 Task: Find connections with filter location Haubourdin with filter topic #lawstudentswith filter profile language German with filter current company Believe In Yourself with filter school Widya Dharma University with filter industry Public Safety with filter service category Pricing Strategy with filter keywords title Professor
Action: Mouse moved to (644, 108)
Screenshot: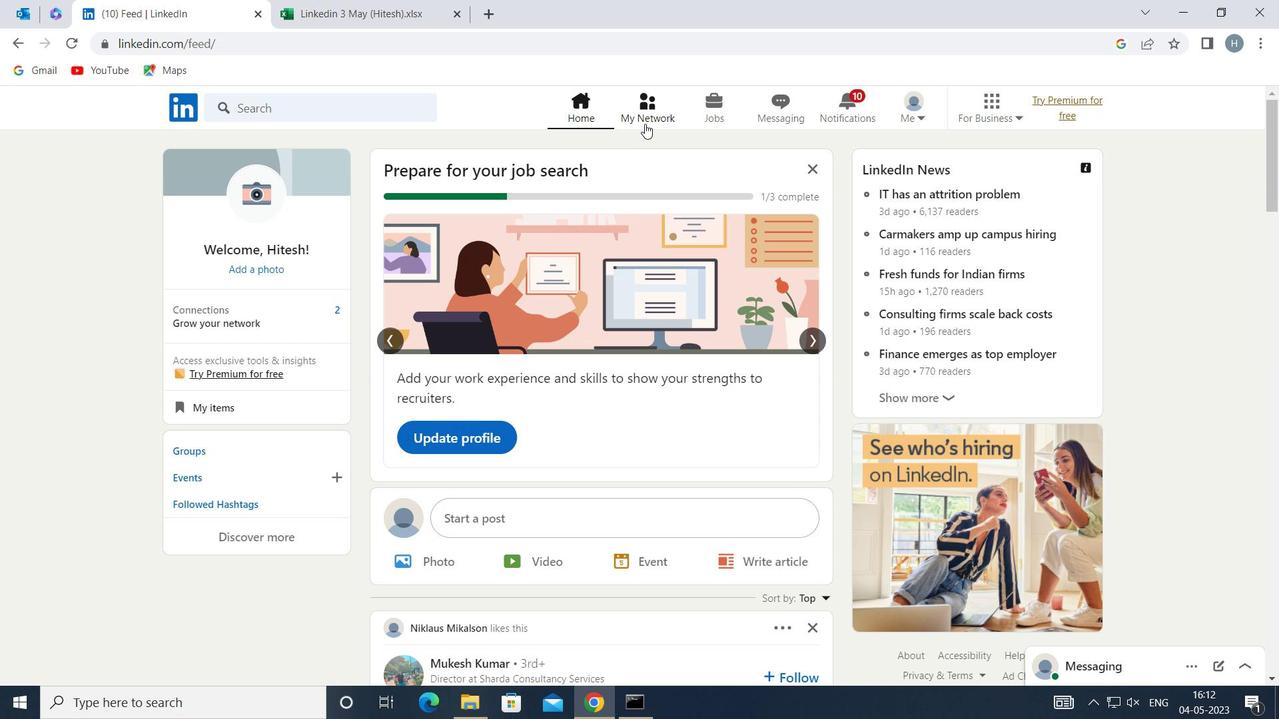
Action: Mouse pressed left at (644, 108)
Screenshot: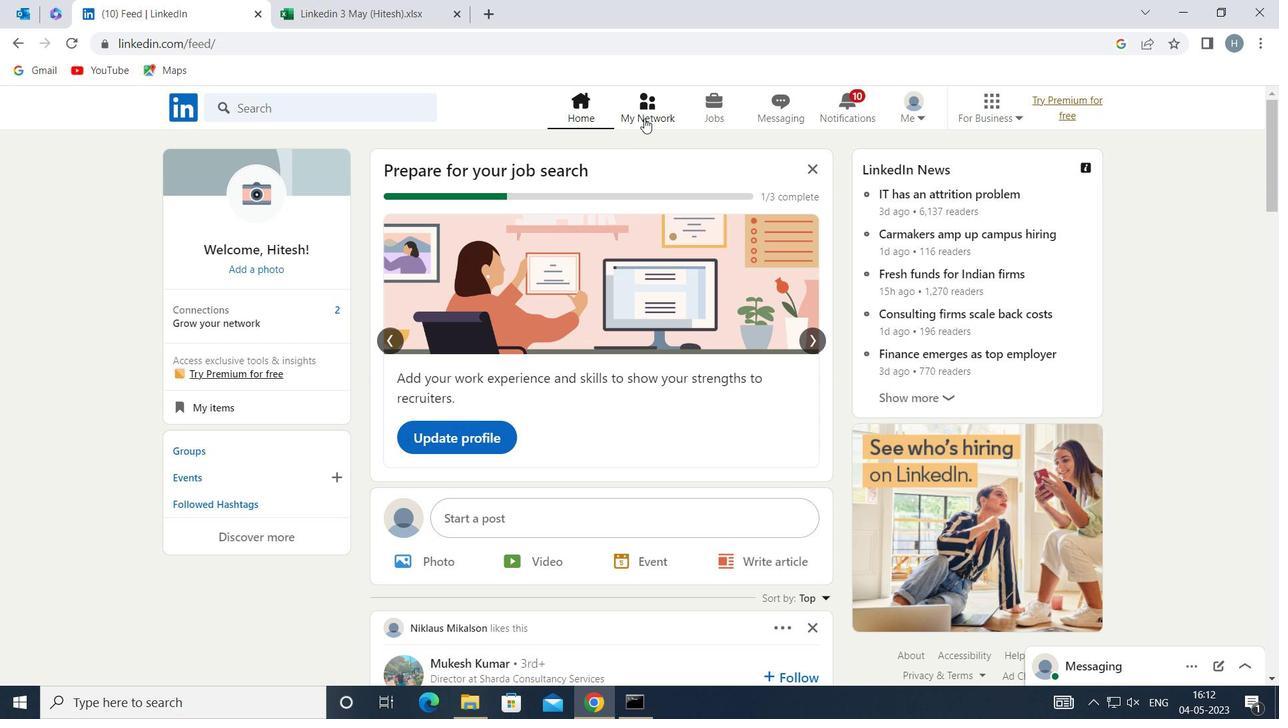 
Action: Mouse moved to (391, 193)
Screenshot: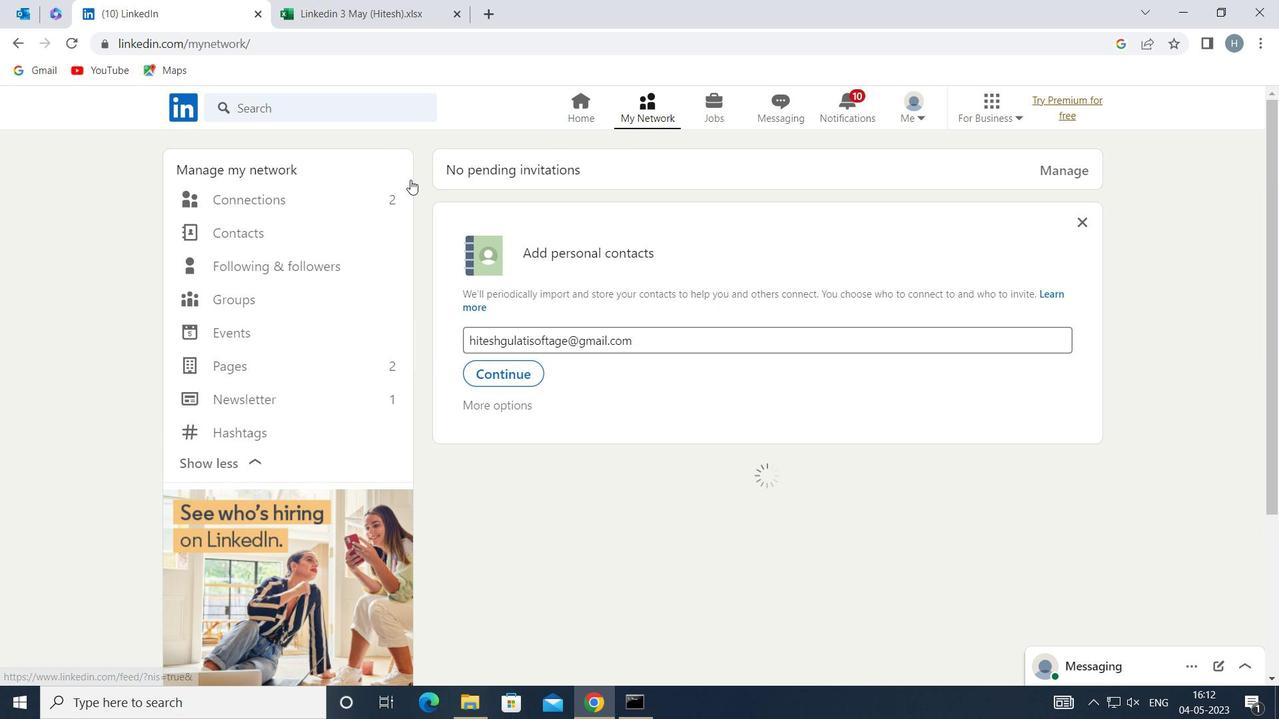 
Action: Mouse pressed left at (391, 193)
Screenshot: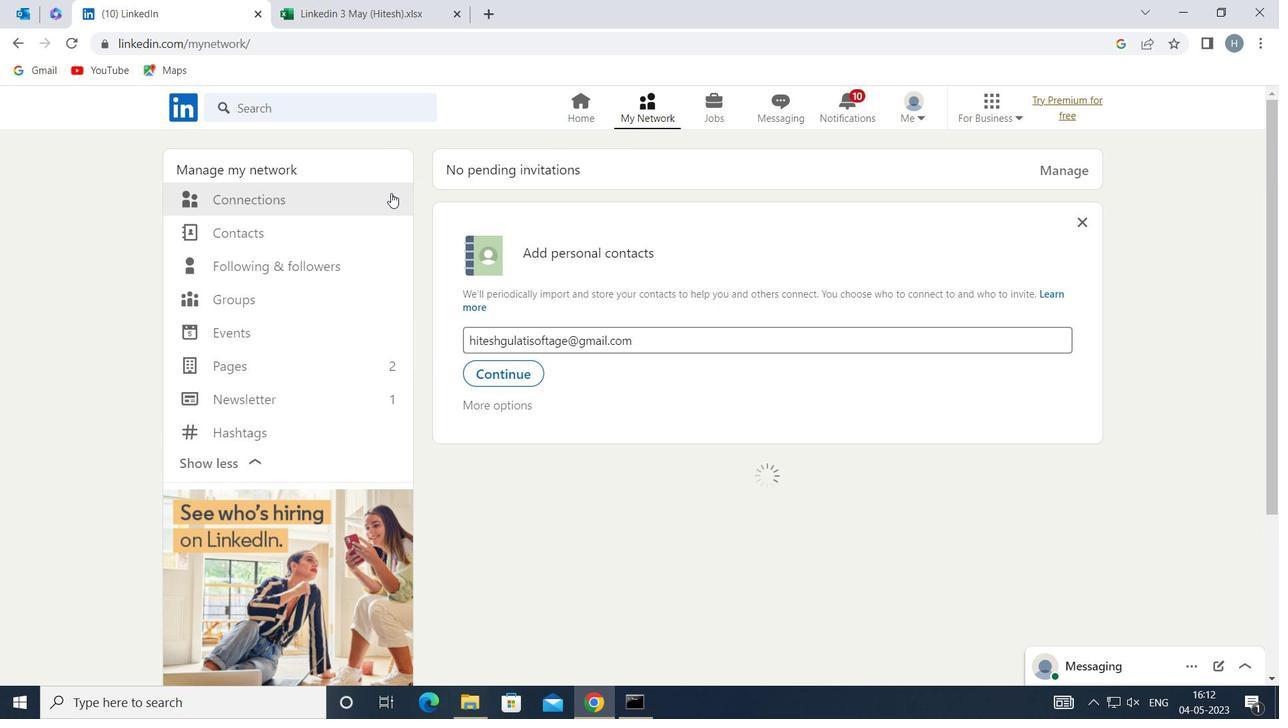 
Action: Mouse moved to (742, 197)
Screenshot: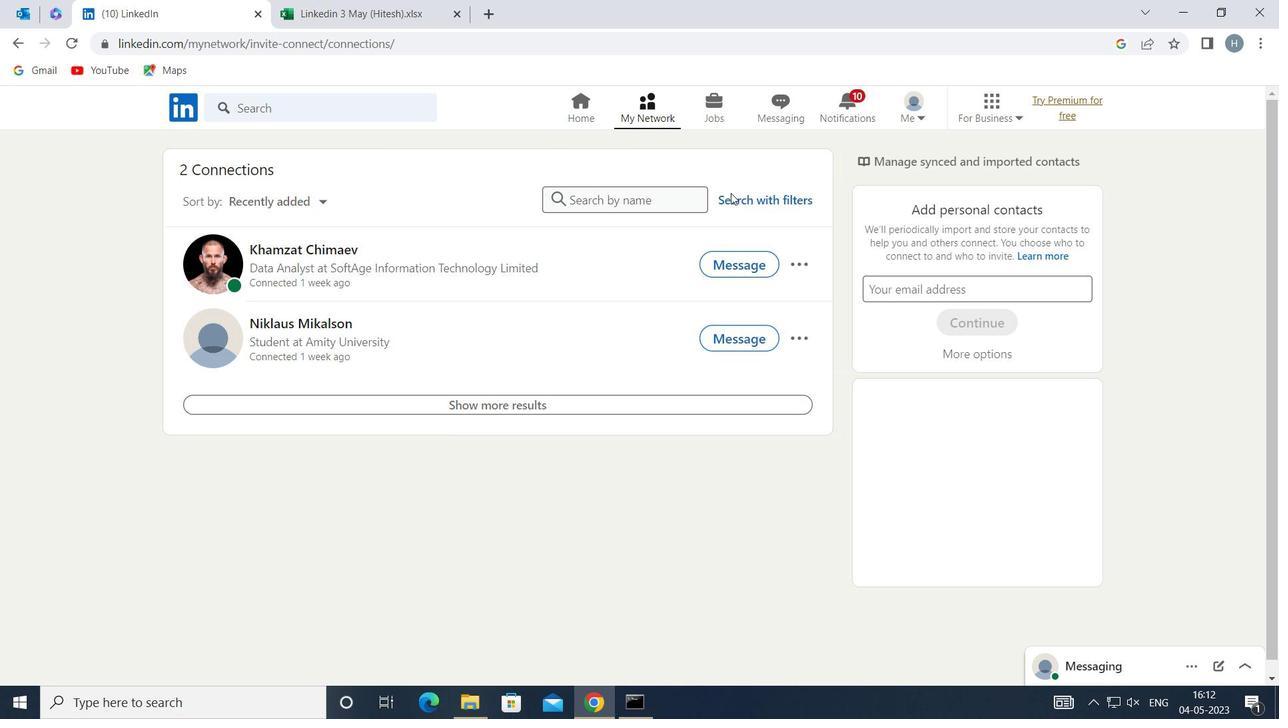 
Action: Mouse pressed left at (742, 197)
Screenshot: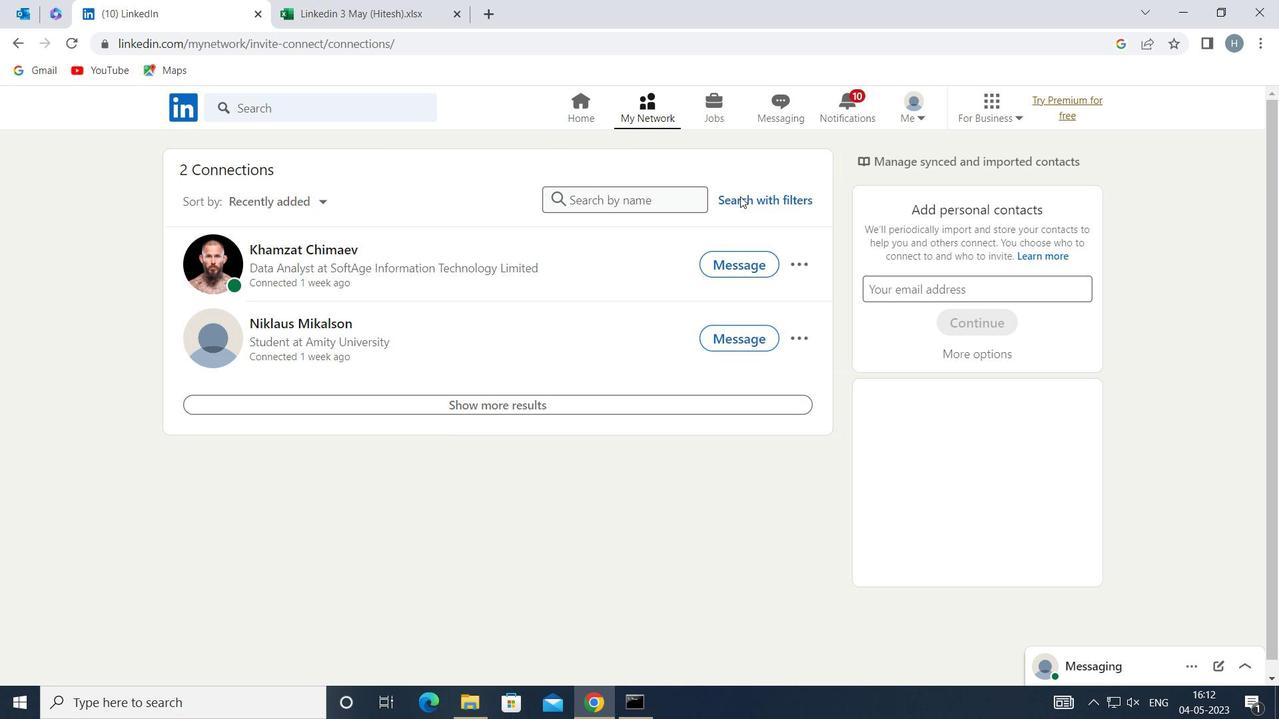 
Action: Mouse moved to (691, 147)
Screenshot: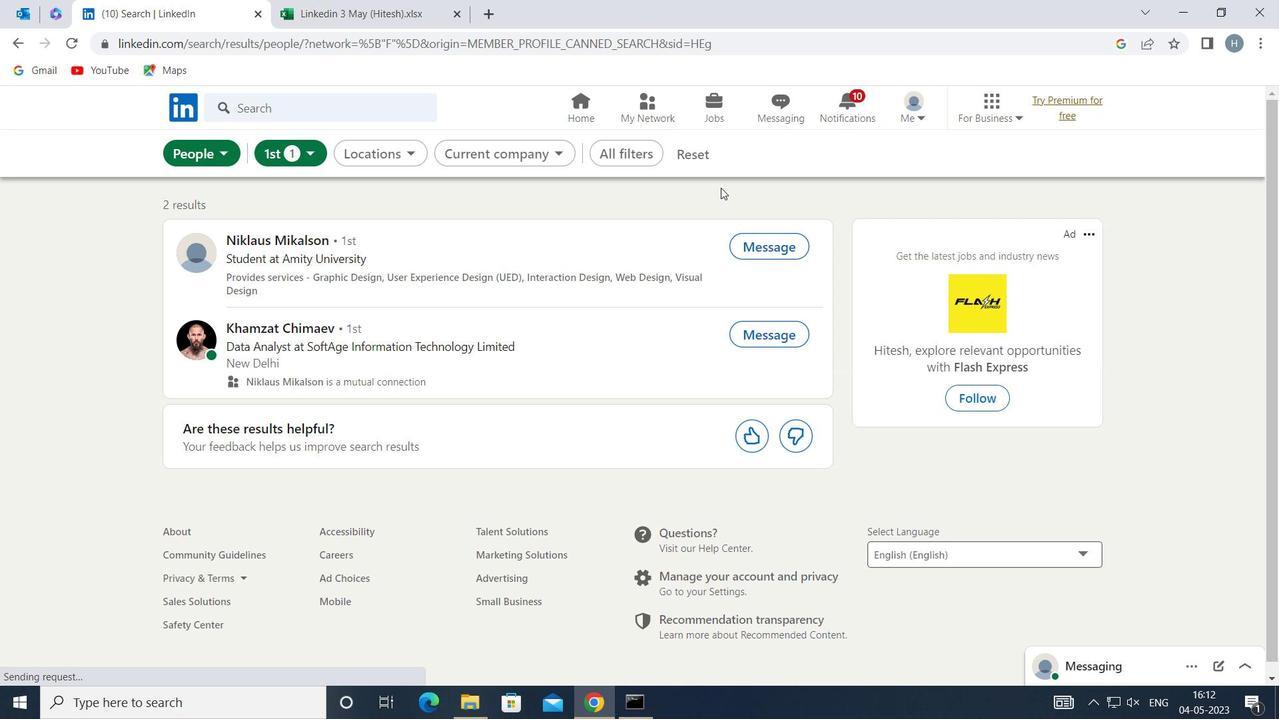 
Action: Mouse pressed left at (691, 147)
Screenshot: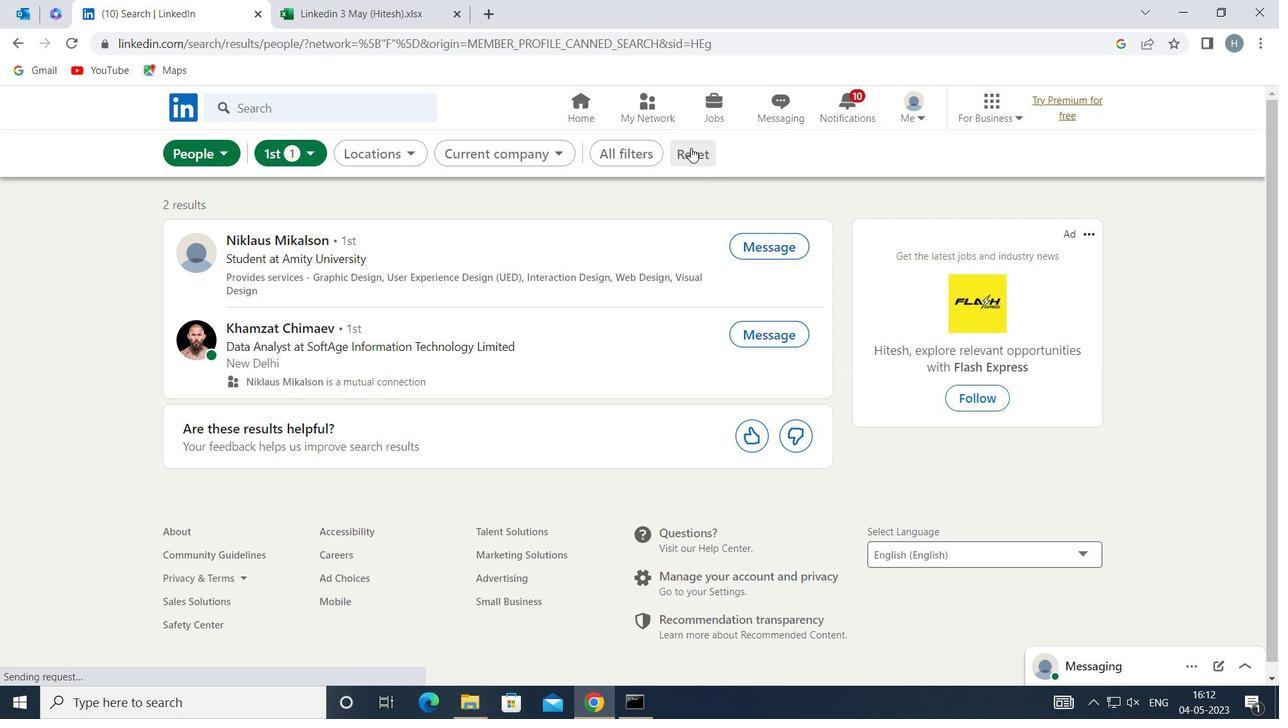 
Action: Mouse moved to (681, 148)
Screenshot: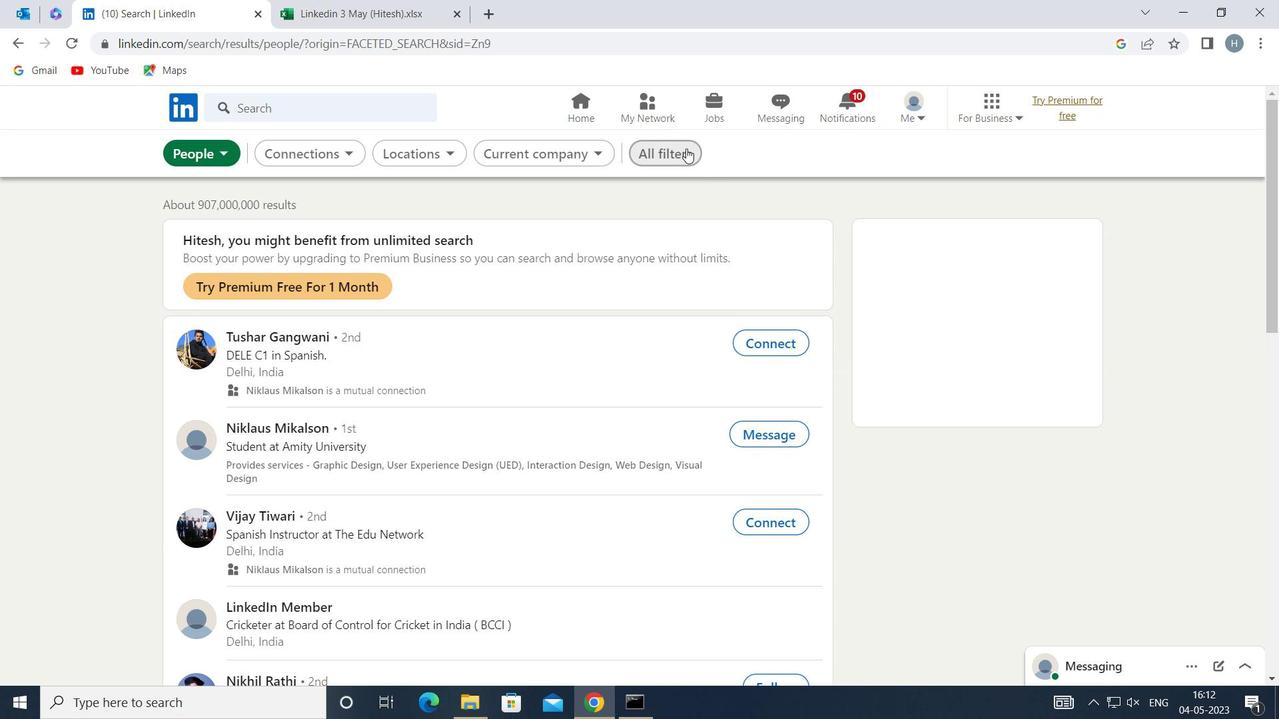 
Action: Mouse pressed left at (681, 148)
Screenshot: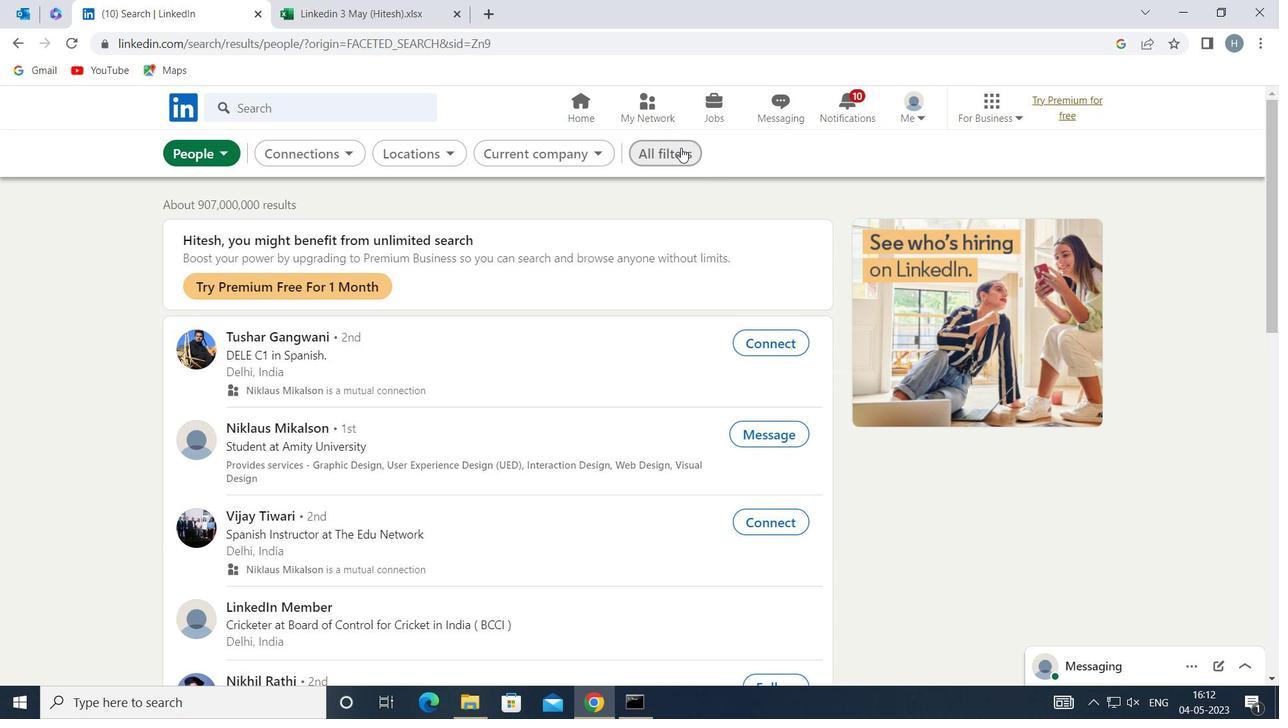 
Action: Mouse moved to (1002, 327)
Screenshot: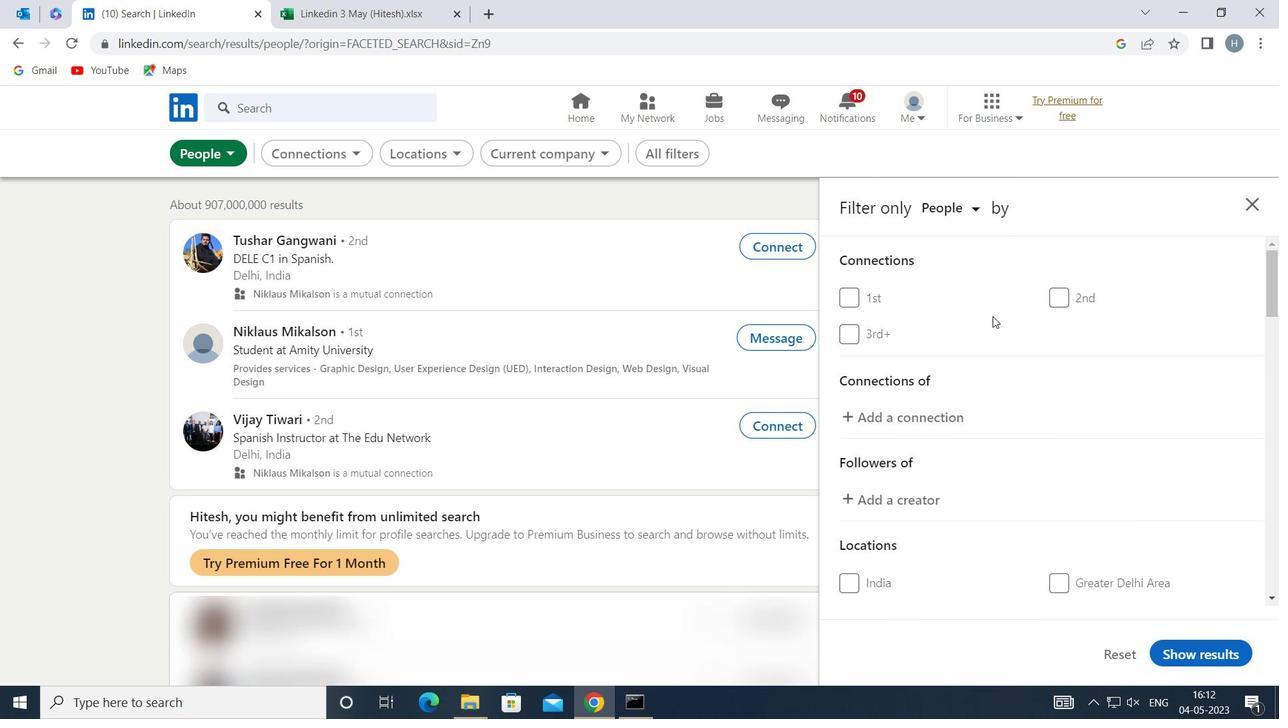 
Action: Mouse scrolled (1002, 326) with delta (0, 0)
Screenshot: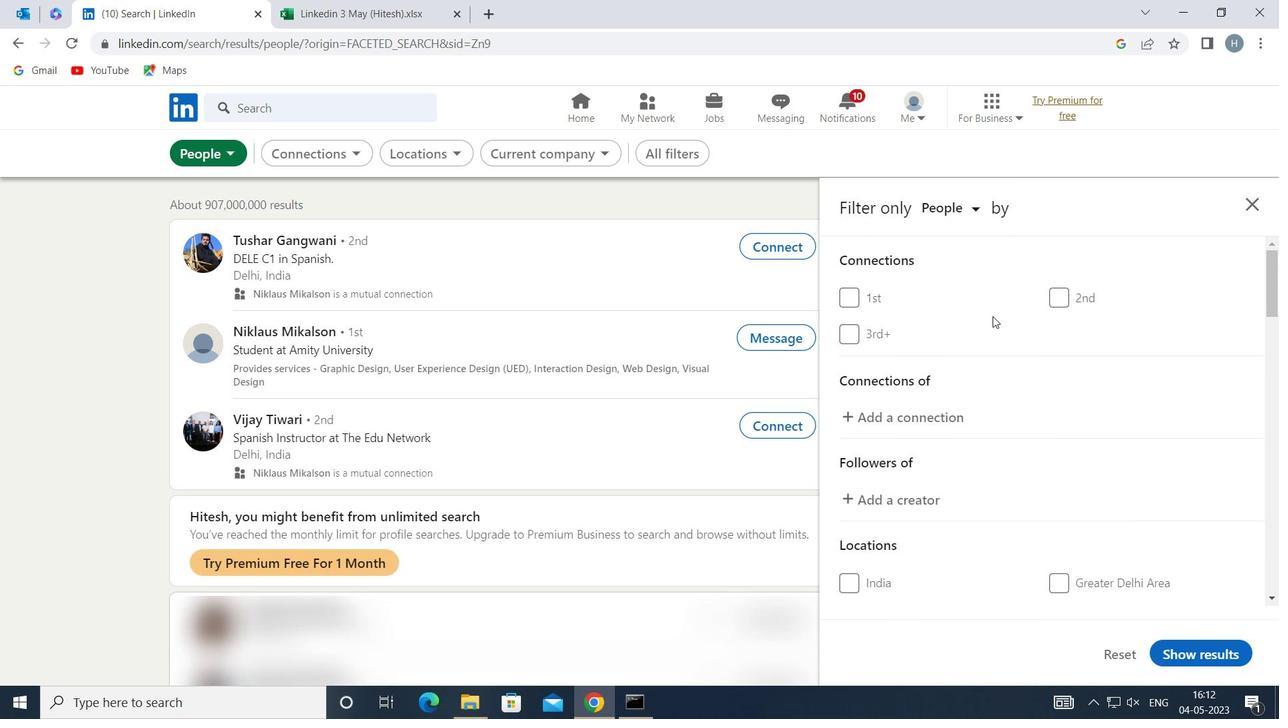 
Action: Mouse scrolled (1002, 326) with delta (0, 0)
Screenshot: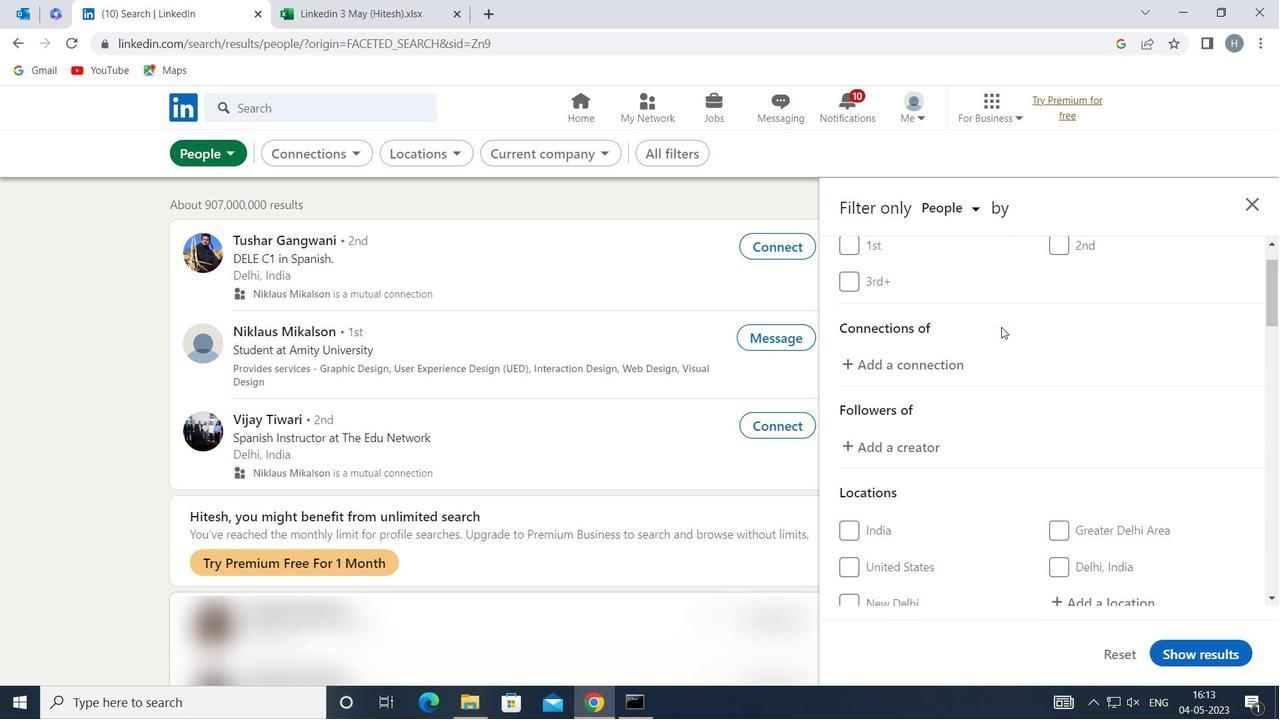 
Action: Mouse moved to (1085, 488)
Screenshot: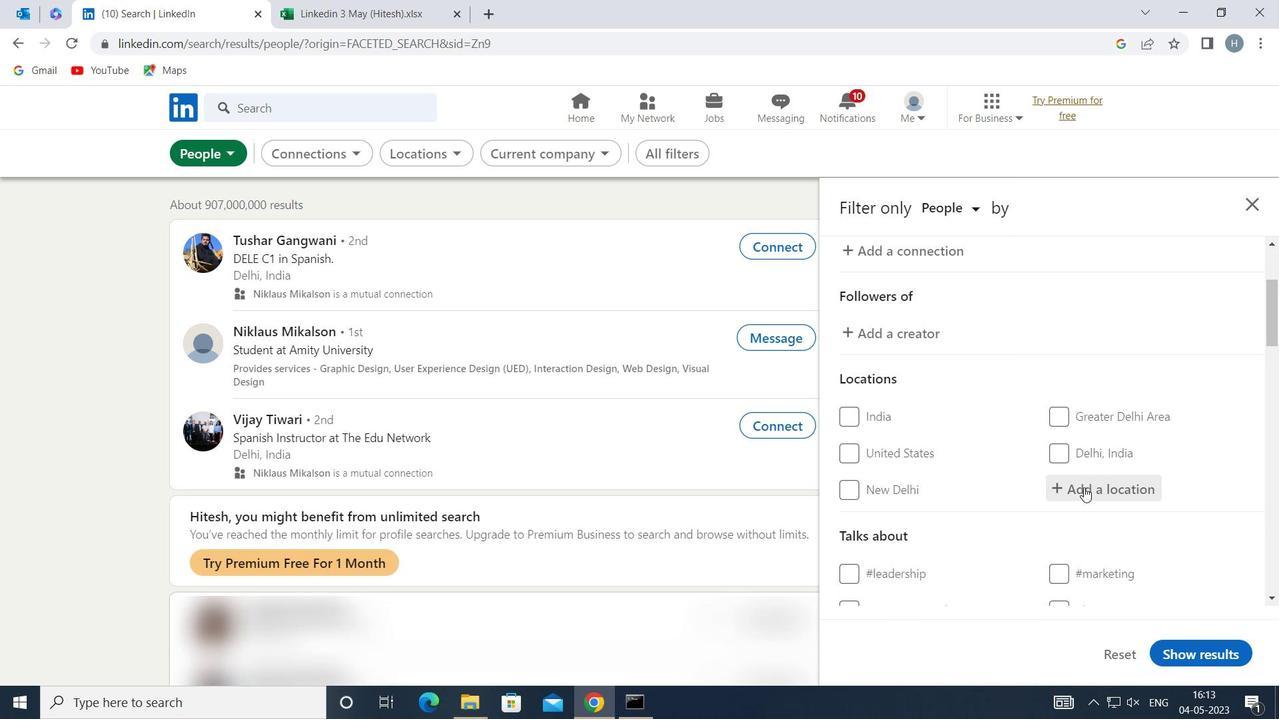 
Action: Mouse pressed left at (1085, 488)
Screenshot: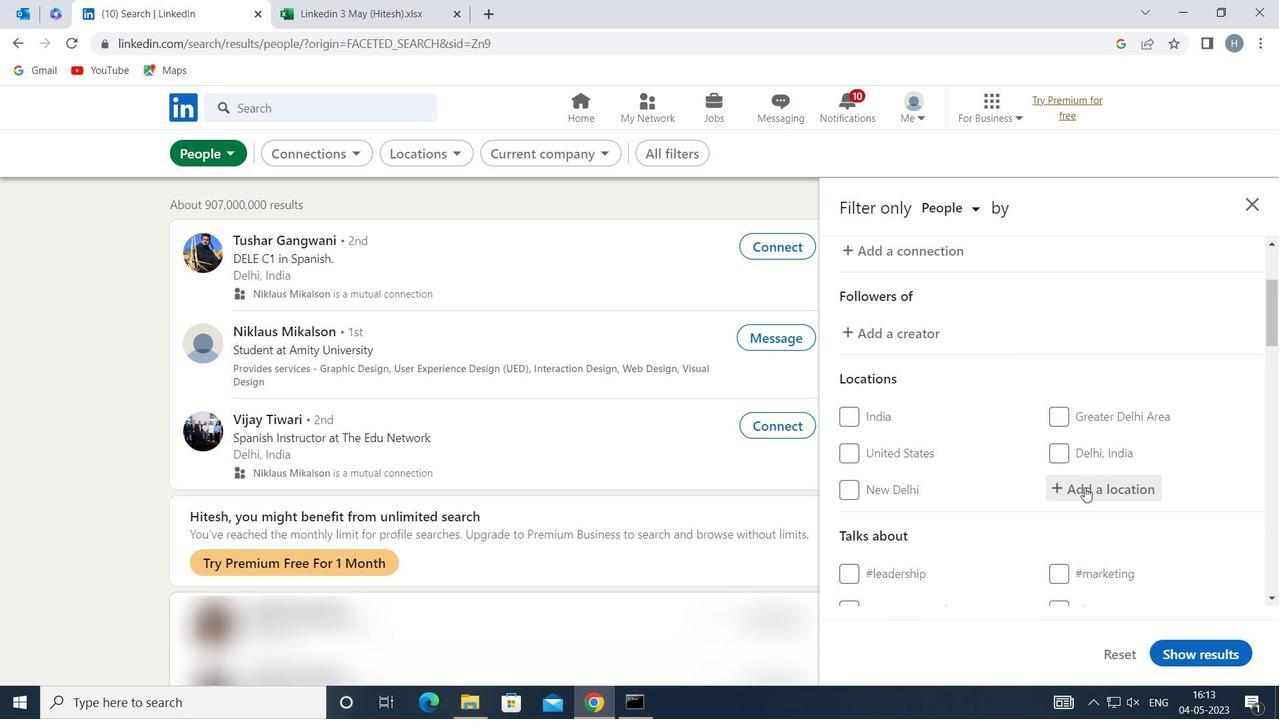 
Action: Mouse moved to (1086, 488)
Screenshot: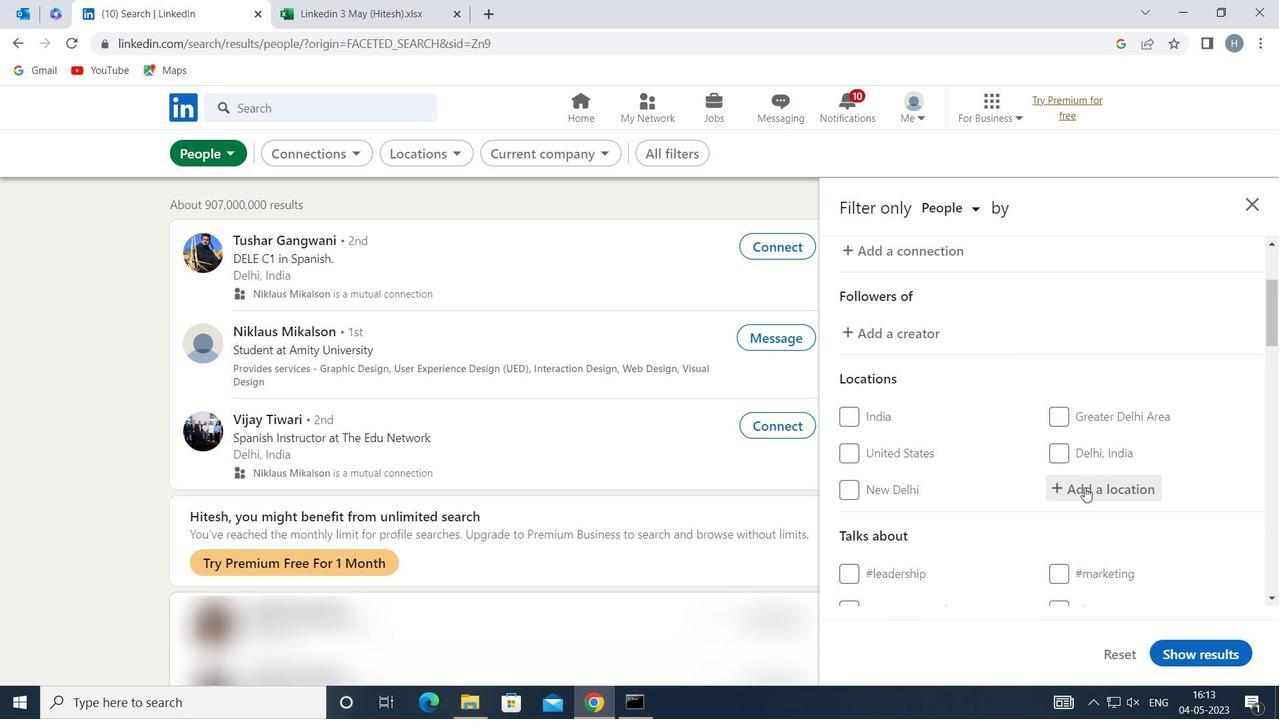 
Action: Key pressed <Key.shift>HAUBOURDIN
Screenshot: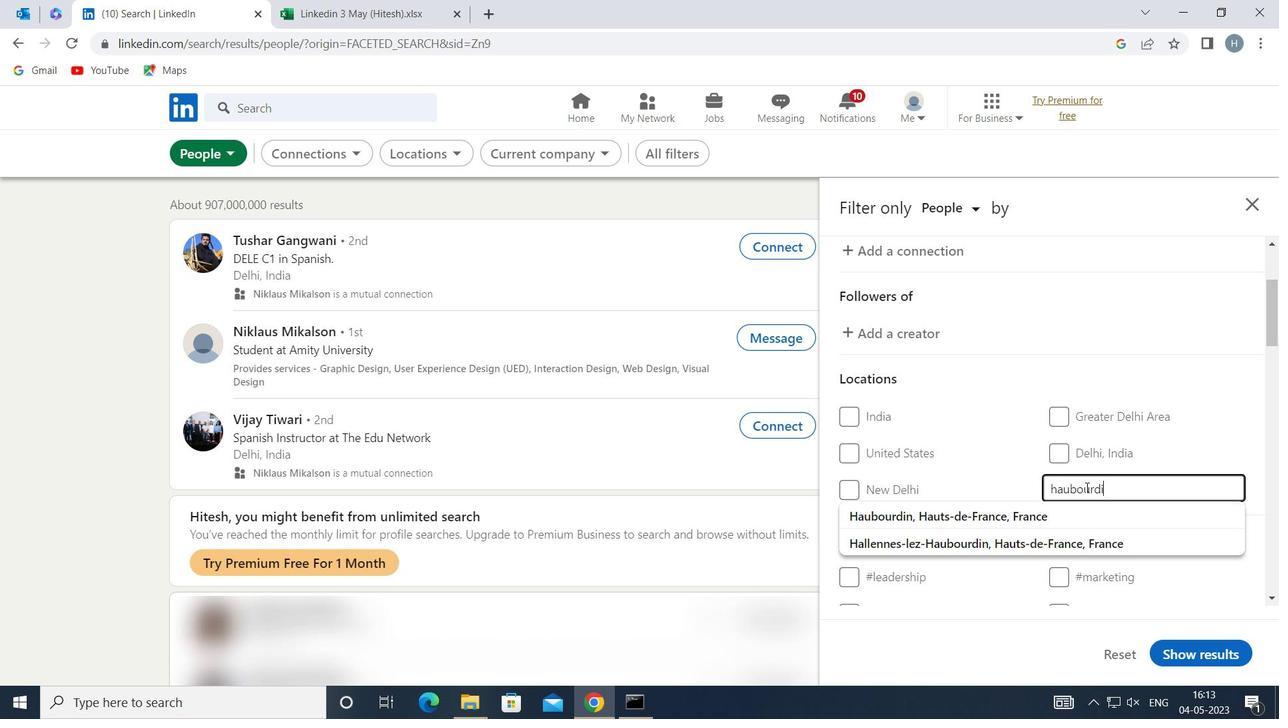 
Action: Mouse moved to (1032, 512)
Screenshot: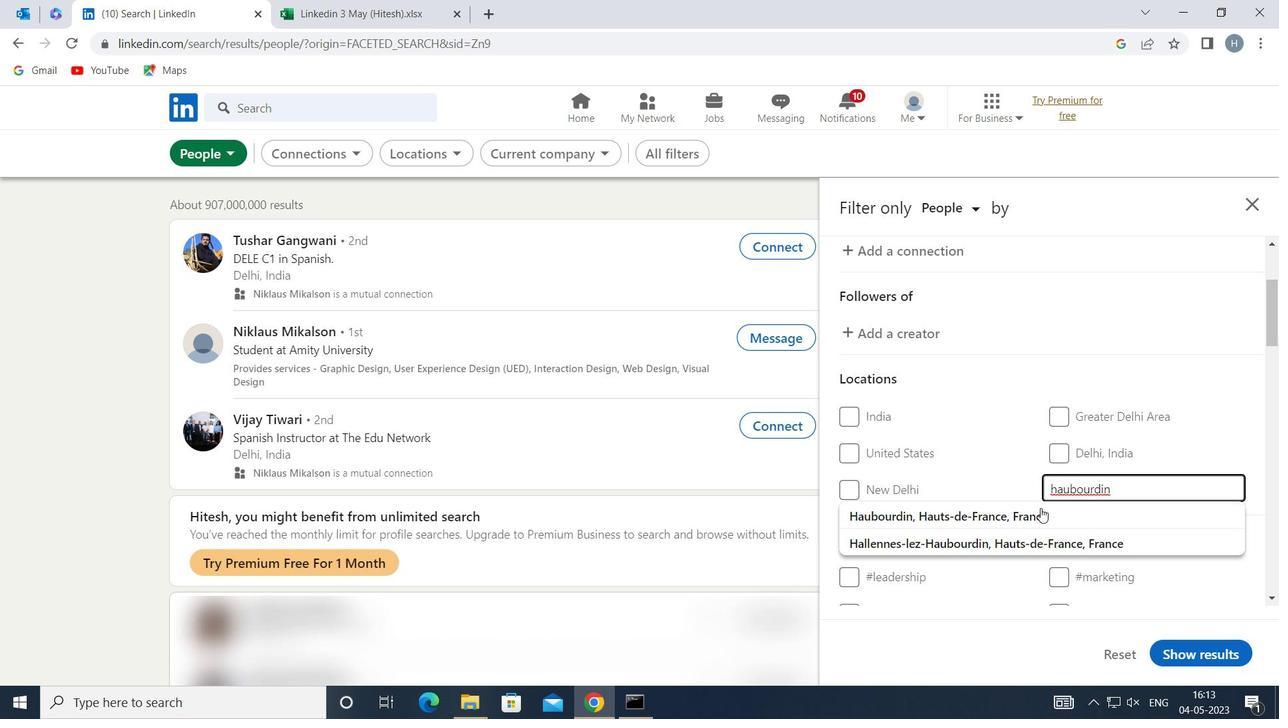 
Action: Mouse pressed left at (1032, 512)
Screenshot: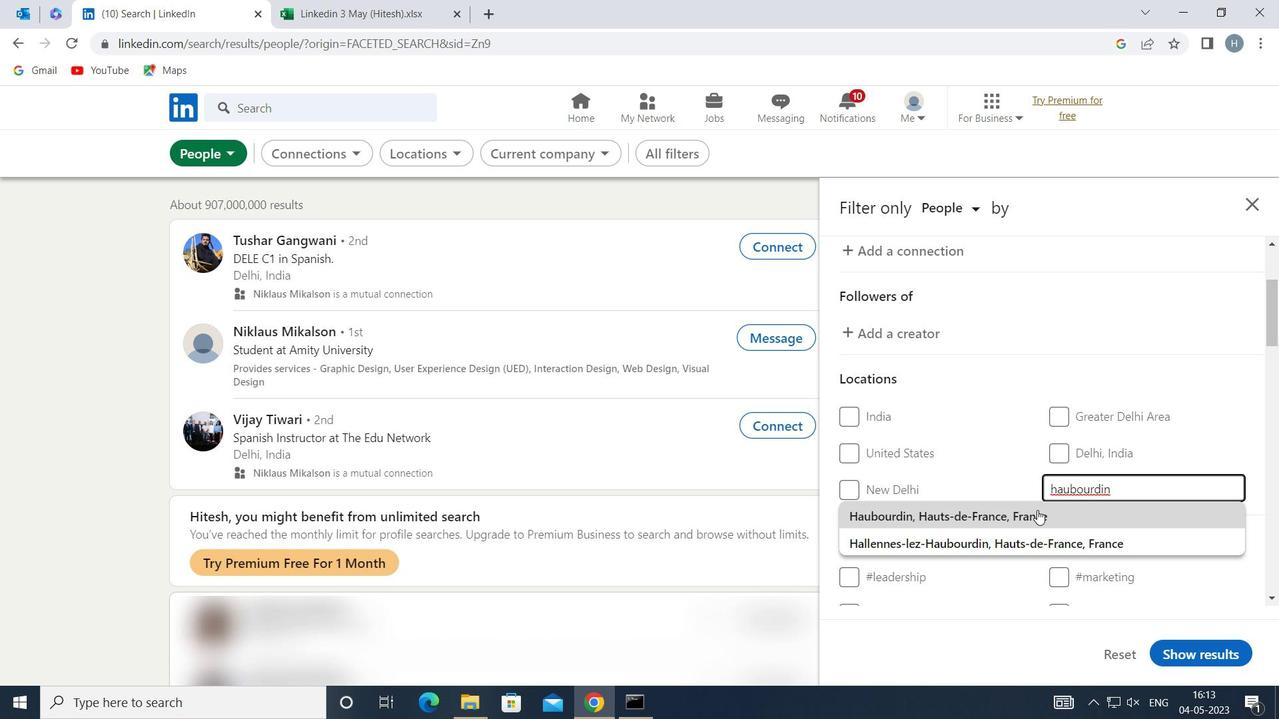 
Action: Mouse moved to (1015, 492)
Screenshot: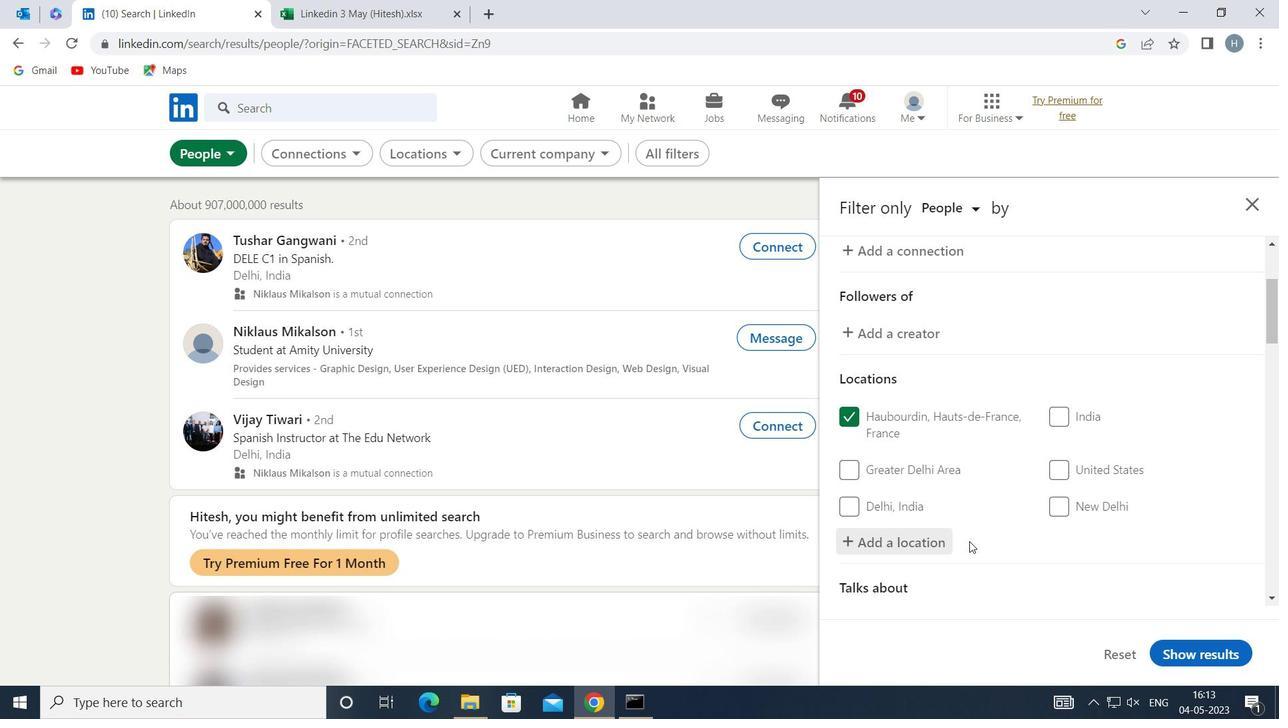 
Action: Mouse scrolled (1015, 491) with delta (0, 0)
Screenshot: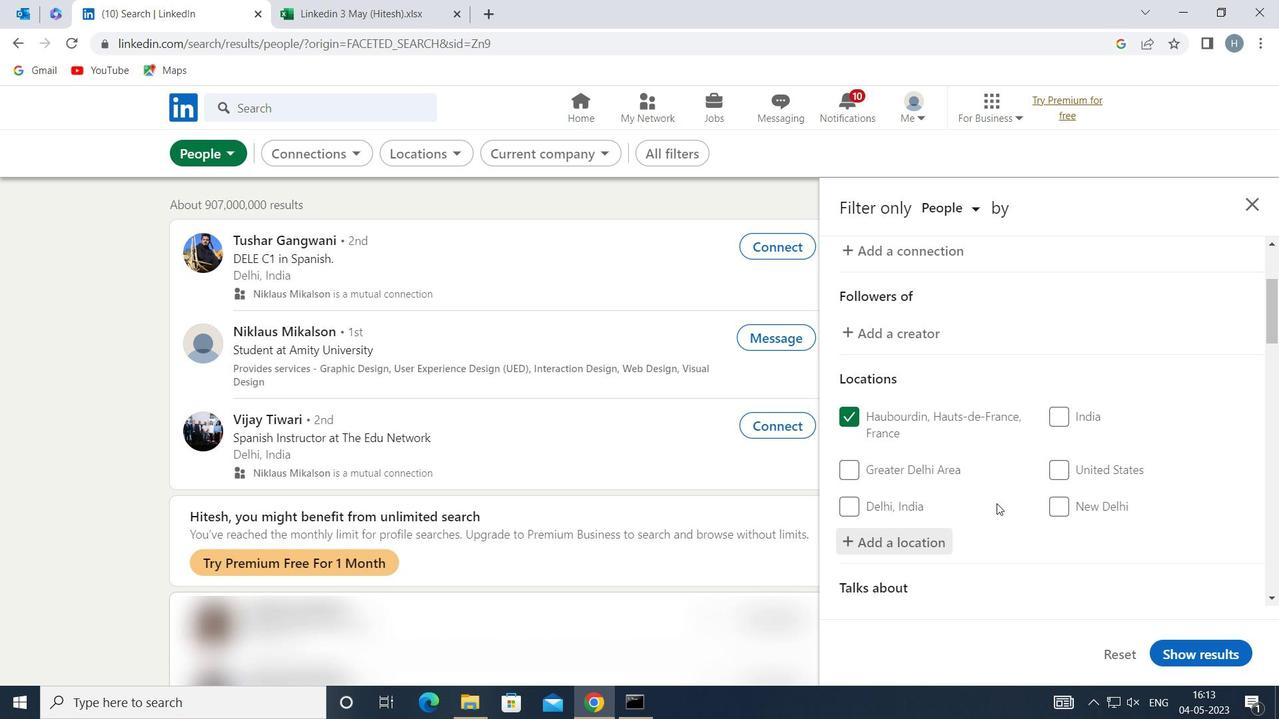 
Action: Mouse moved to (1015, 490)
Screenshot: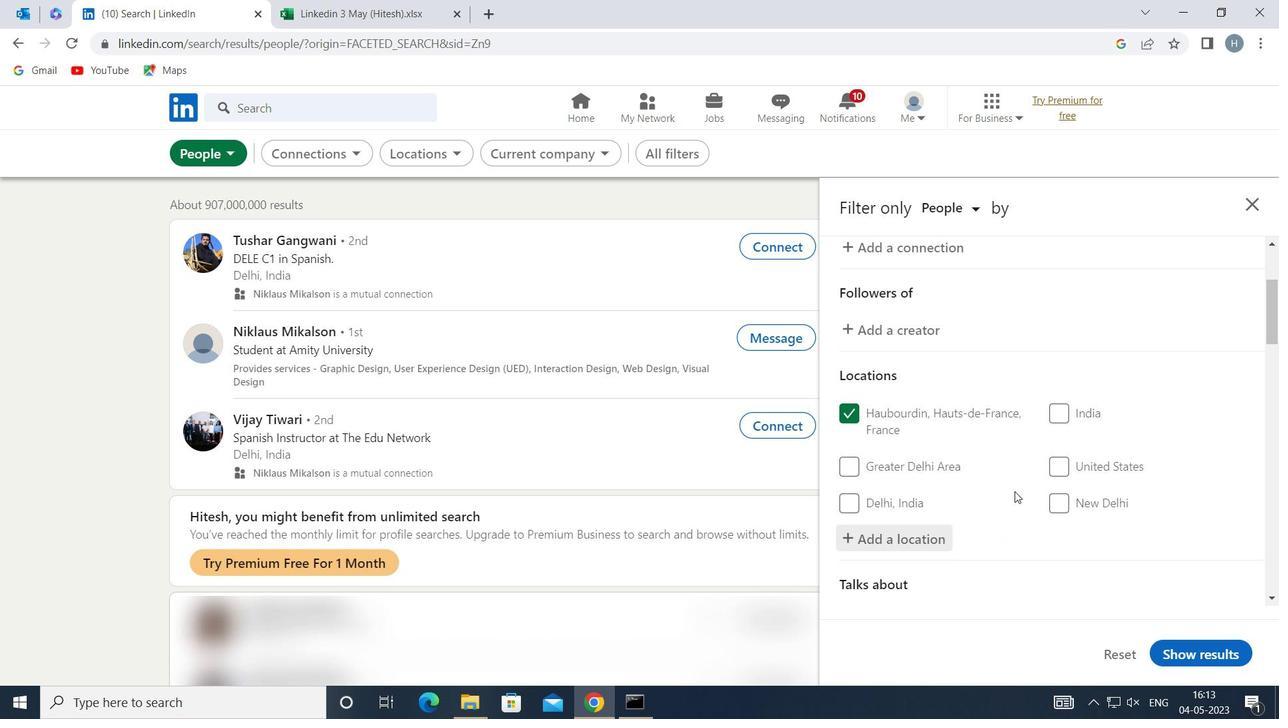 
Action: Mouse scrolled (1015, 489) with delta (0, 0)
Screenshot: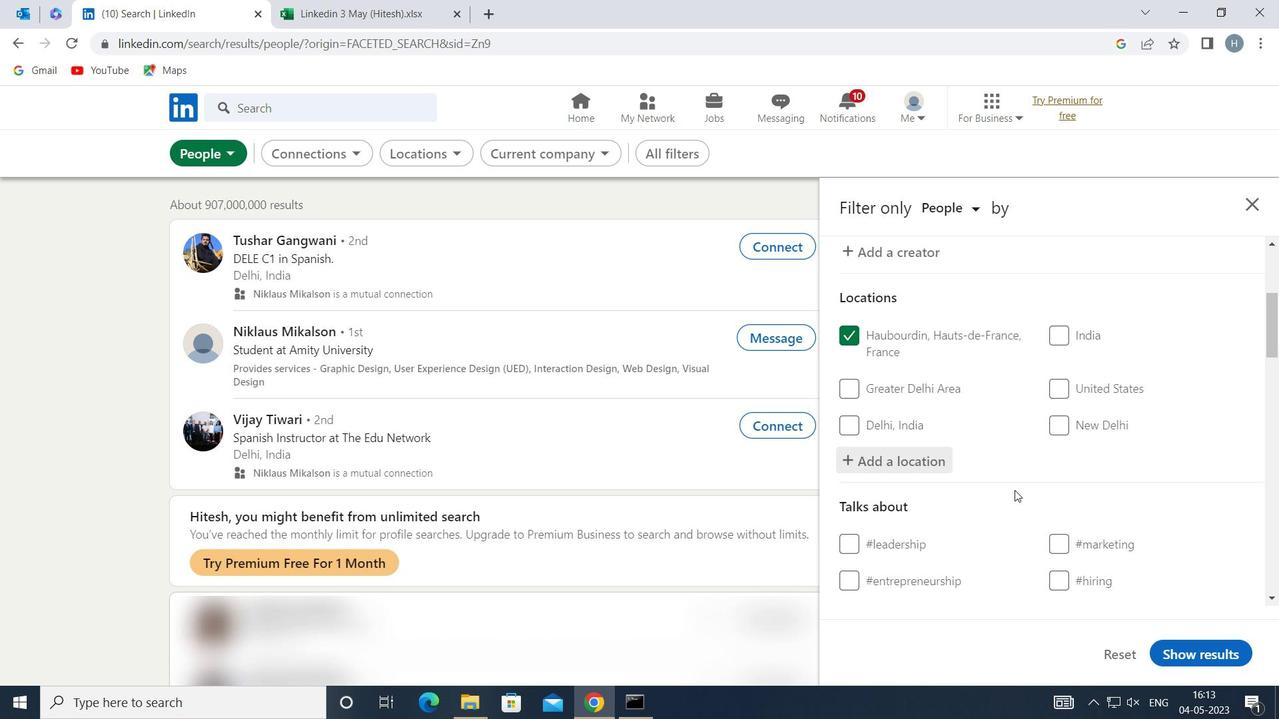 
Action: Mouse scrolled (1015, 489) with delta (0, 0)
Screenshot: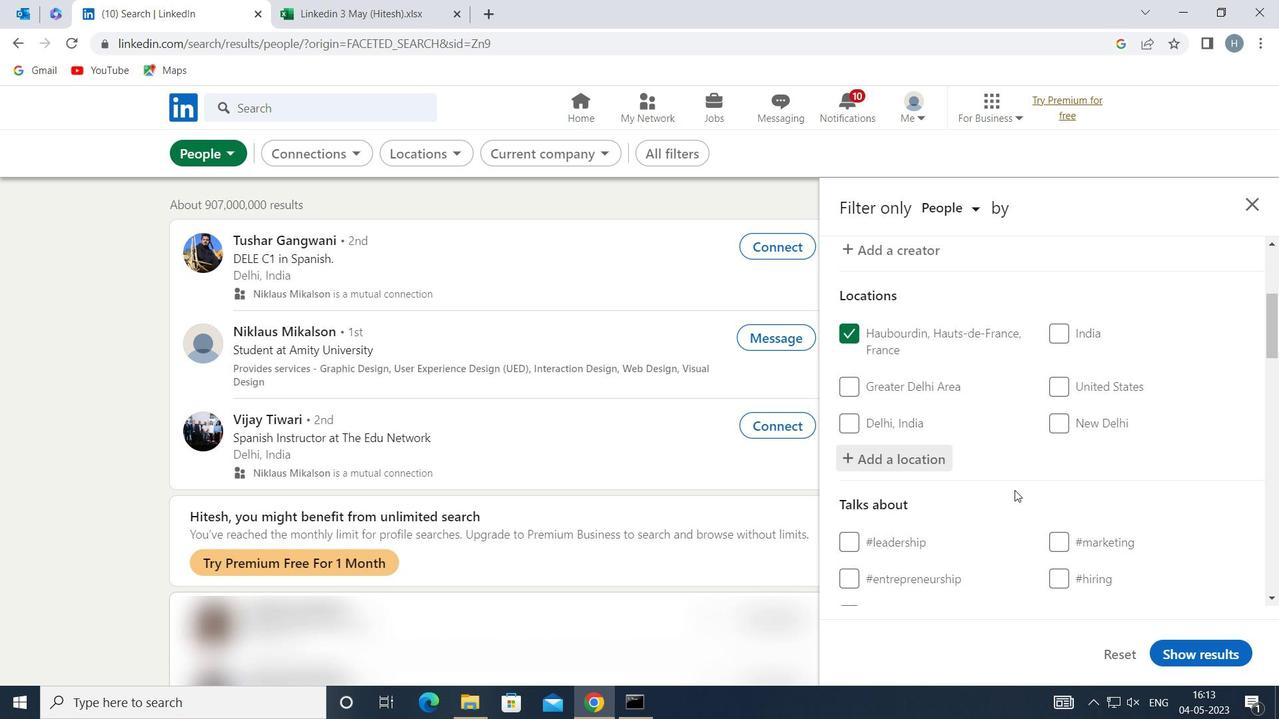 
Action: Mouse scrolled (1015, 489) with delta (0, 0)
Screenshot: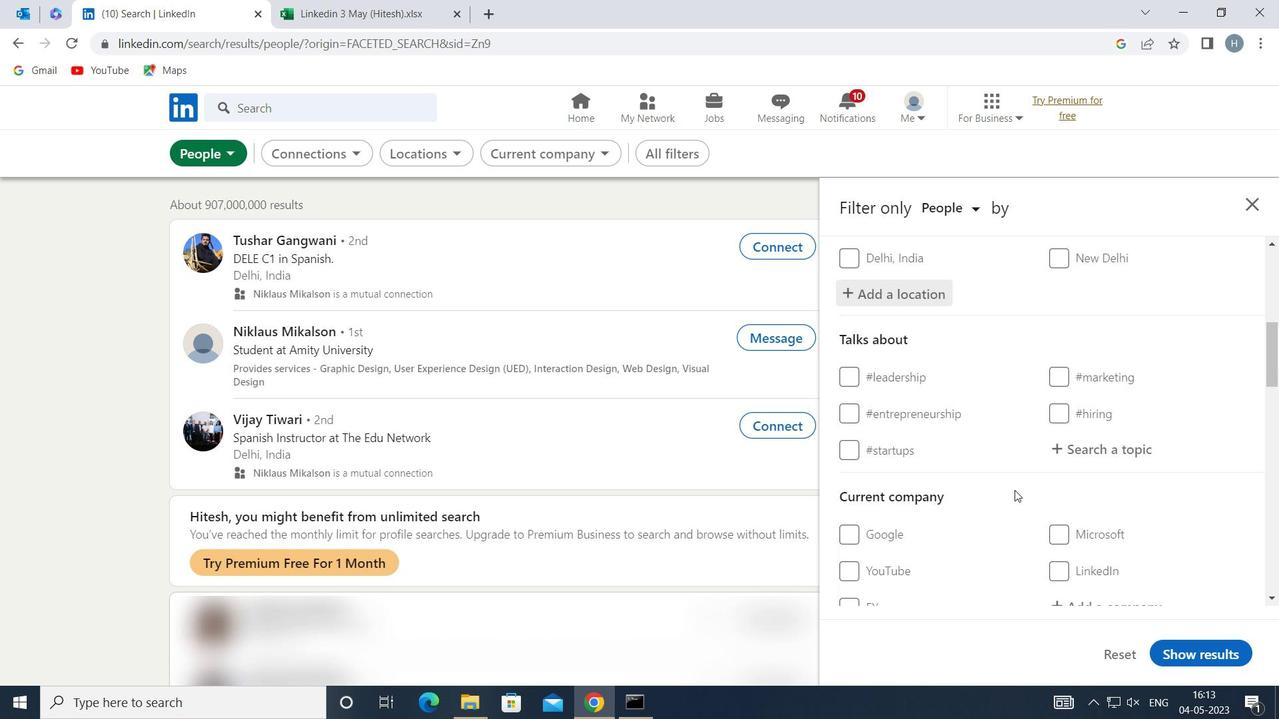 
Action: Mouse moved to (1145, 367)
Screenshot: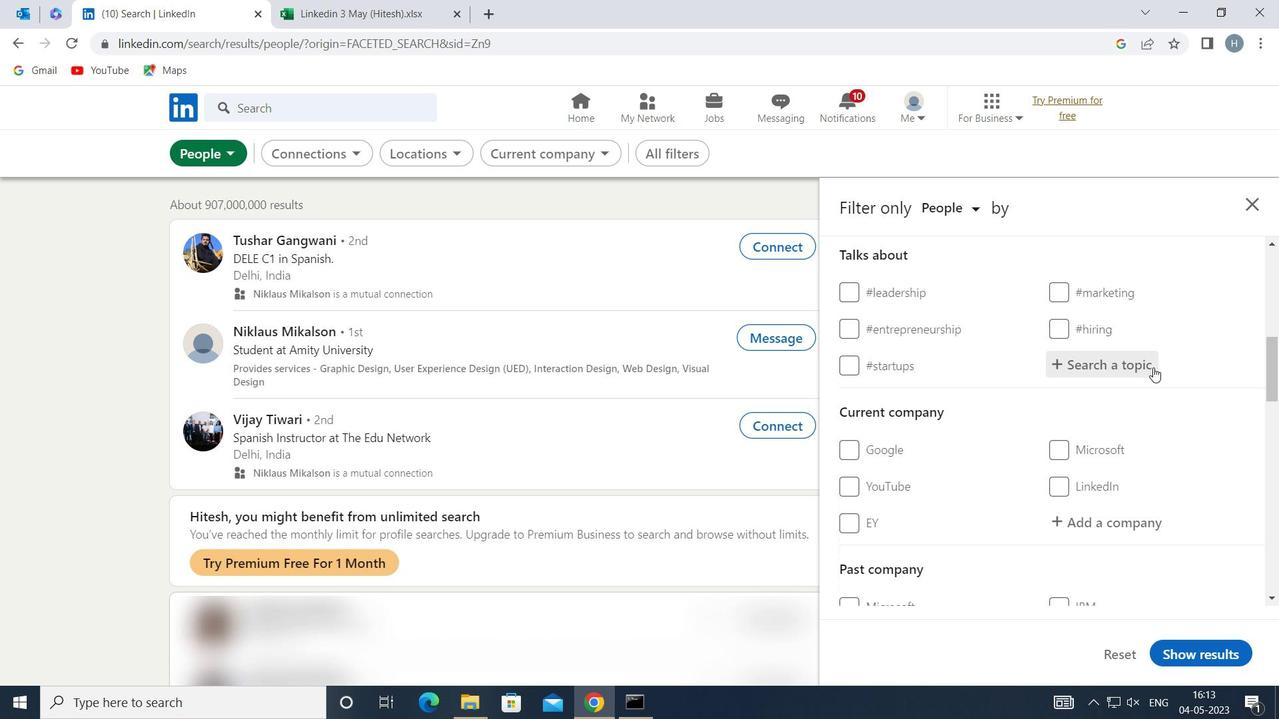 
Action: Mouse pressed left at (1145, 367)
Screenshot: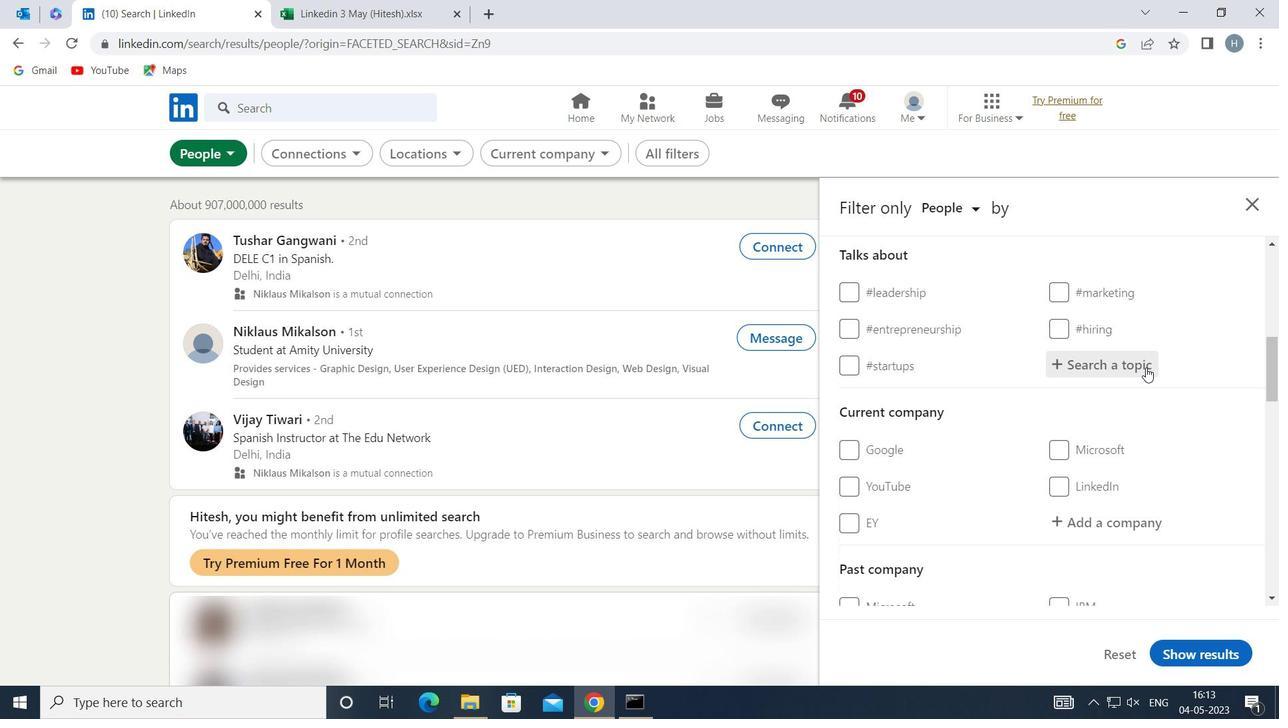 
Action: Mouse moved to (1124, 367)
Screenshot: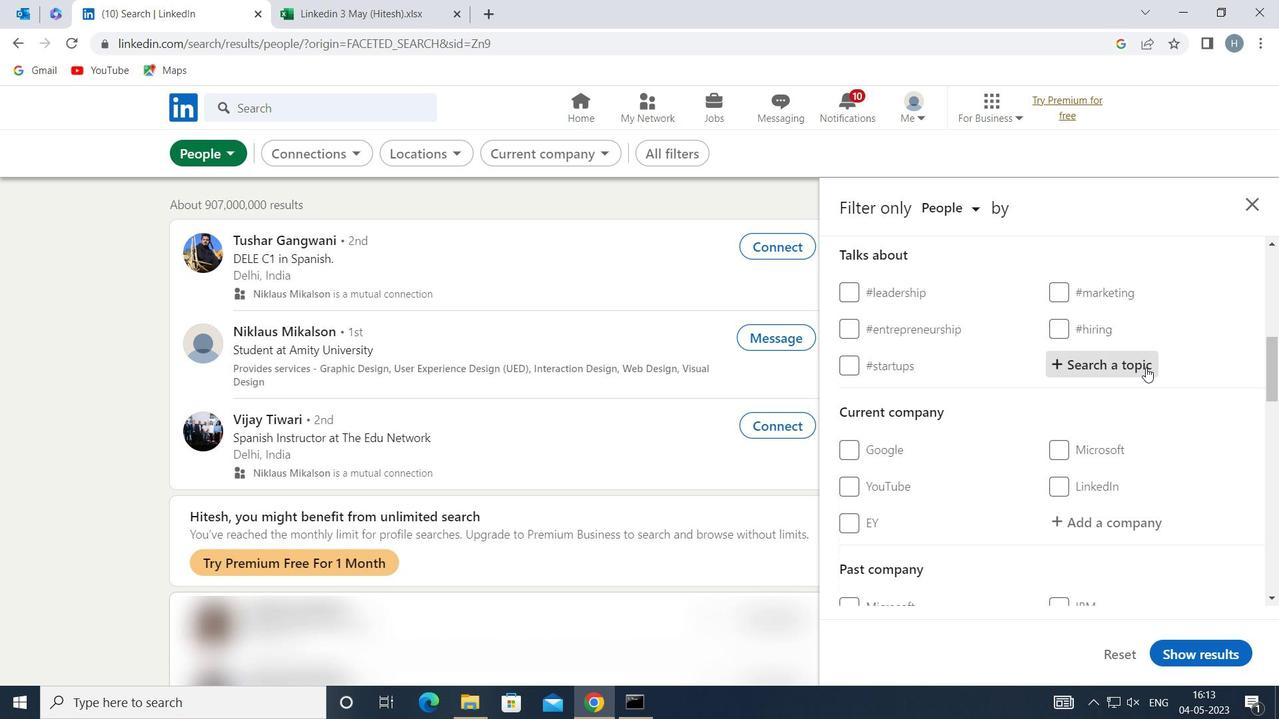 
Action: Key pressed LAWSTUDENTS
Screenshot: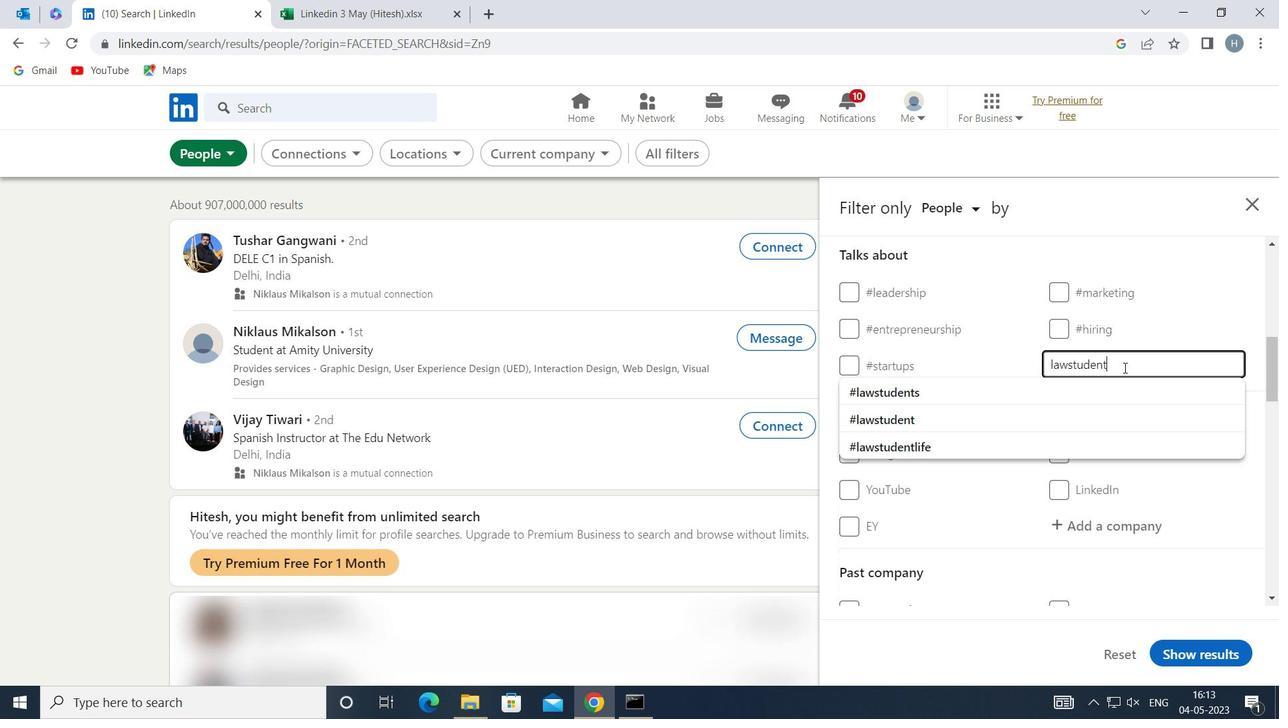 
Action: Mouse moved to (1011, 385)
Screenshot: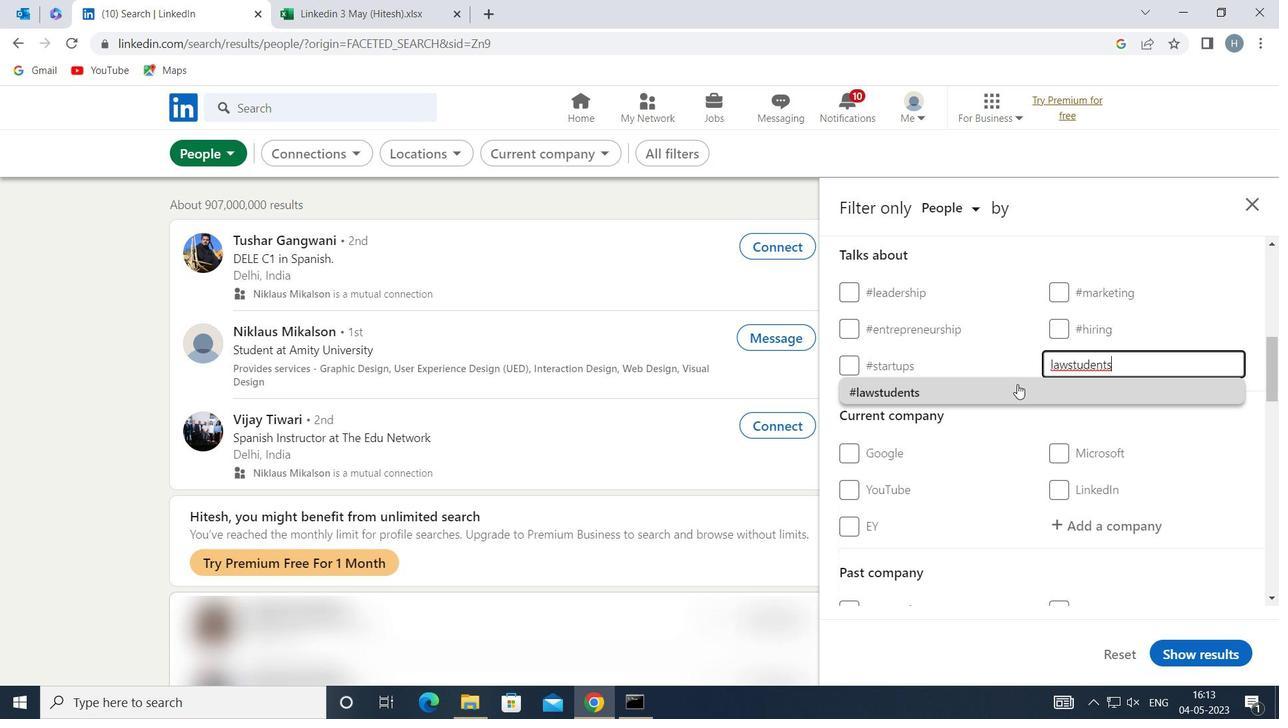 
Action: Mouse pressed left at (1011, 385)
Screenshot: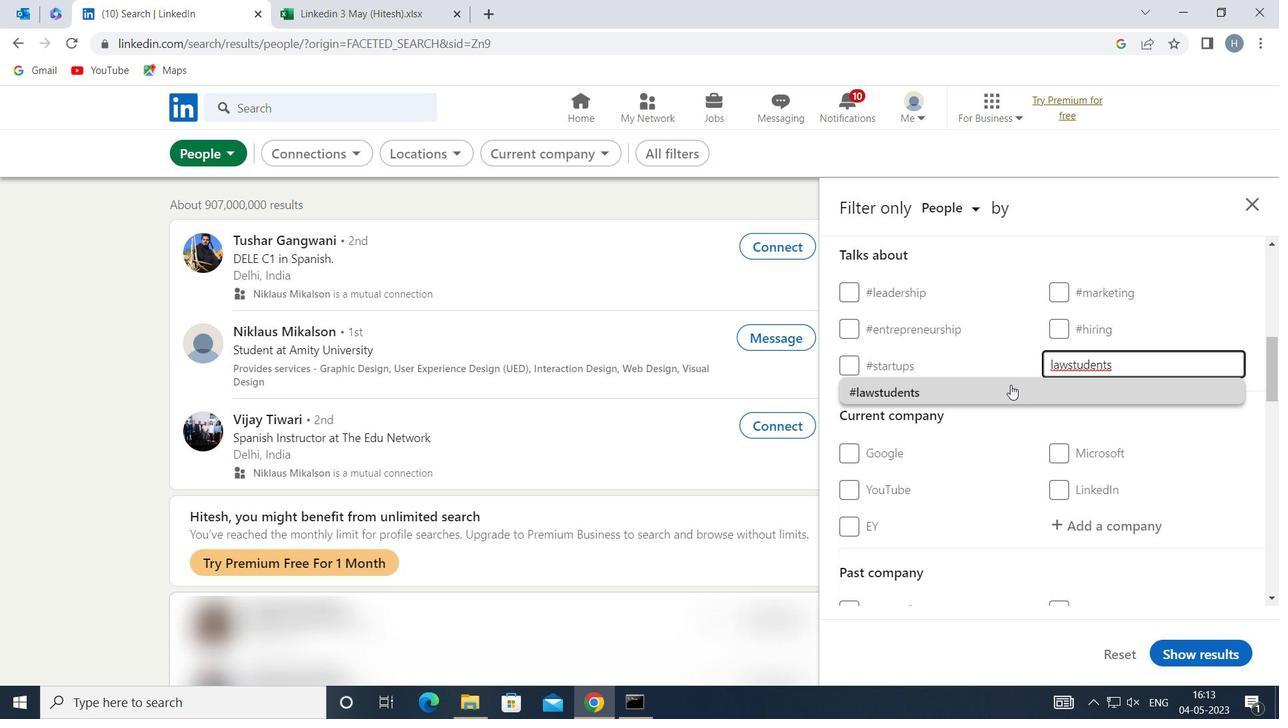 
Action: Mouse moved to (1010, 385)
Screenshot: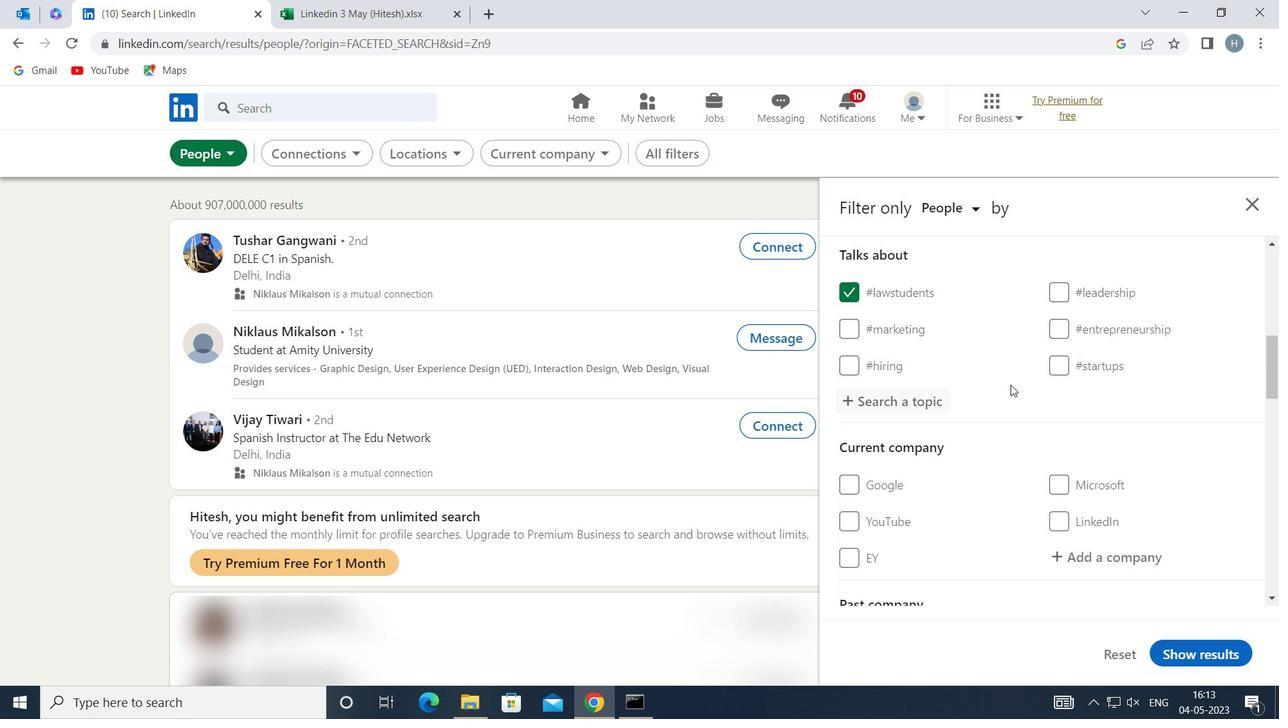 
Action: Mouse scrolled (1010, 384) with delta (0, 0)
Screenshot: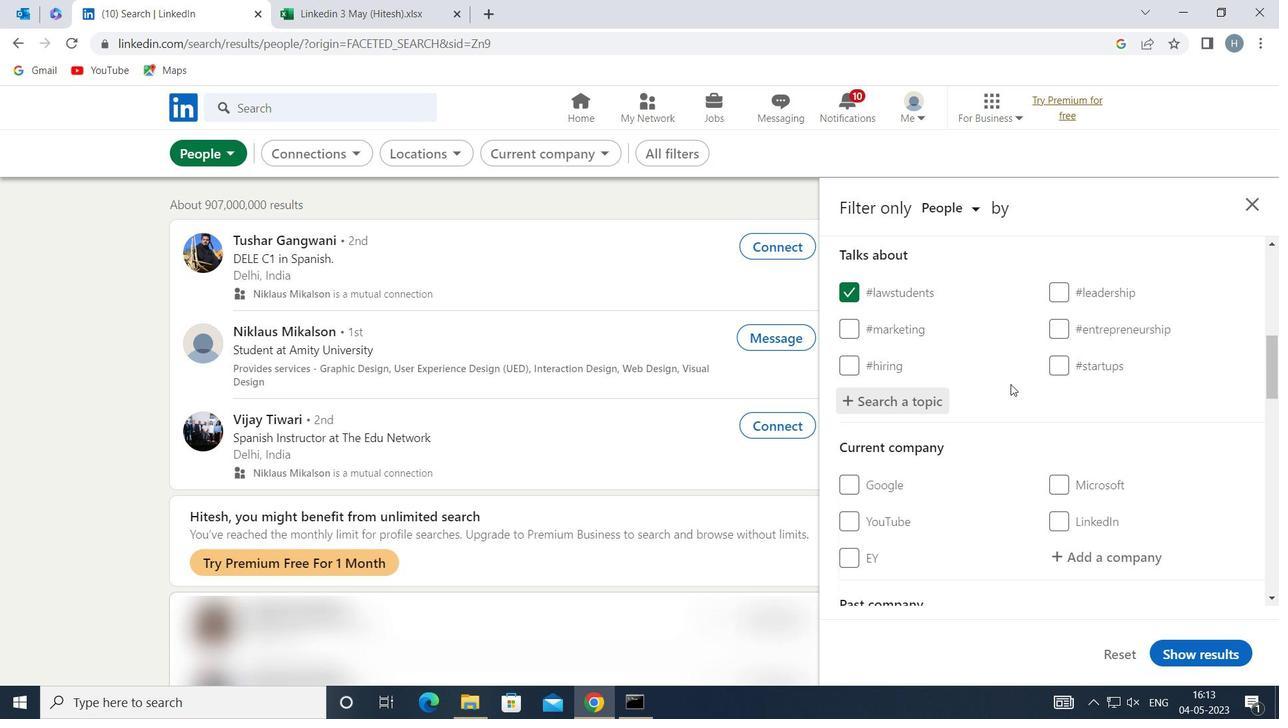 
Action: Mouse scrolled (1010, 384) with delta (0, 0)
Screenshot: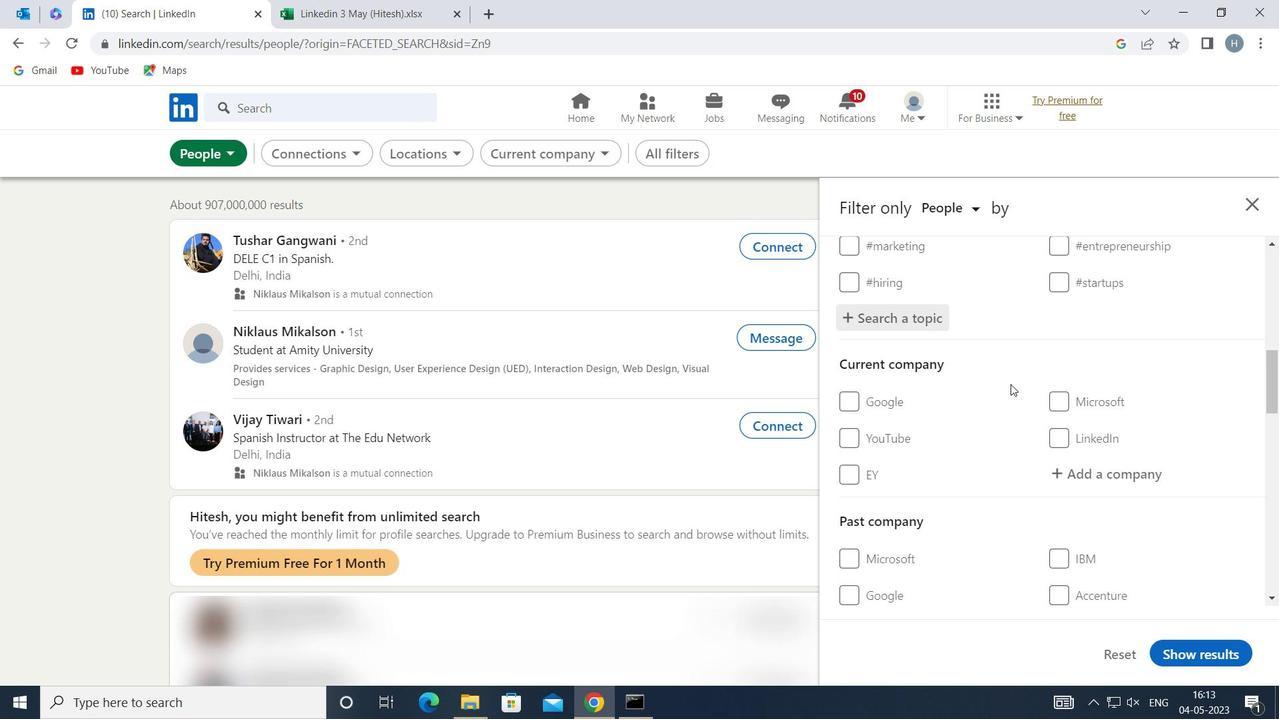 
Action: Mouse scrolled (1010, 384) with delta (0, 0)
Screenshot: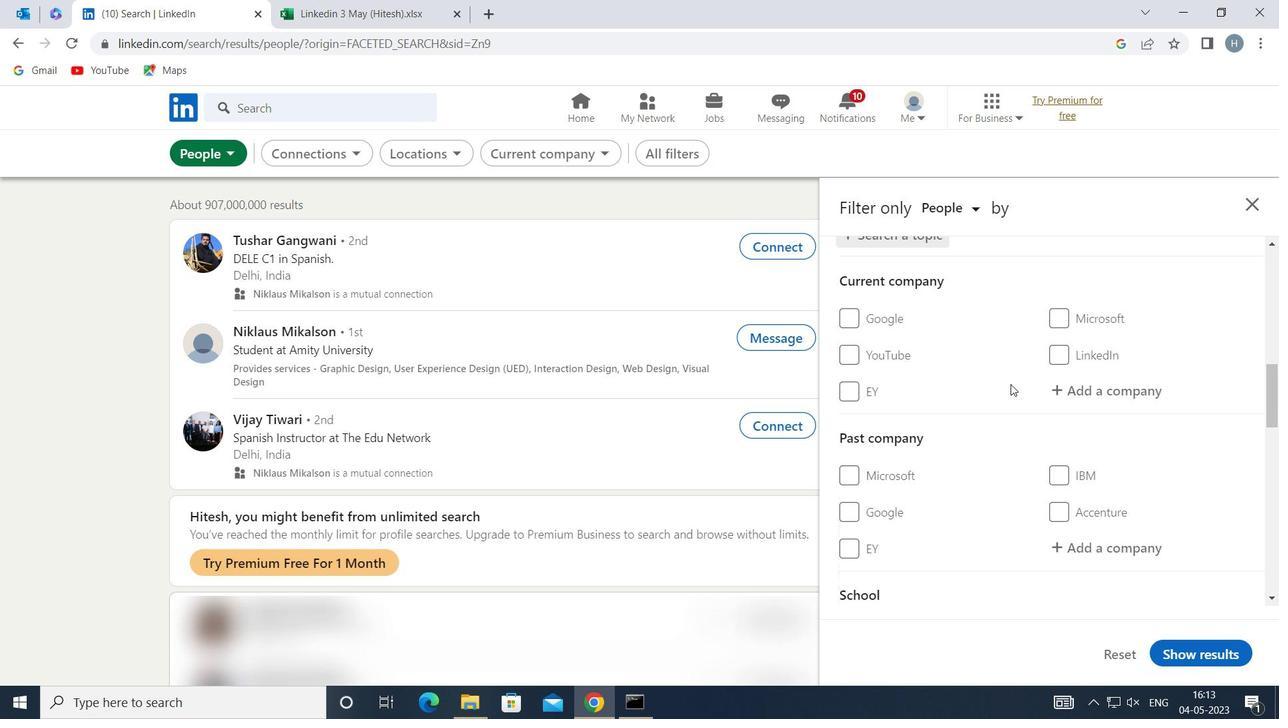 
Action: Mouse scrolled (1010, 384) with delta (0, 0)
Screenshot: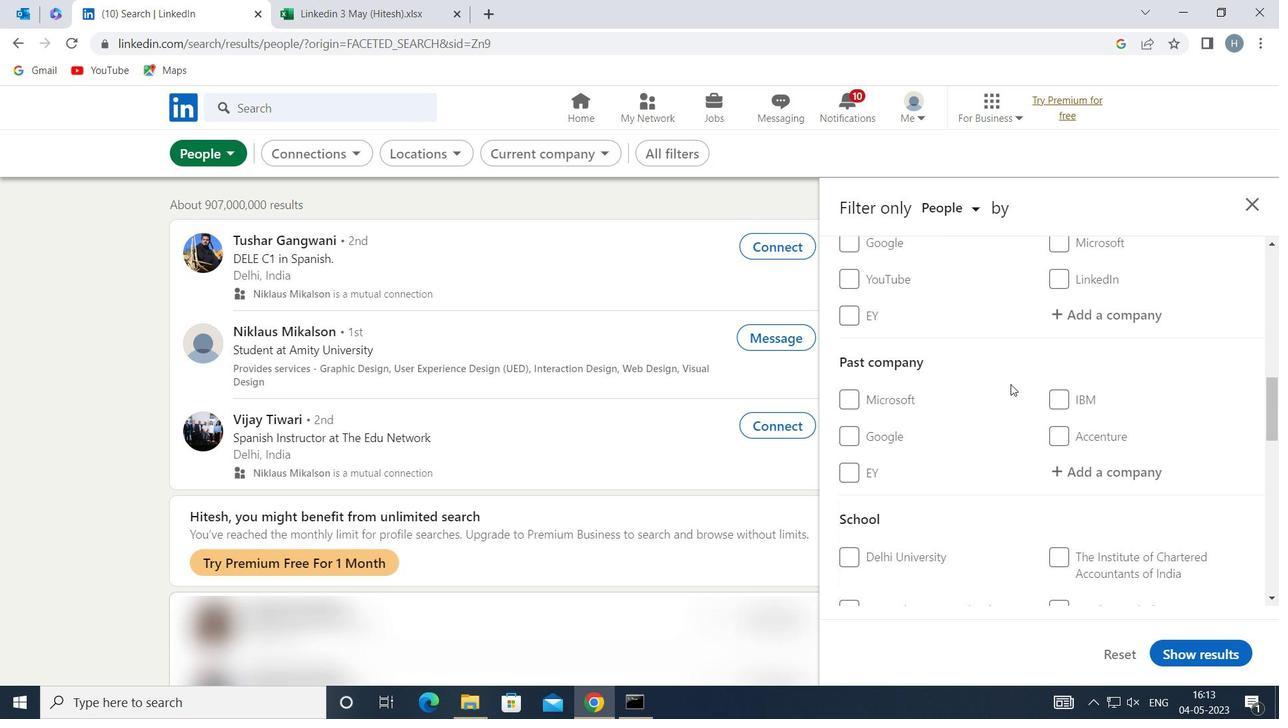 
Action: Mouse scrolled (1010, 384) with delta (0, 0)
Screenshot: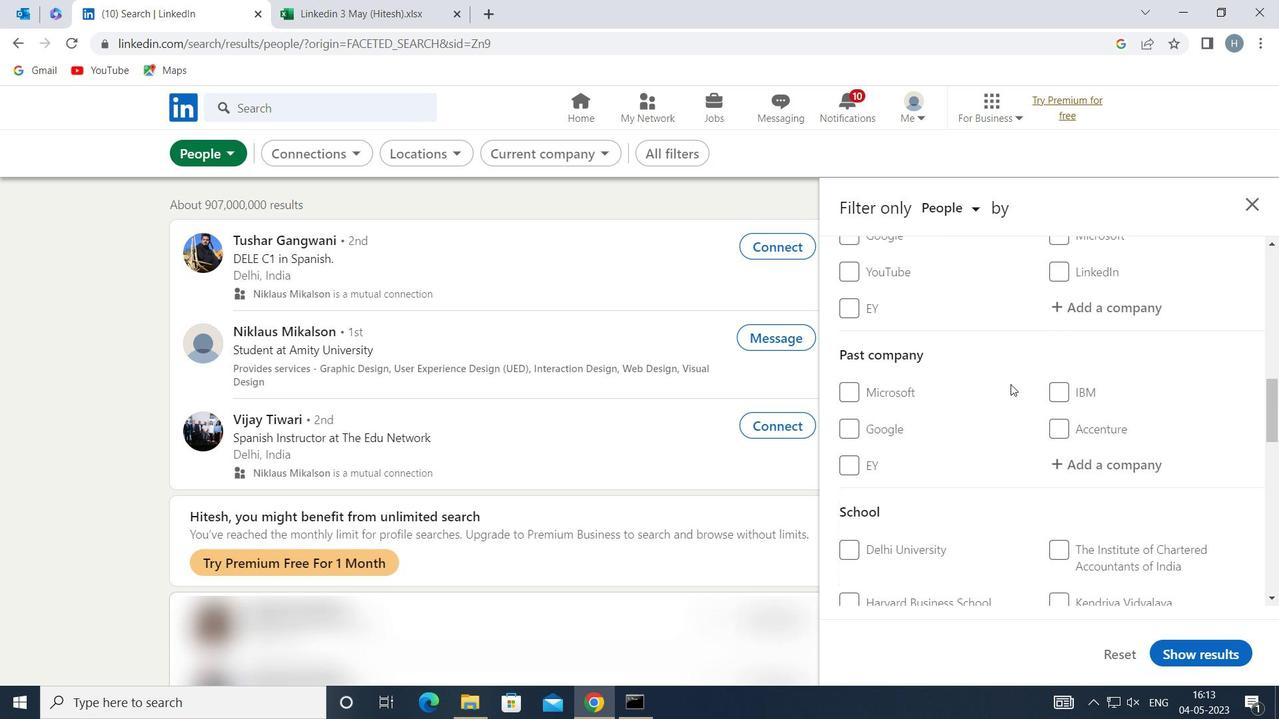 
Action: Mouse scrolled (1010, 384) with delta (0, 0)
Screenshot: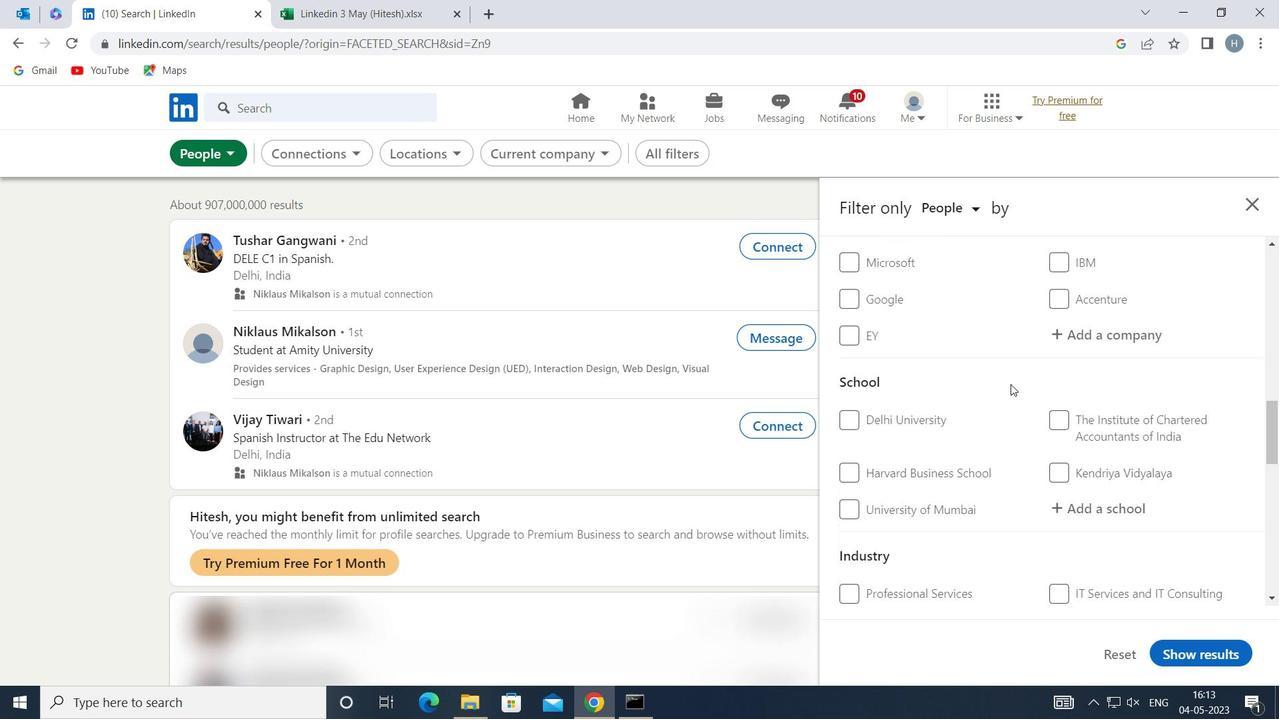 
Action: Mouse scrolled (1010, 384) with delta (0, 0)
Screenshot: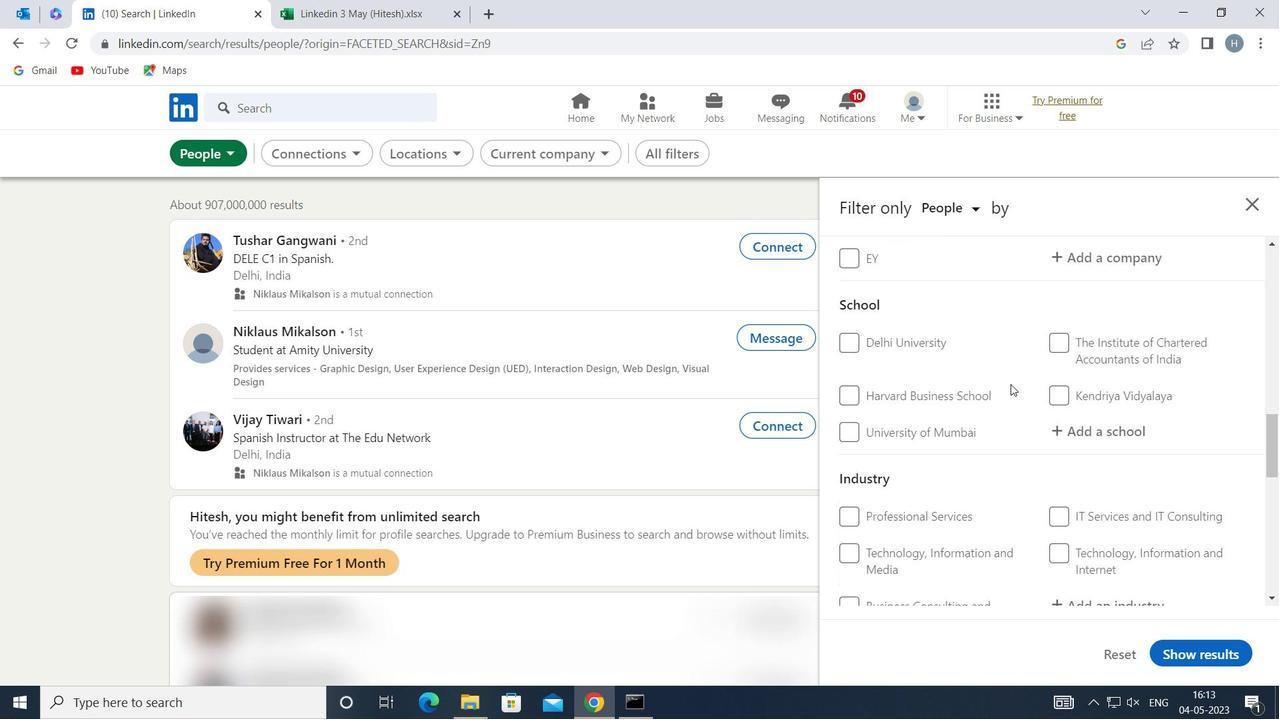 
Action: Mouse scrolled (1010, 384) with delta (0, 0)
Screenshot: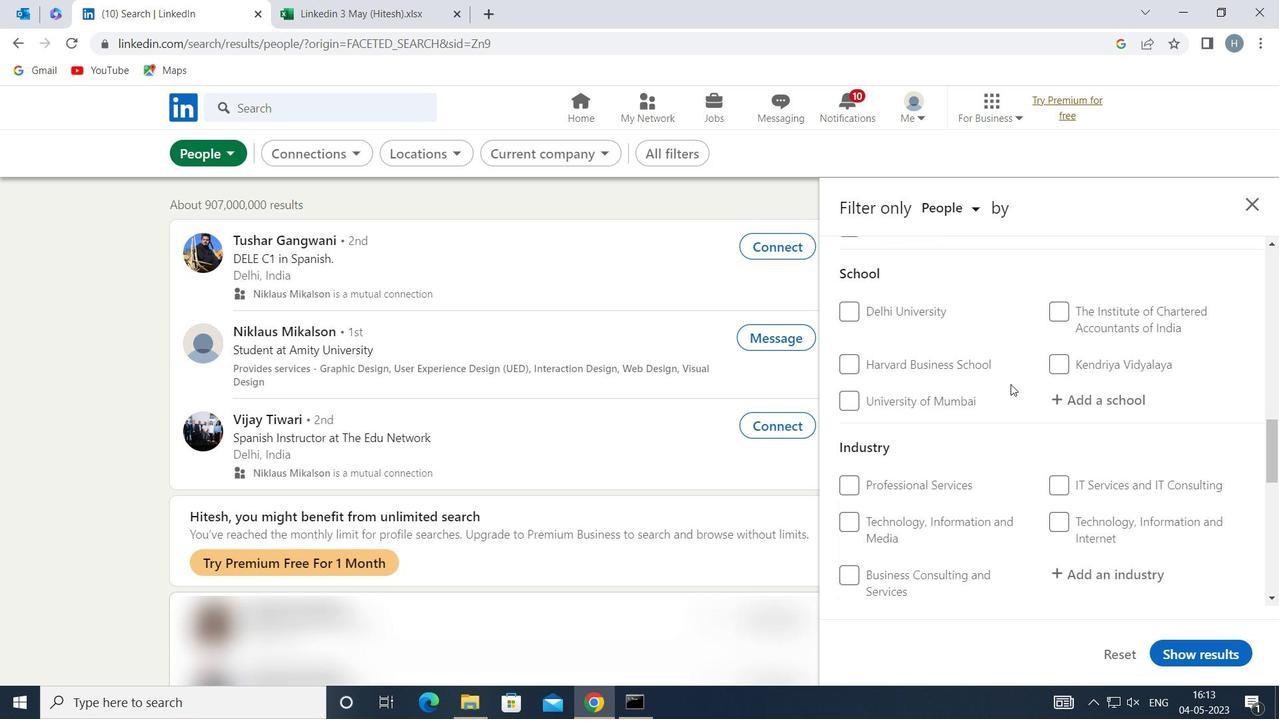 
Action: Mouse scrolled (1010, 384) with delta (0, 0)
Screenshot: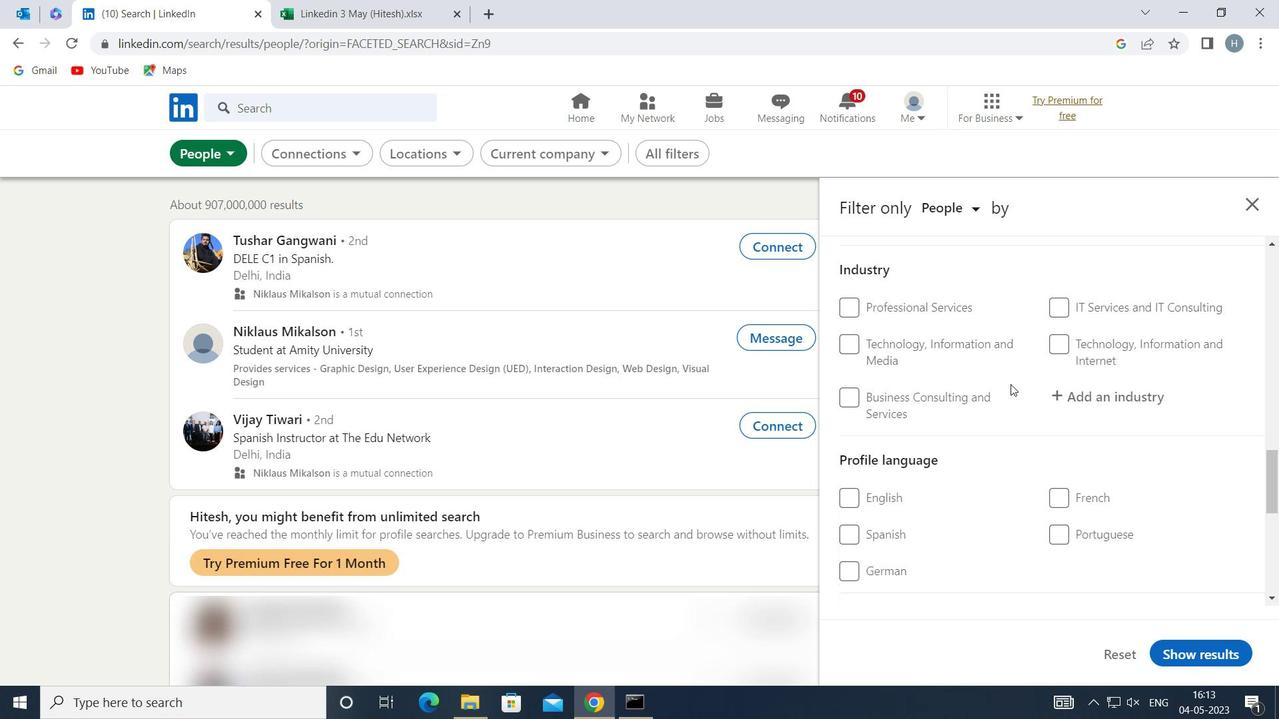 
Action: Mouse moved to (881, 484)
Screenshot: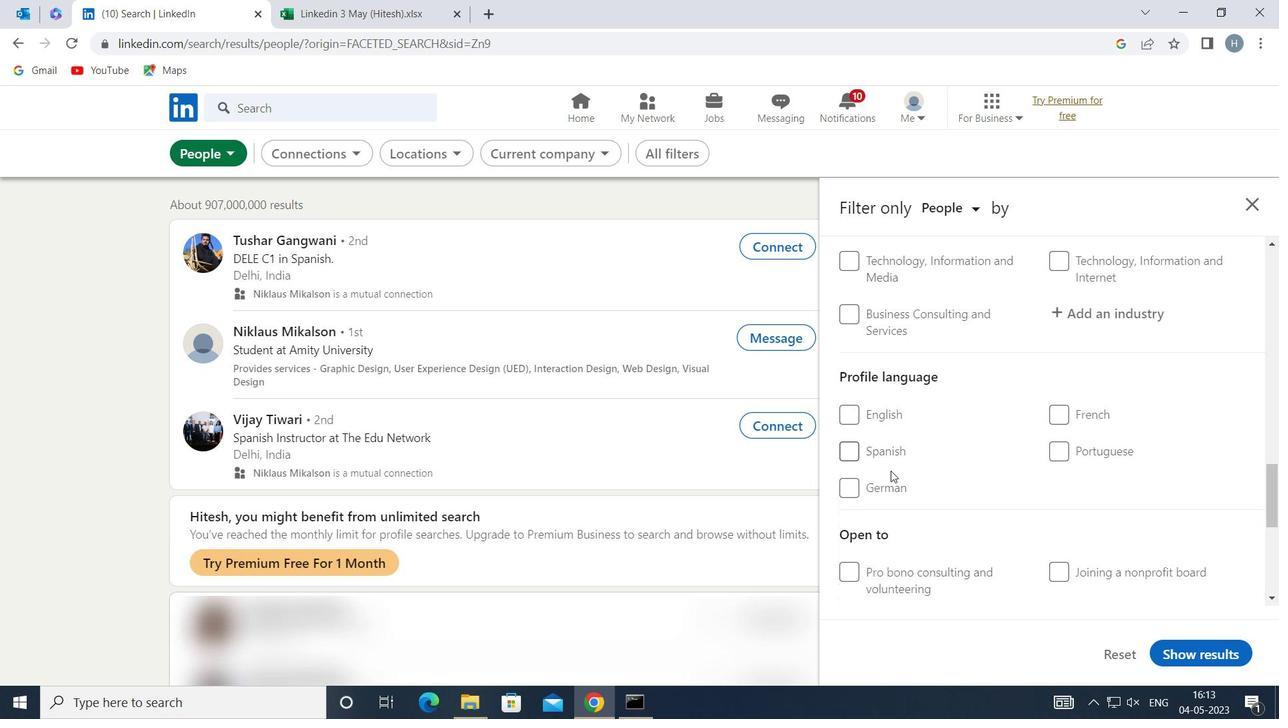 
Action: Mouse pressed left at (881, 484)
Screenshot: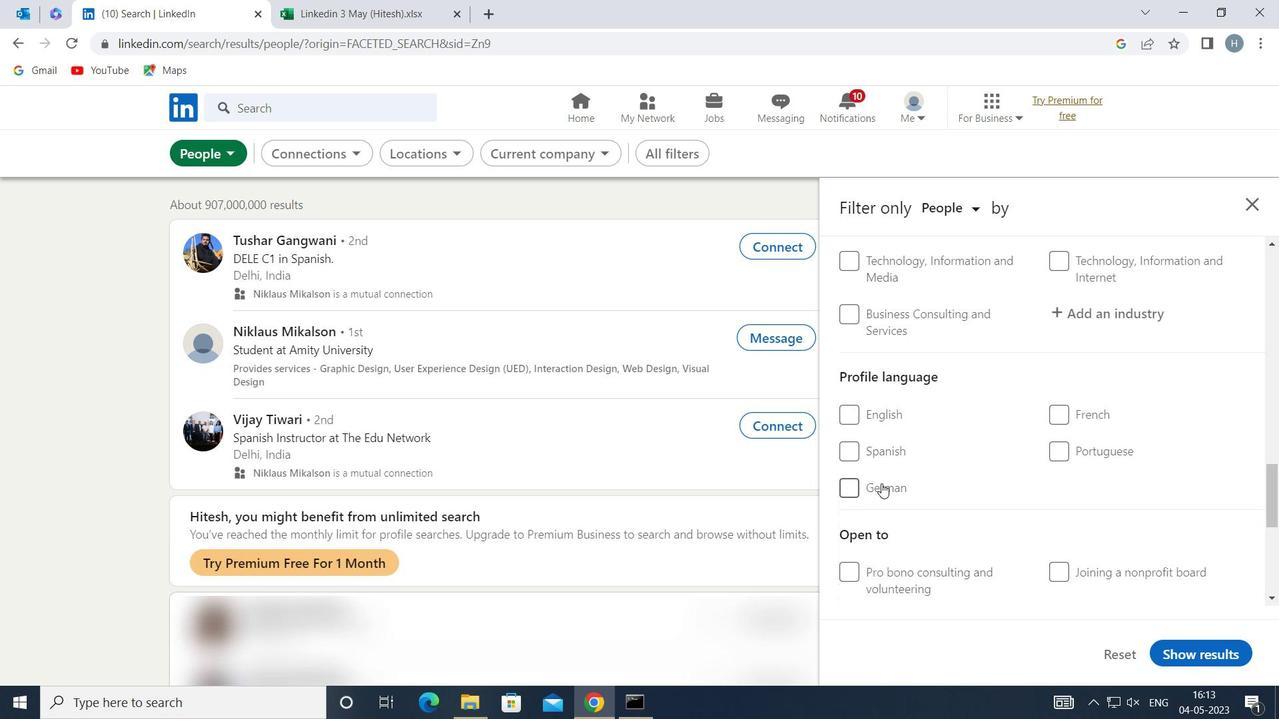 
Action: Mouse moved to (998, 458)
Screenshot: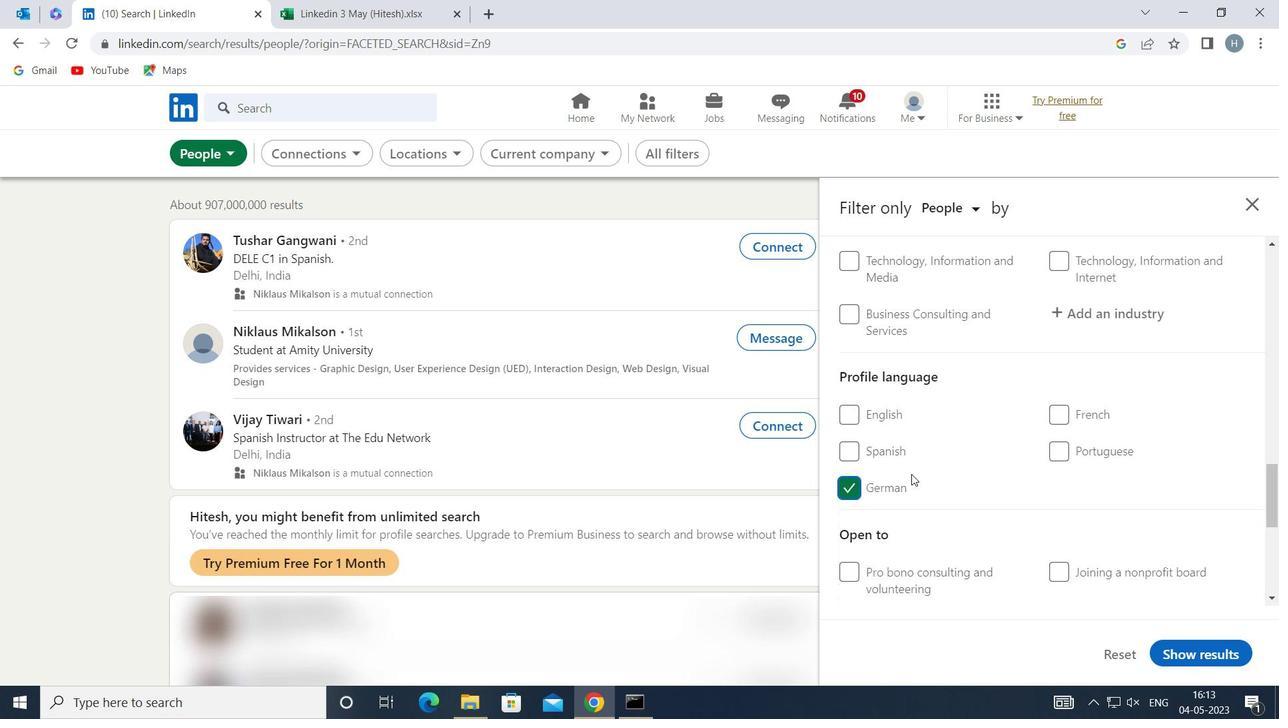
Action: Mouse scrolled (998, 459) with delta (0, 0)
Screenshot: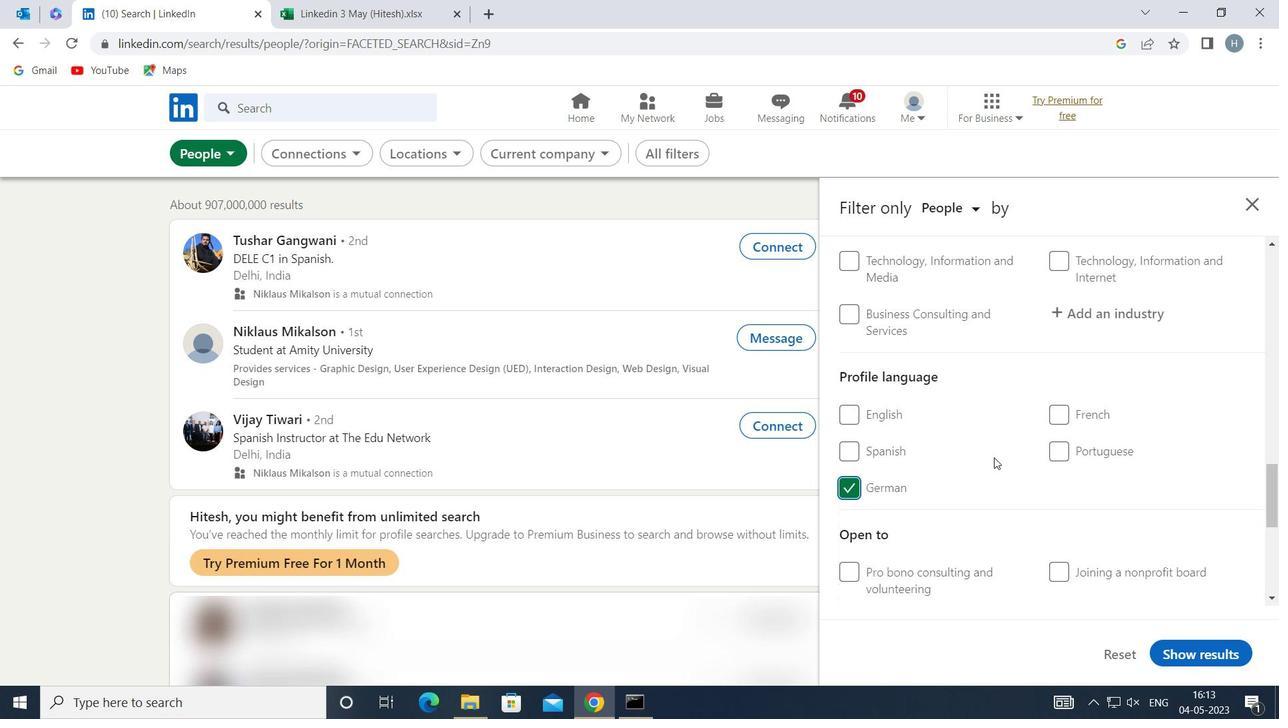 
Action: Mouse moved to (998, 457)
Screenshot: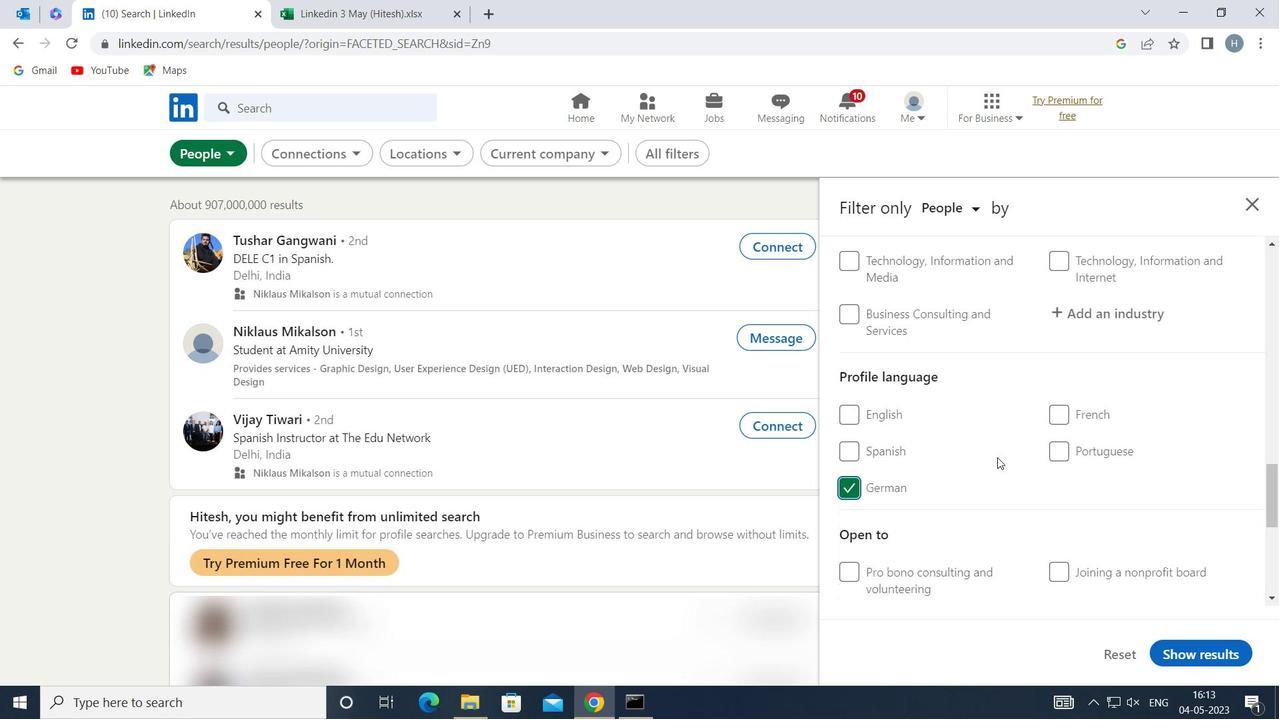 
Action: Mouse scrolled (998, 458) with delta (0, 0)
Screenshot: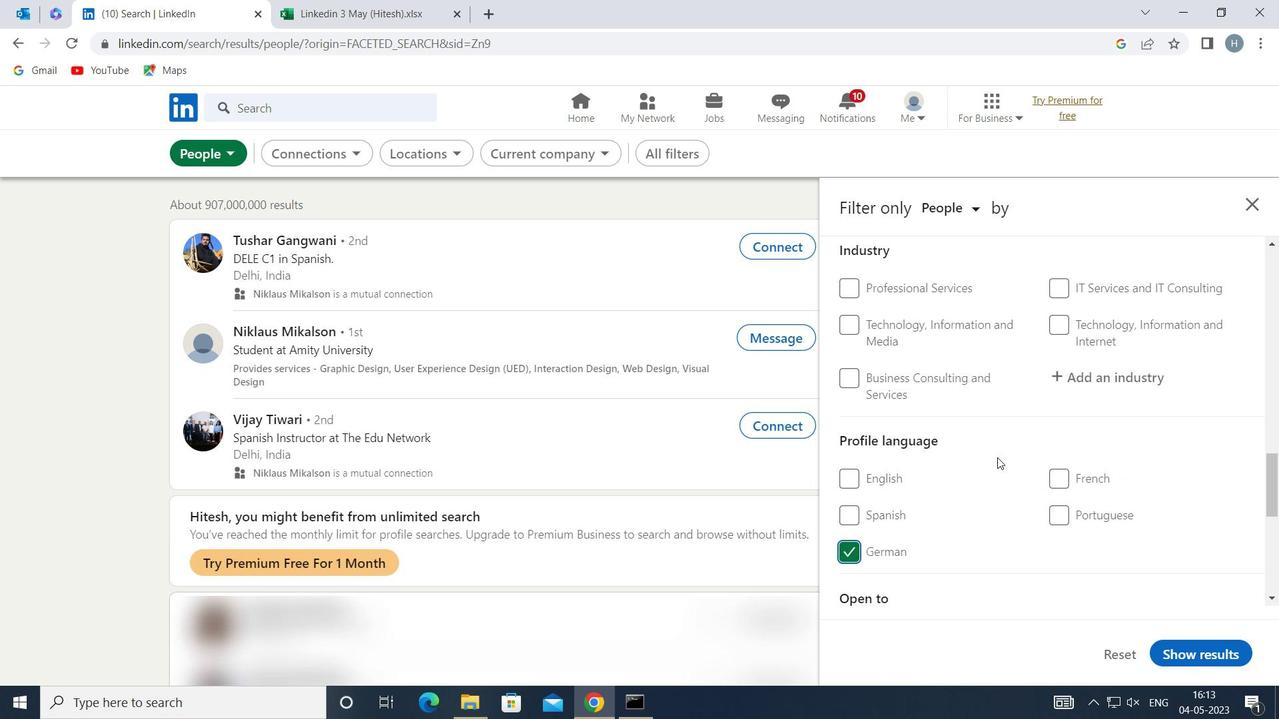 
Action: Mouse scrolled (998, 458) with delta (0, 0)
Screenshot: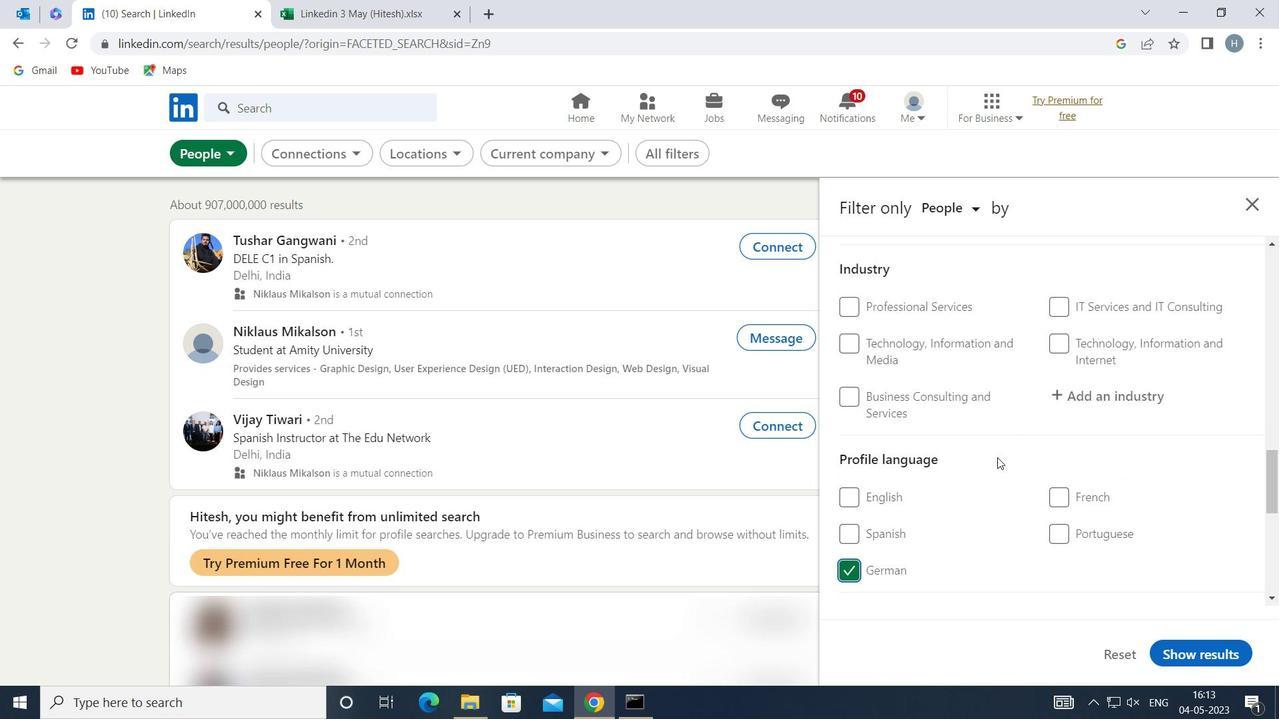 
Action: Mouse scrolled (998, 458) with delta (0, 0)
Screenshot: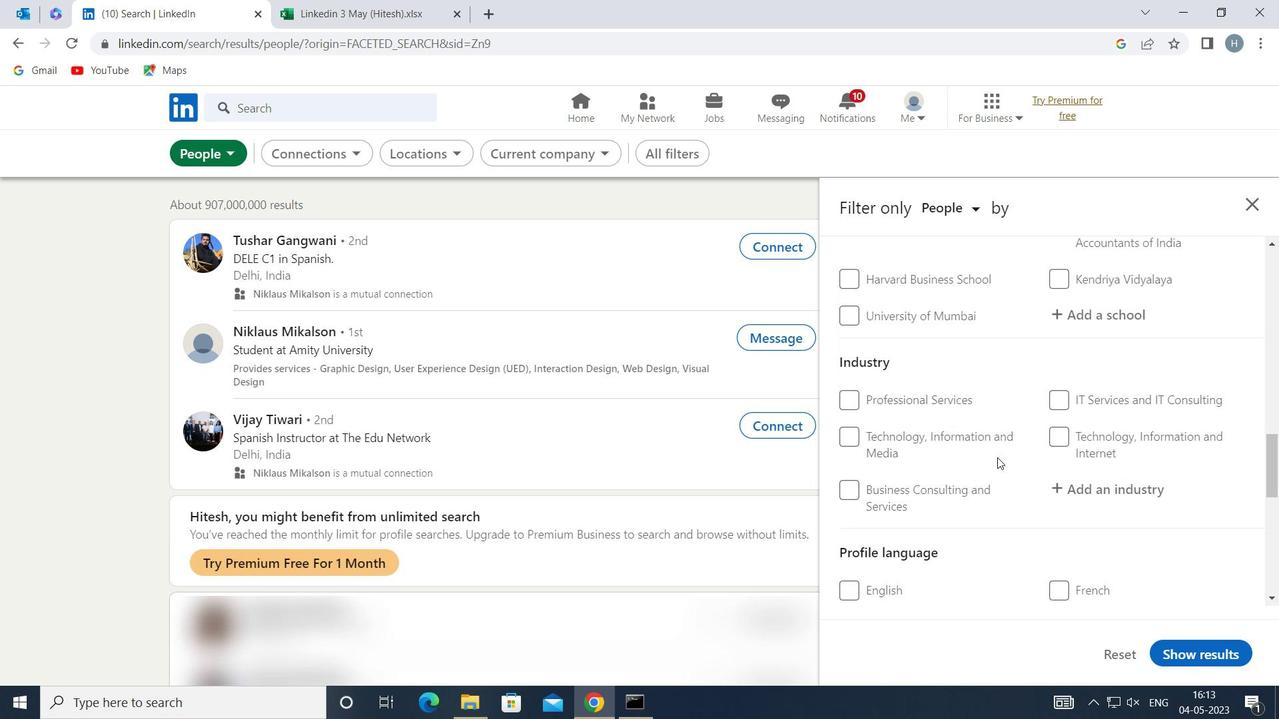 
Action: Mouse scrolled (998, 458) with delta (0, 0)
Screenshot: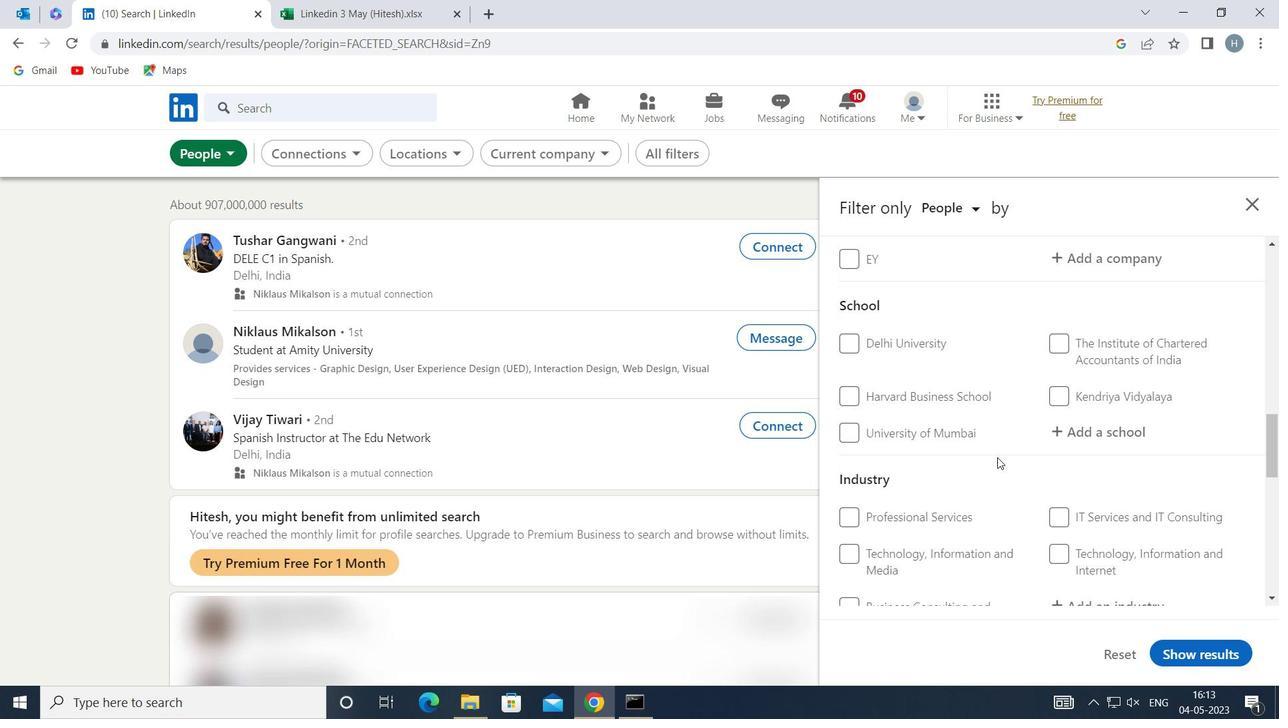 
Action: Mouse scrolled (998, 458) with delta (0, 0)
Screenshot: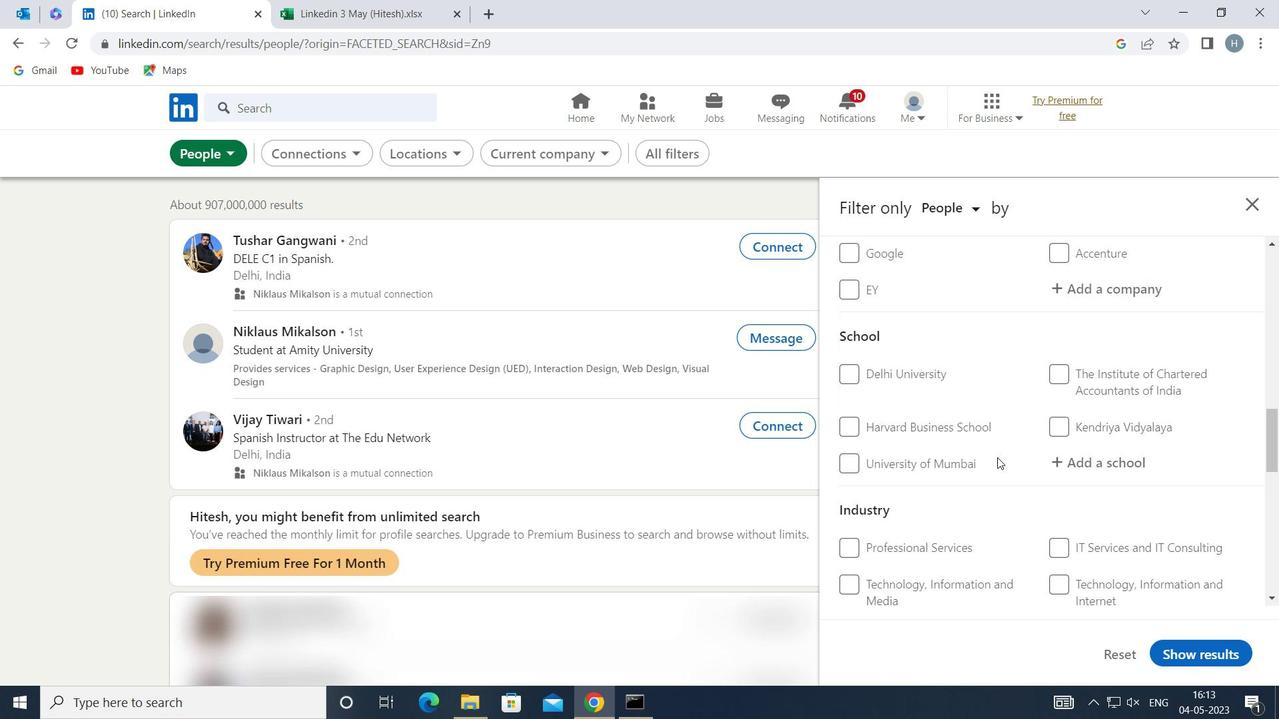 
Action: Mouse scrolled (998, 458) with delta (0, 0)
Screenshot: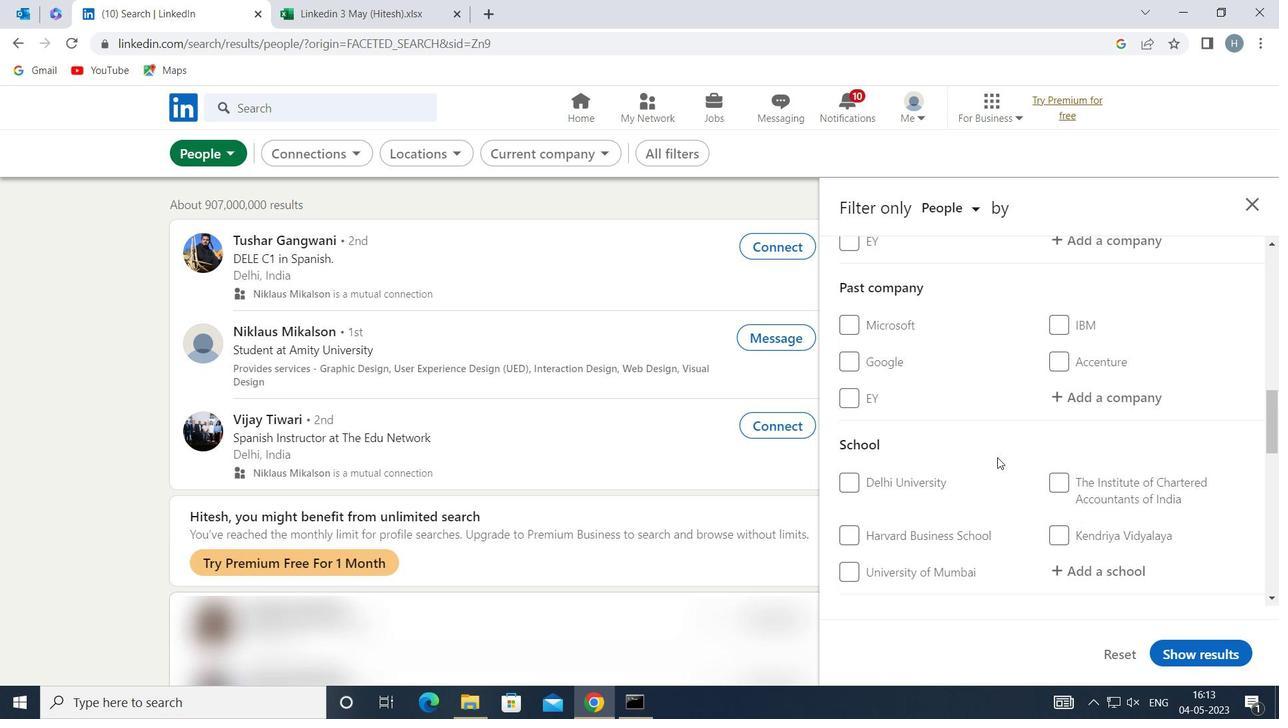 
Action: Mouse scrolled (998, 458) with delta (0, 0)
Screenshot: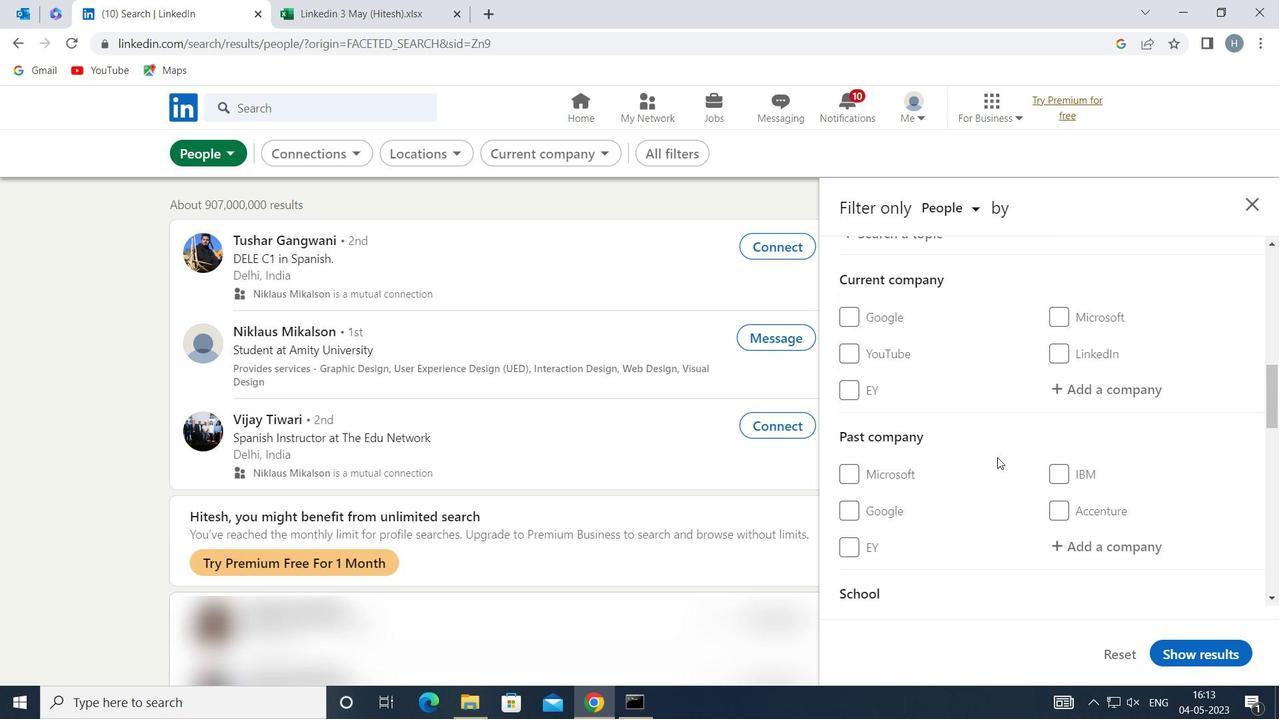 
Action: Mouse moved to (1096, 473)
Screenshot: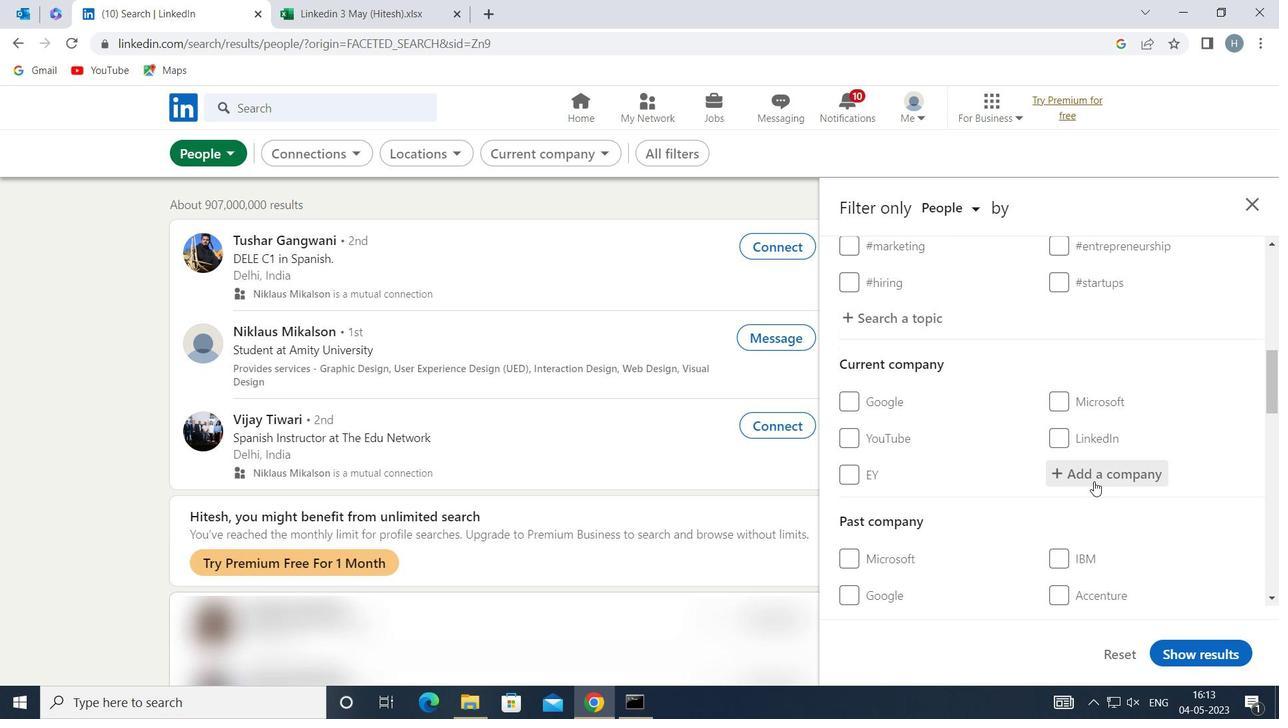 
Action: Mouse pressed left at (1096, 473)
Screenshot: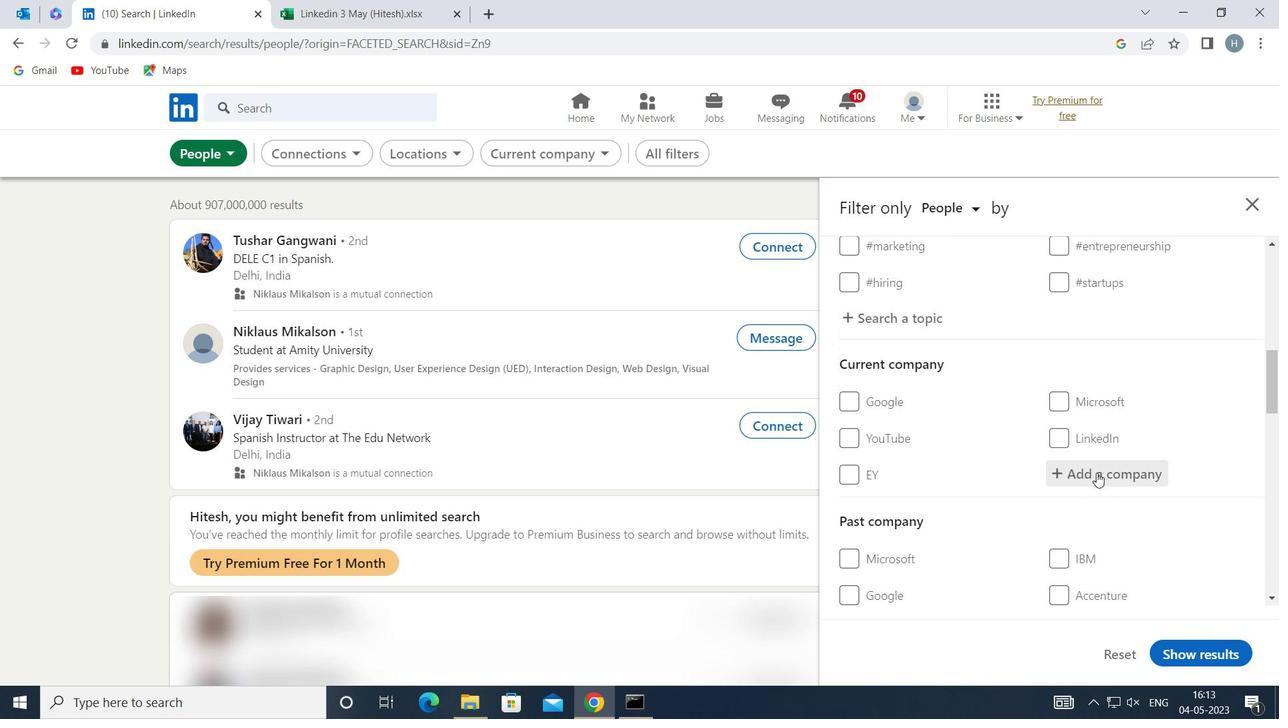 
Action: Key pressed <Key.shift>BELIEVE<Key.space><Key.shift>IN<Key.space><Key.shift>YOURSELF
Screenshot: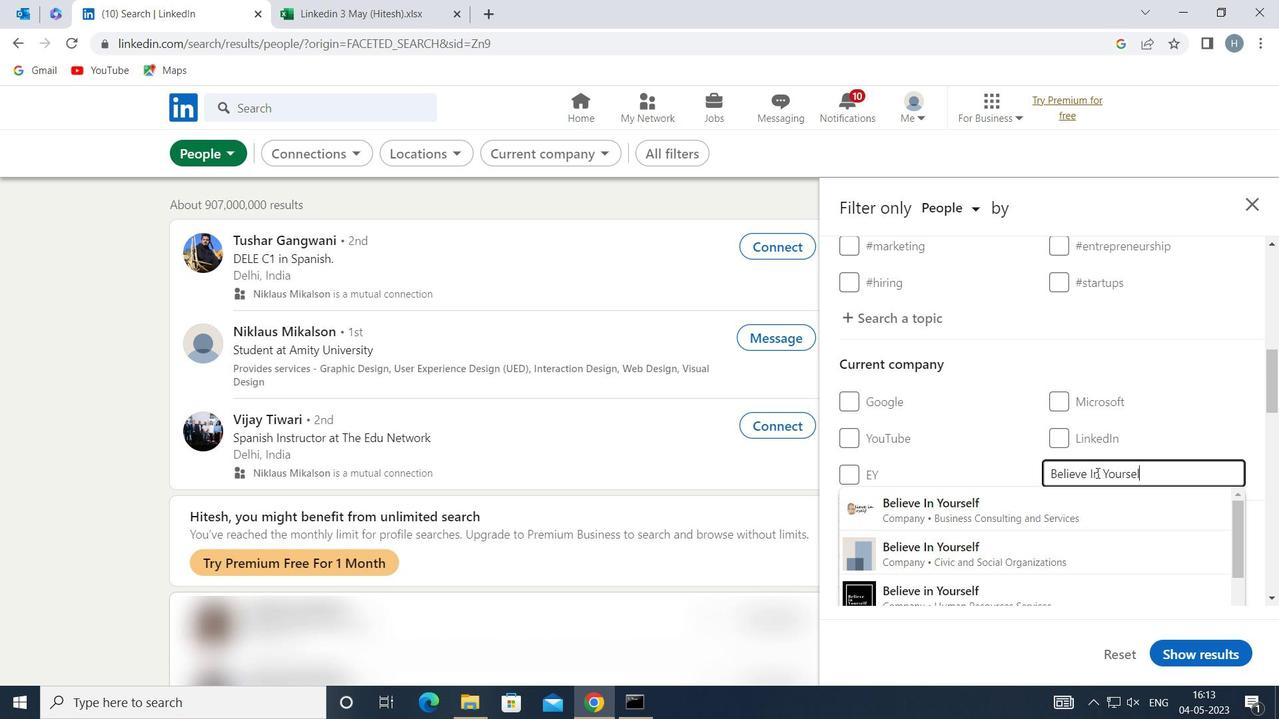 
Action: Mouse moved to (992, 515)
Screenshot: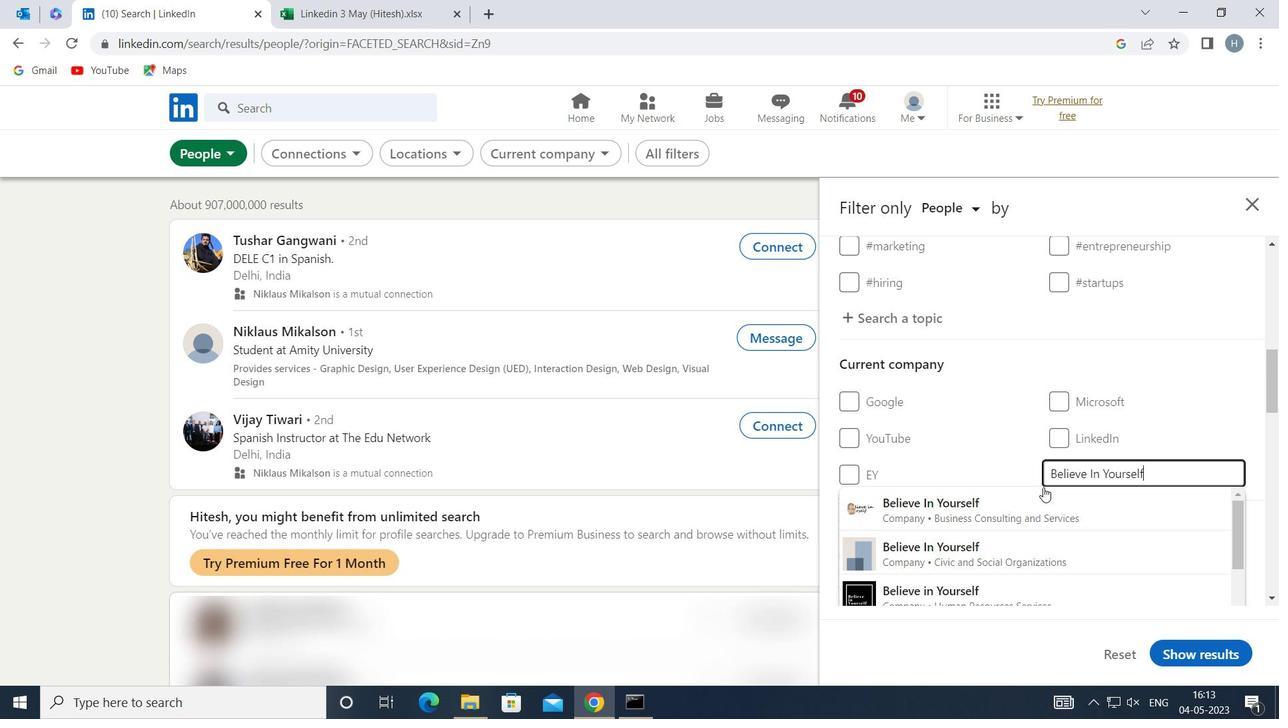 
Action: Mouse pressed left at (992, 515)
Screenshot: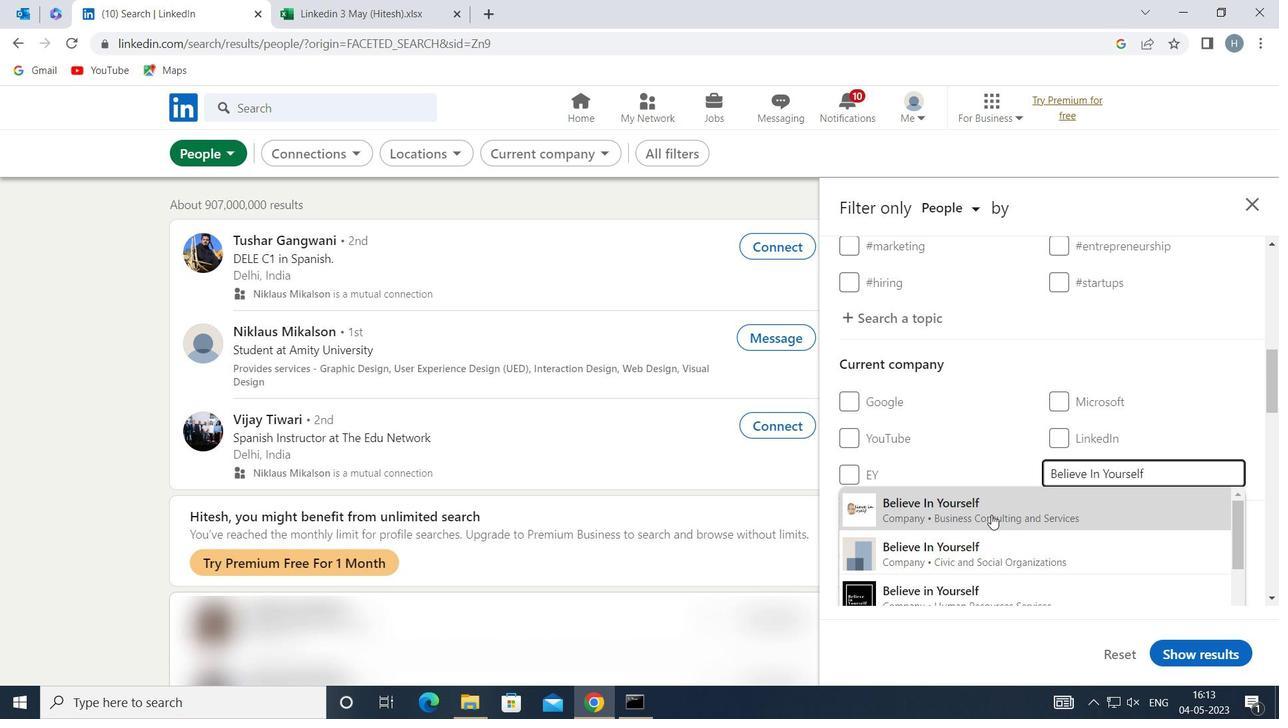 
Action: Mouse moved to (988, 500)
Screenshot: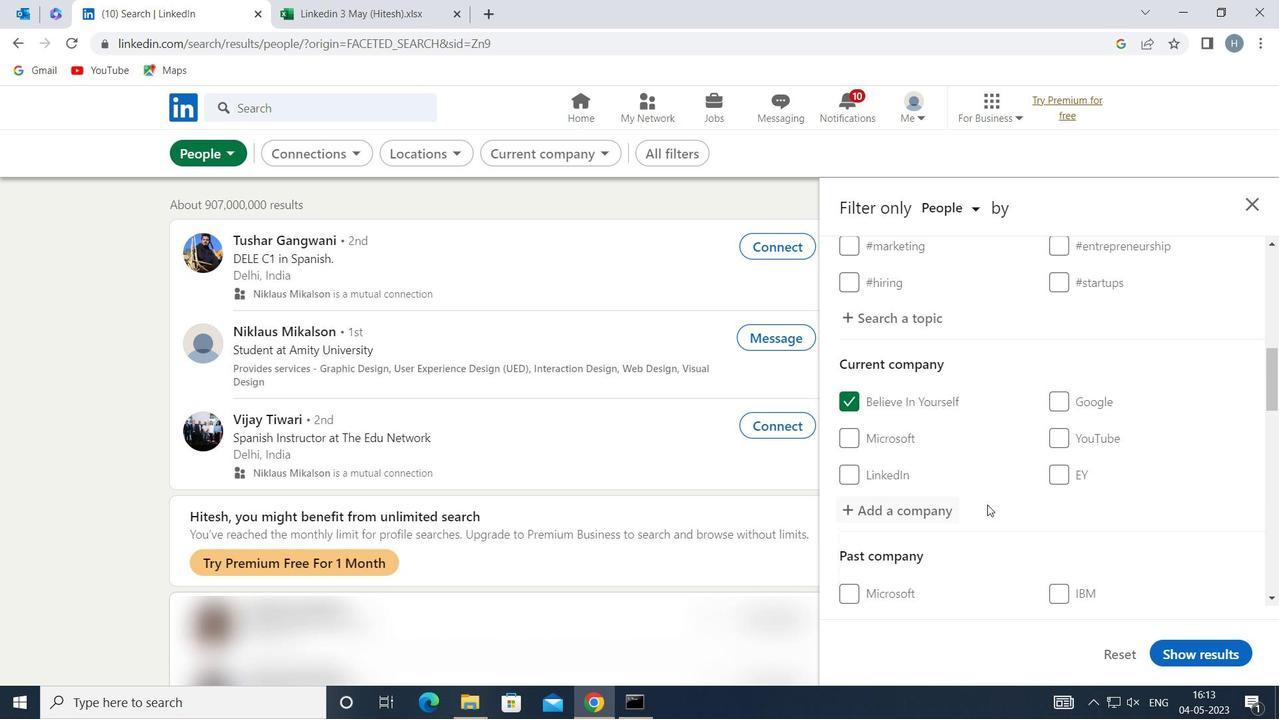 
Action: Mouse scrolled (988, 499) with delta (0, 0)
Screenshot: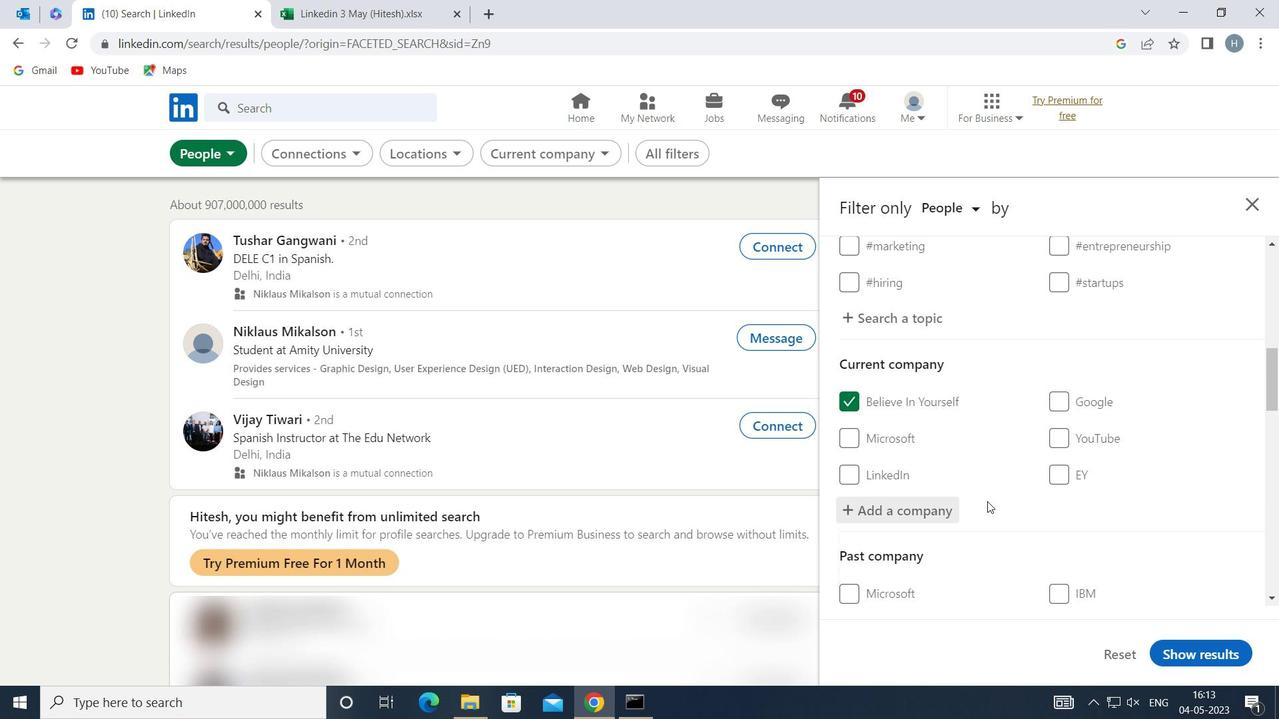 
Action: Mouse scrolled (988, 499) with delta (0, 0)
Screenshot: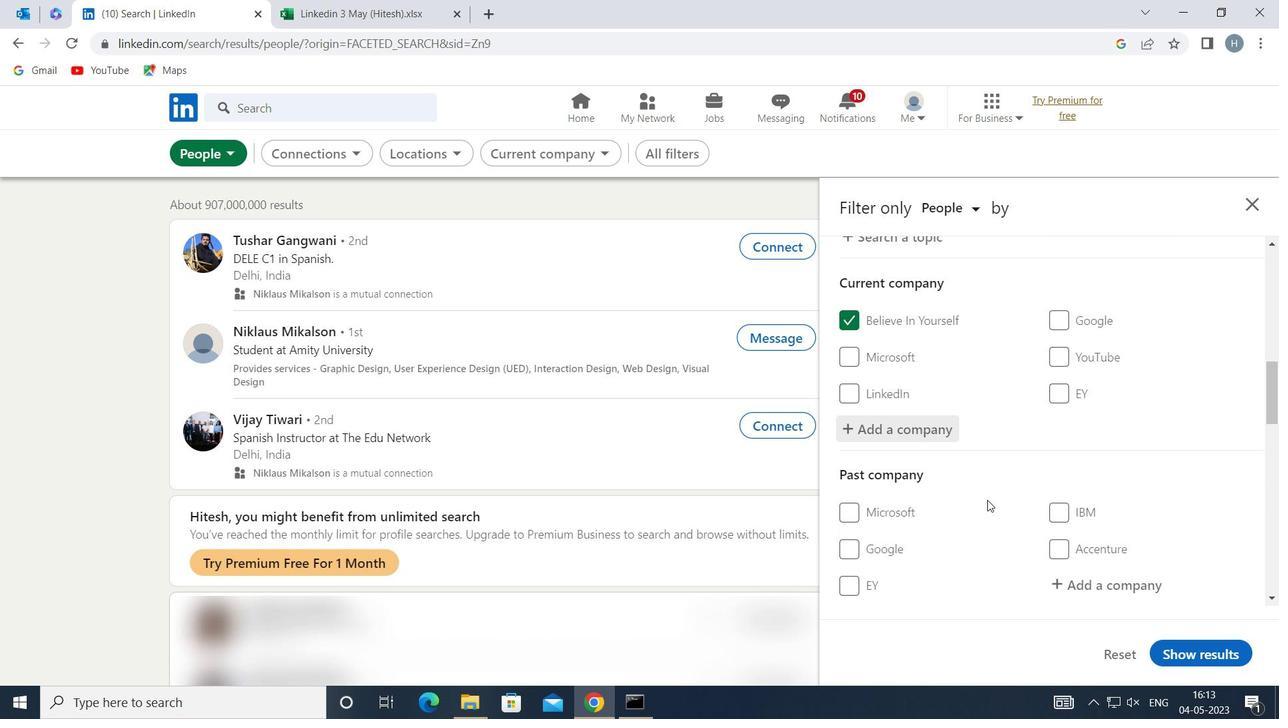 
Action: Mouse scrolled (988, 499) with delta (0, 0)
Screenshot: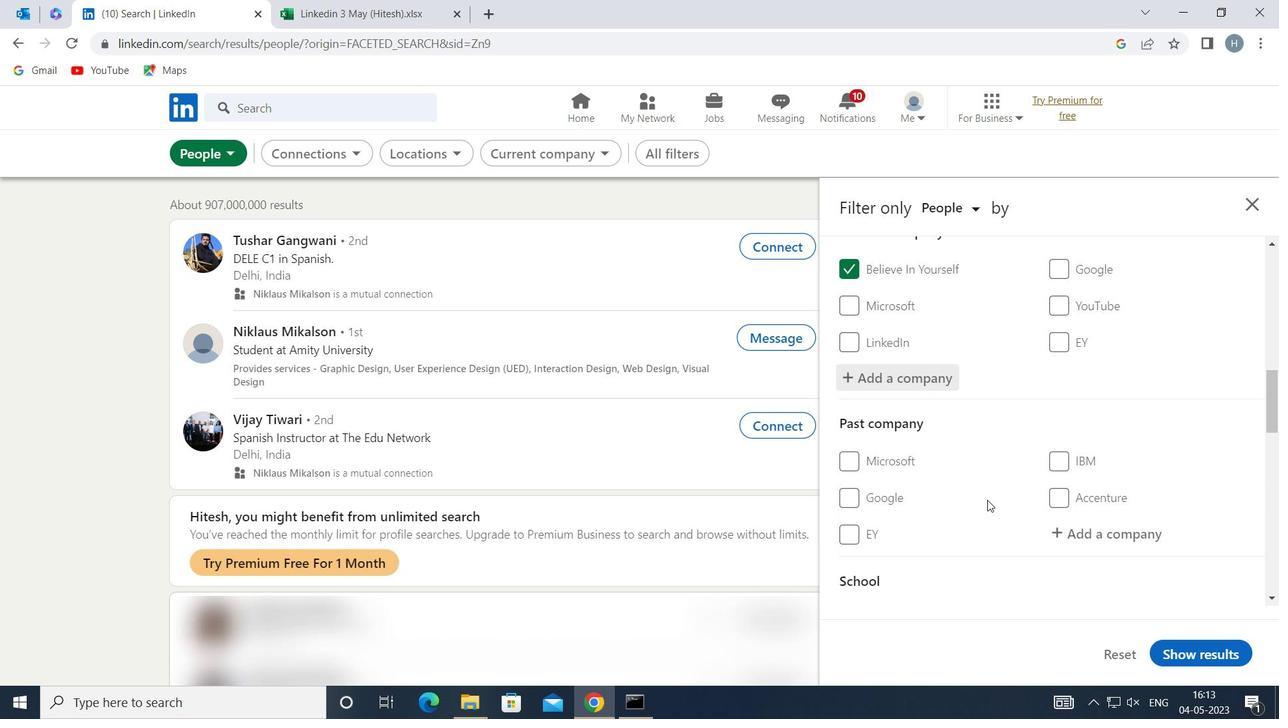 
Action: Mouse scrolled (988, 499) with delta (0, 0)
Screenshot: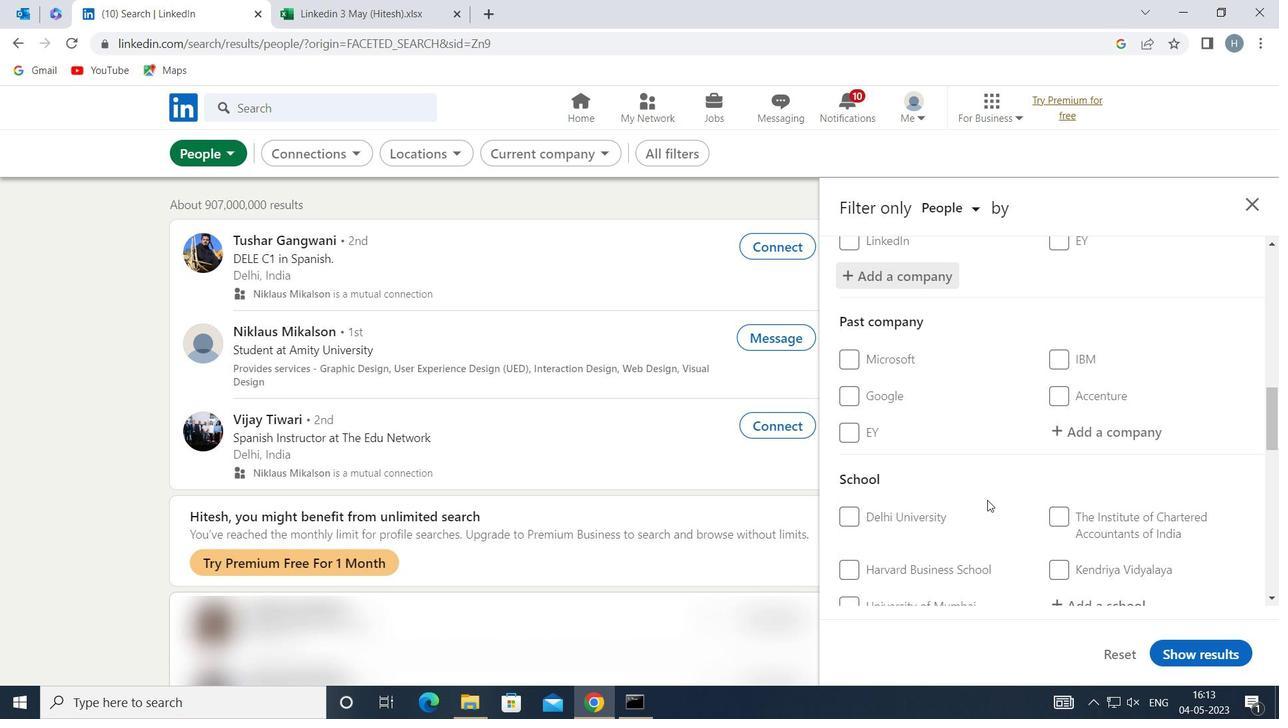 
Action: Mouse moved to (1078, 499)
Screenshot: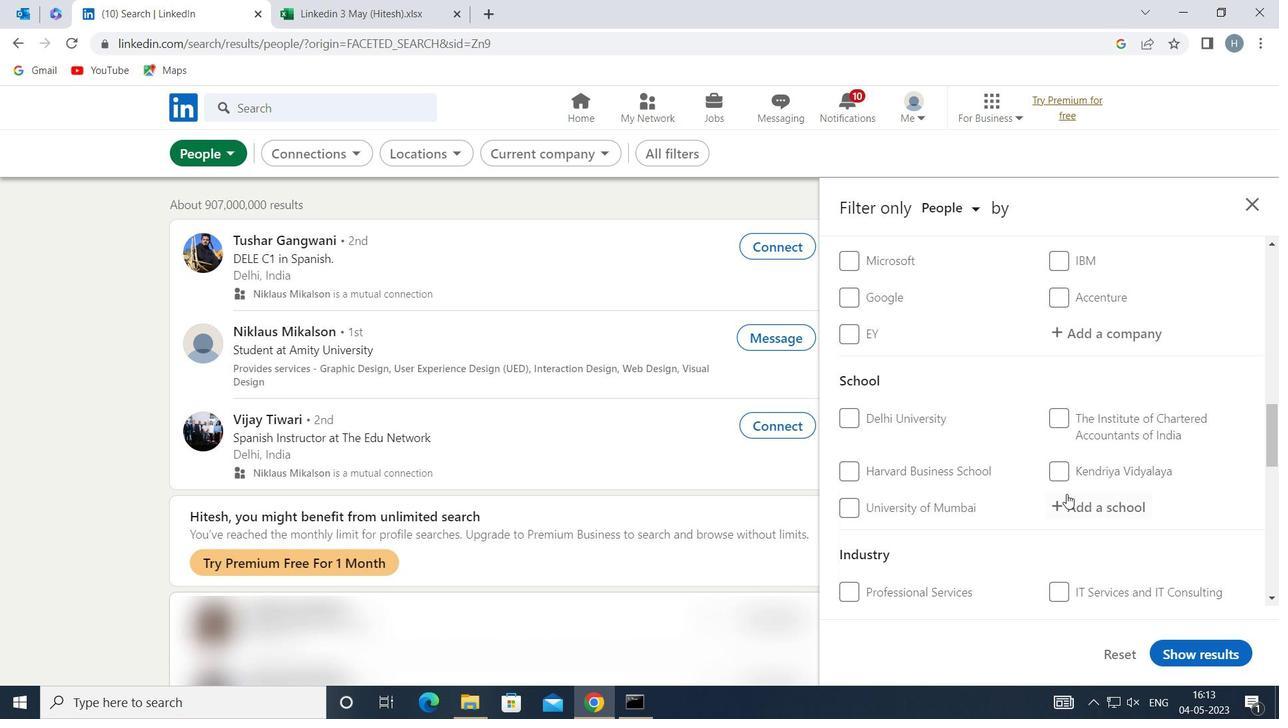 
Action: Mouse pressed left at (1078, 499)
Screenshot: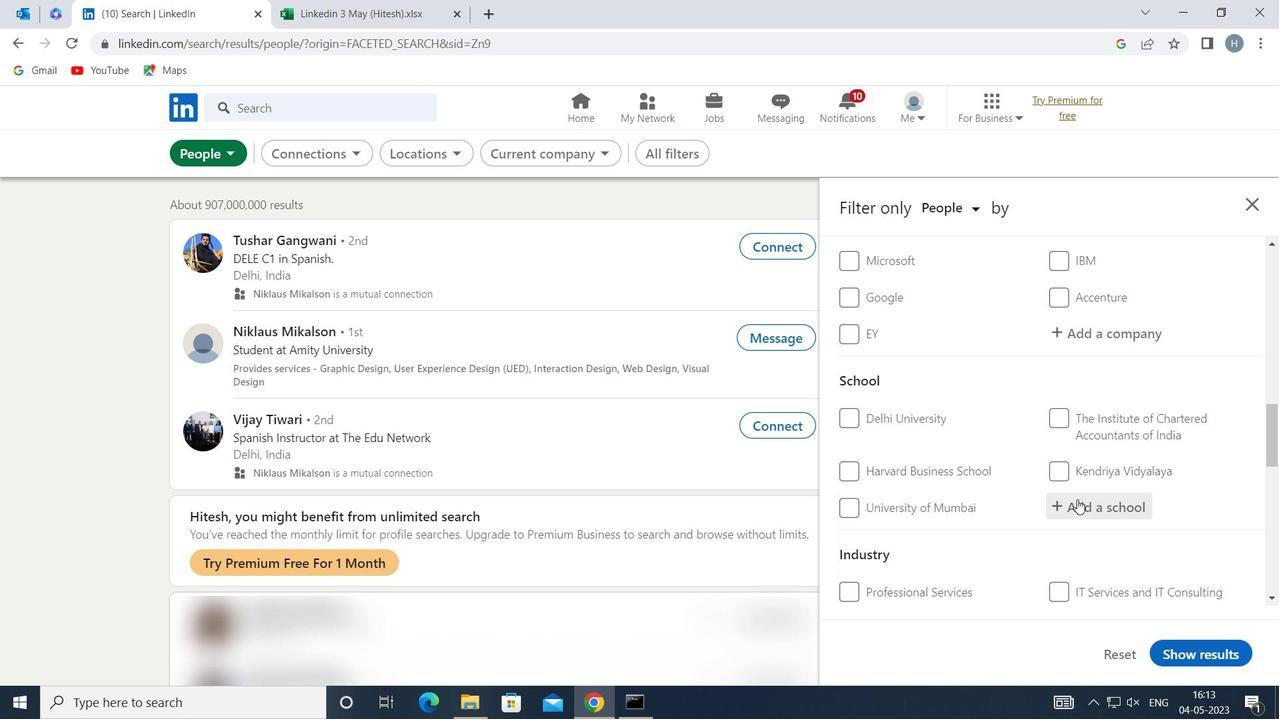 
Action: Key pressed <Key.shift>WIDYA<Key.space><Key.shift>DHARMA<Key.space>
Screenshot: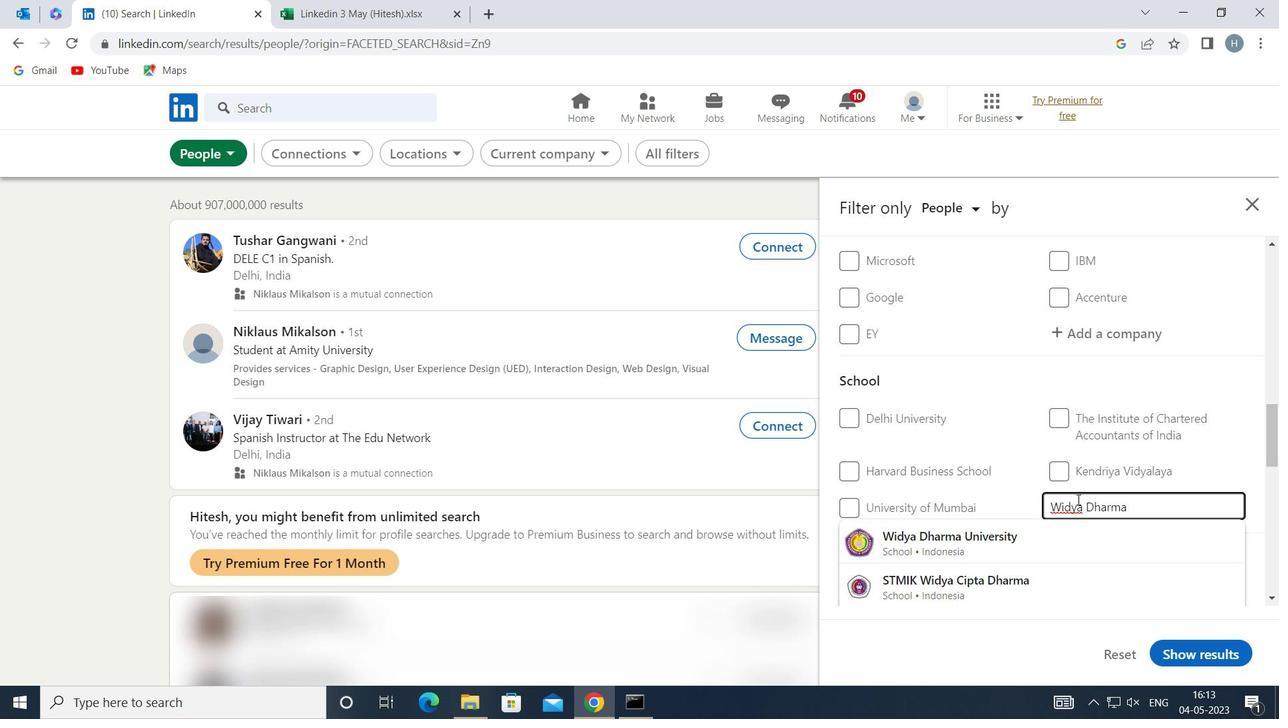 
Action: Mouse moved to (1019, 541)
Screenshot: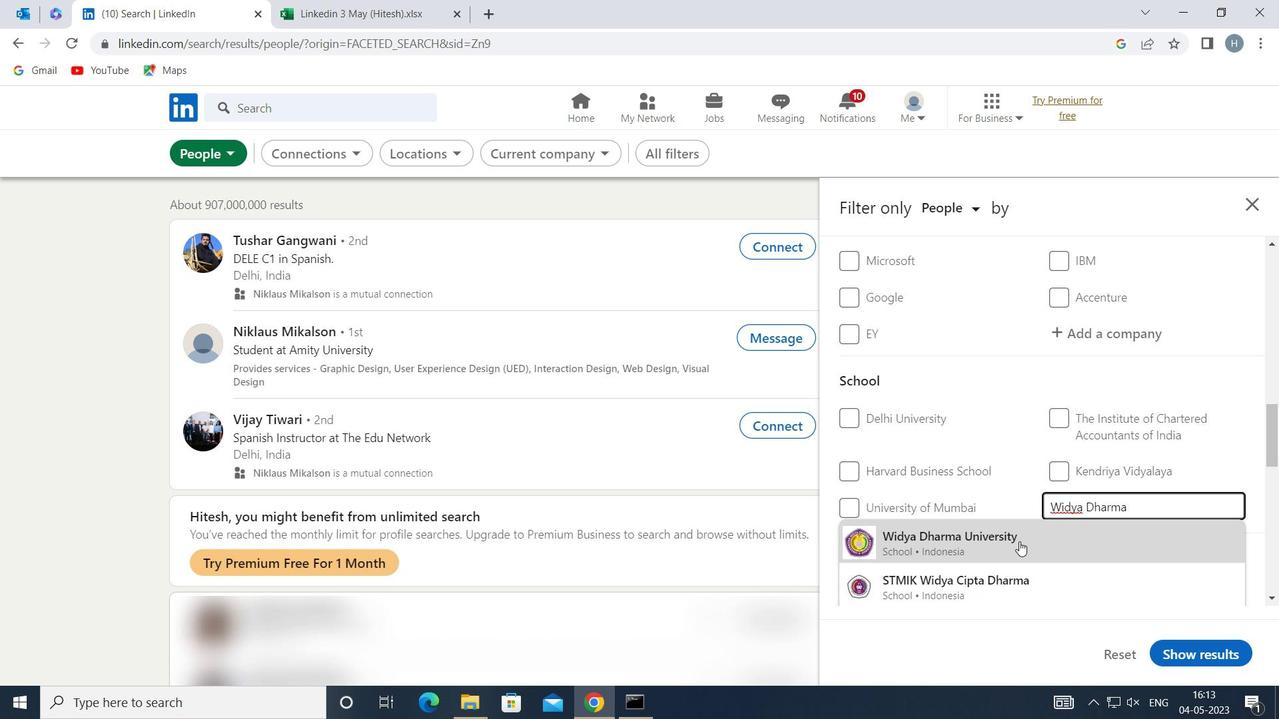 
Action: Mouse pressed left at (1019, 541)
Screenshot: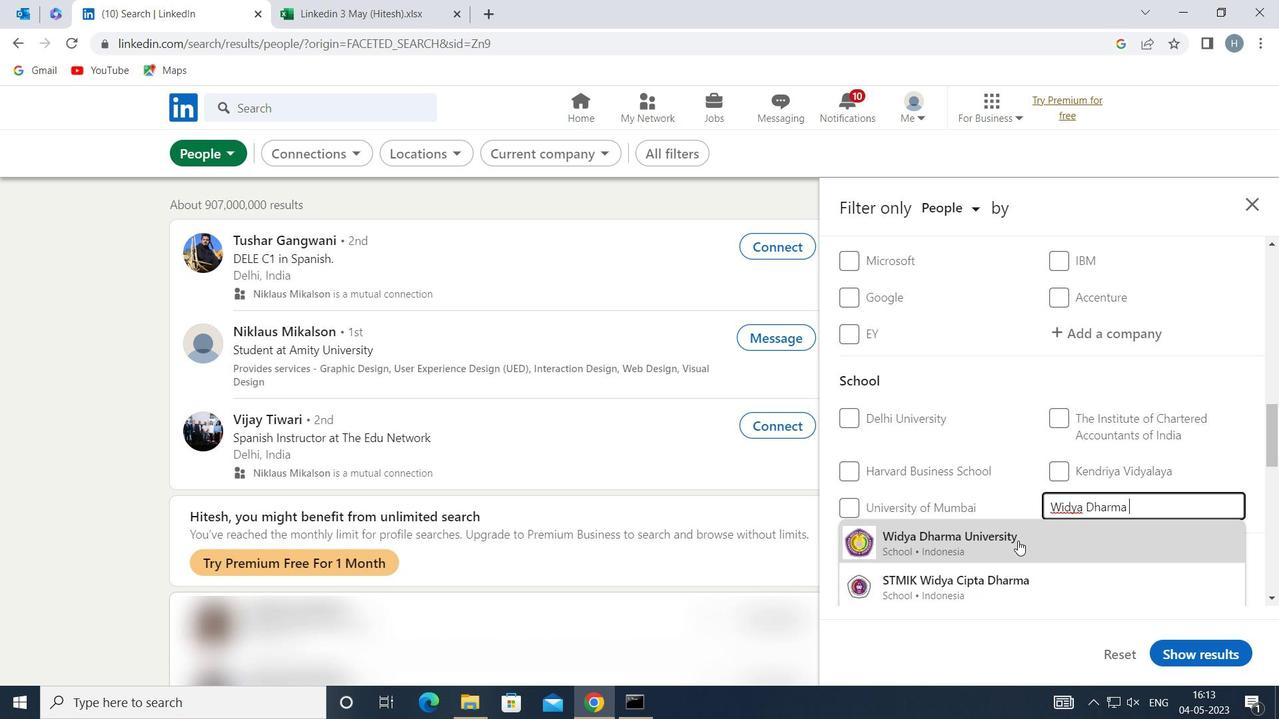 
Action: Mouse moved to (1012, 523)
Screenshot: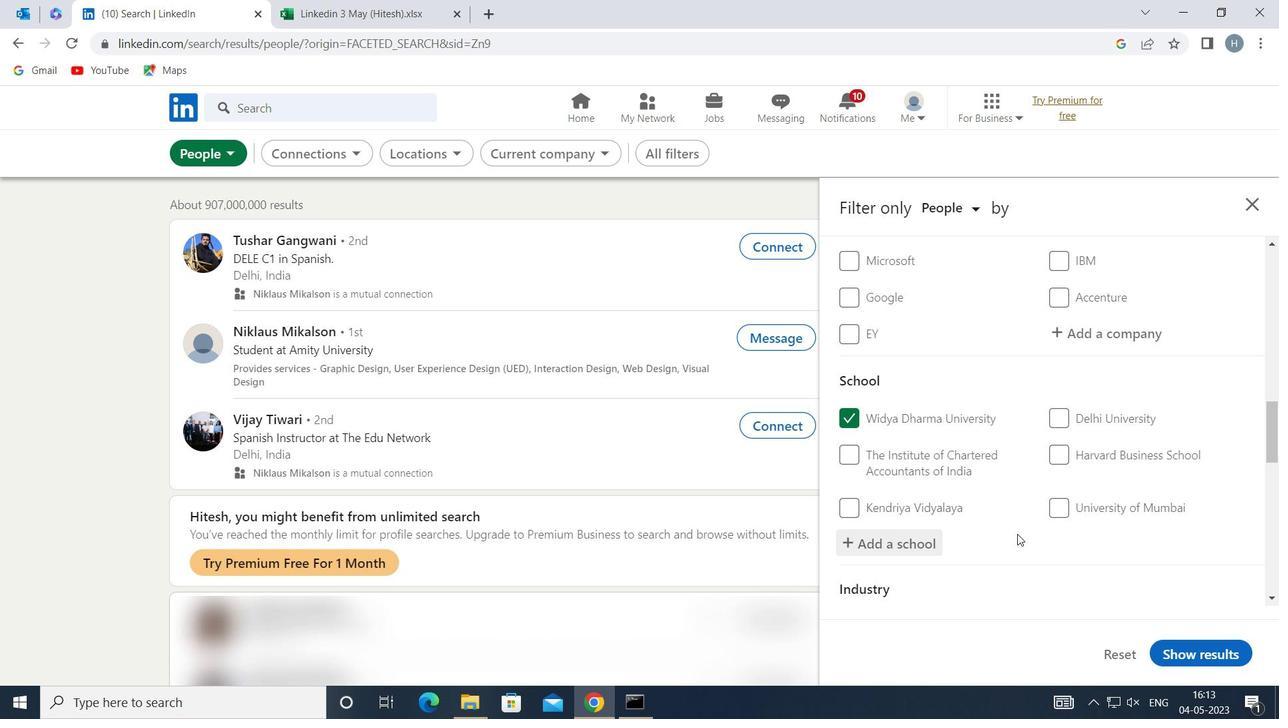 
Action: Mouse scrolled (1012, 523) with delta (0, 0)
Screenshot: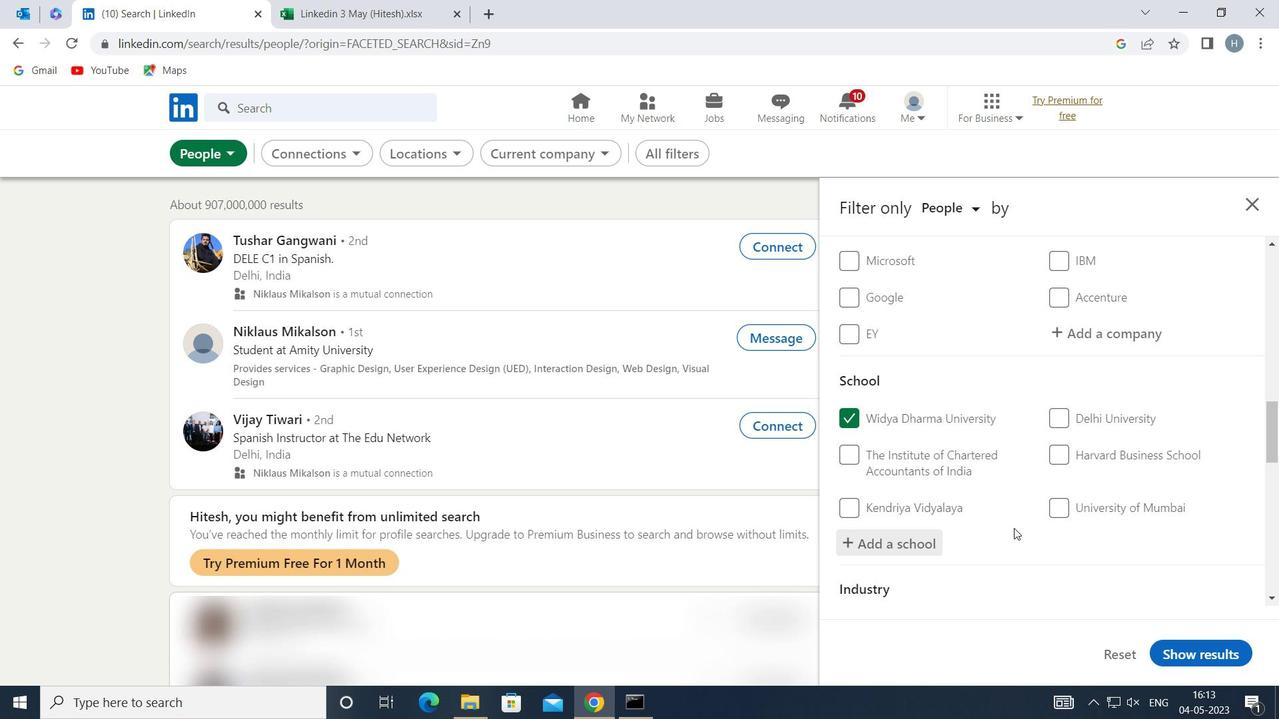 
Action: Mouse moved to (1012, 523)
Screenshot: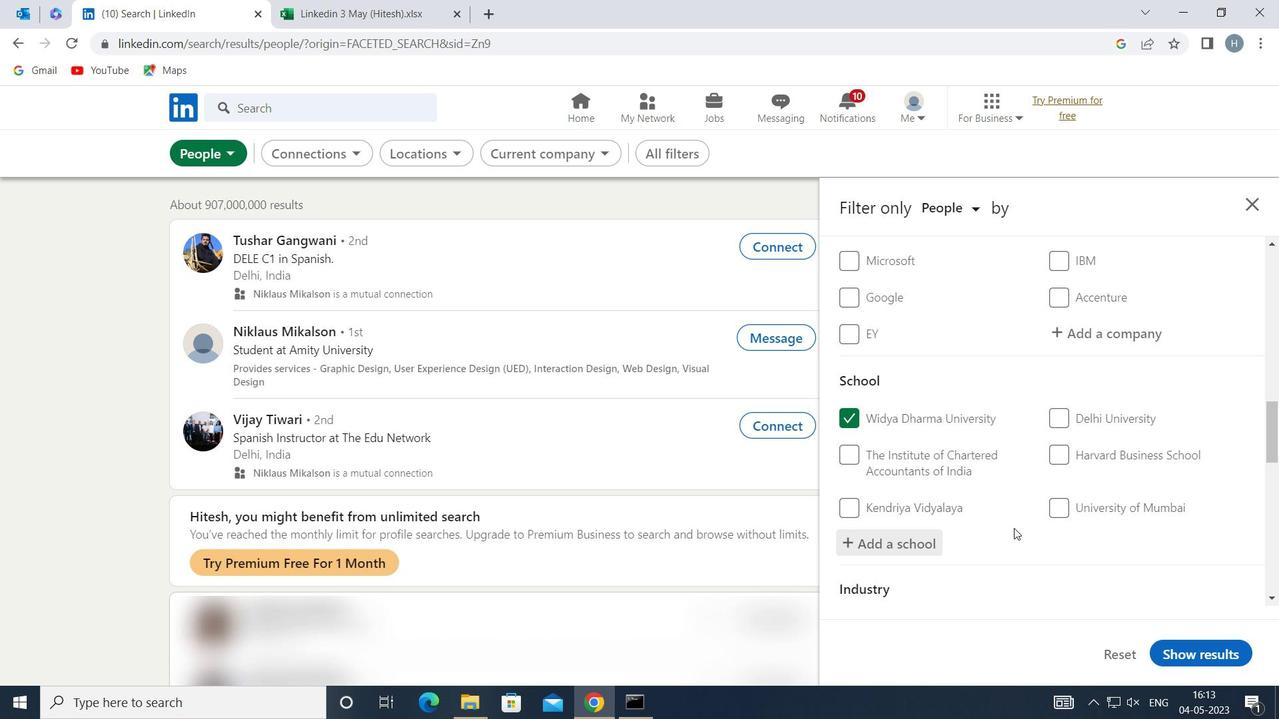 
Action: Mouse scrolled (1012, 523) with delta (0, 0)
Screenshot: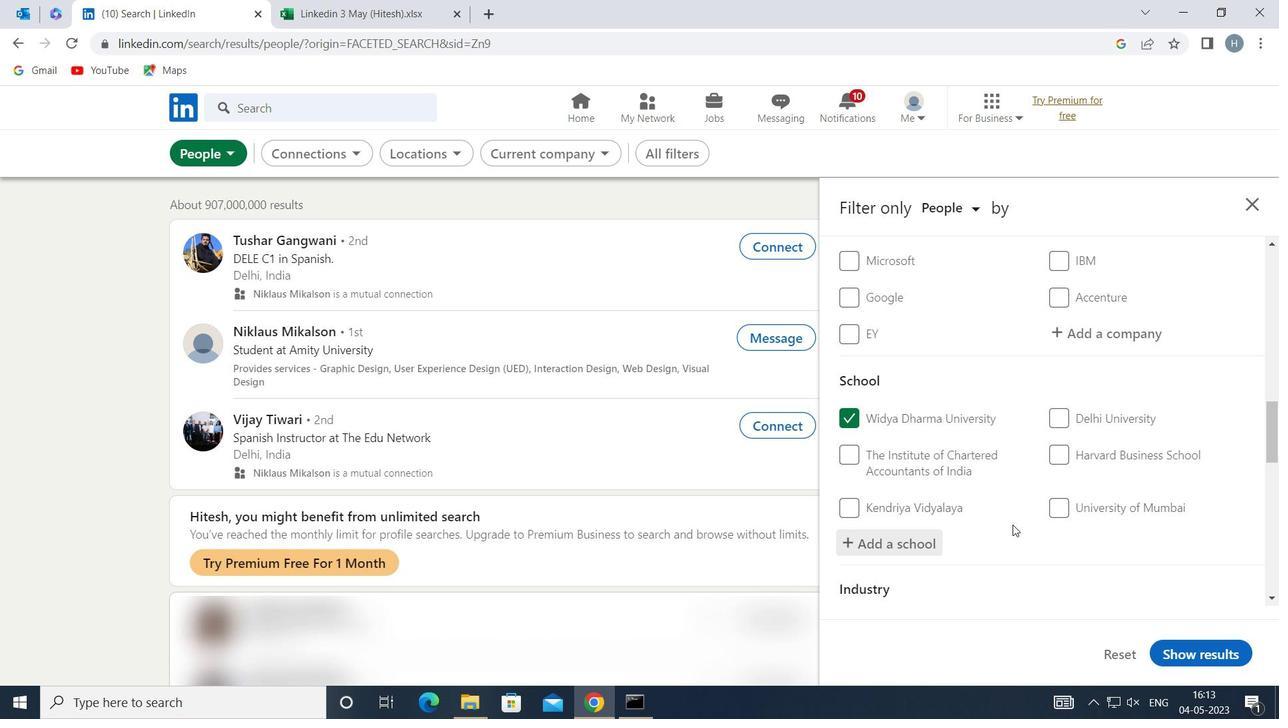 
Action: Mouse scrolled (1012, 523) with delta (0, 0)
Screenshot: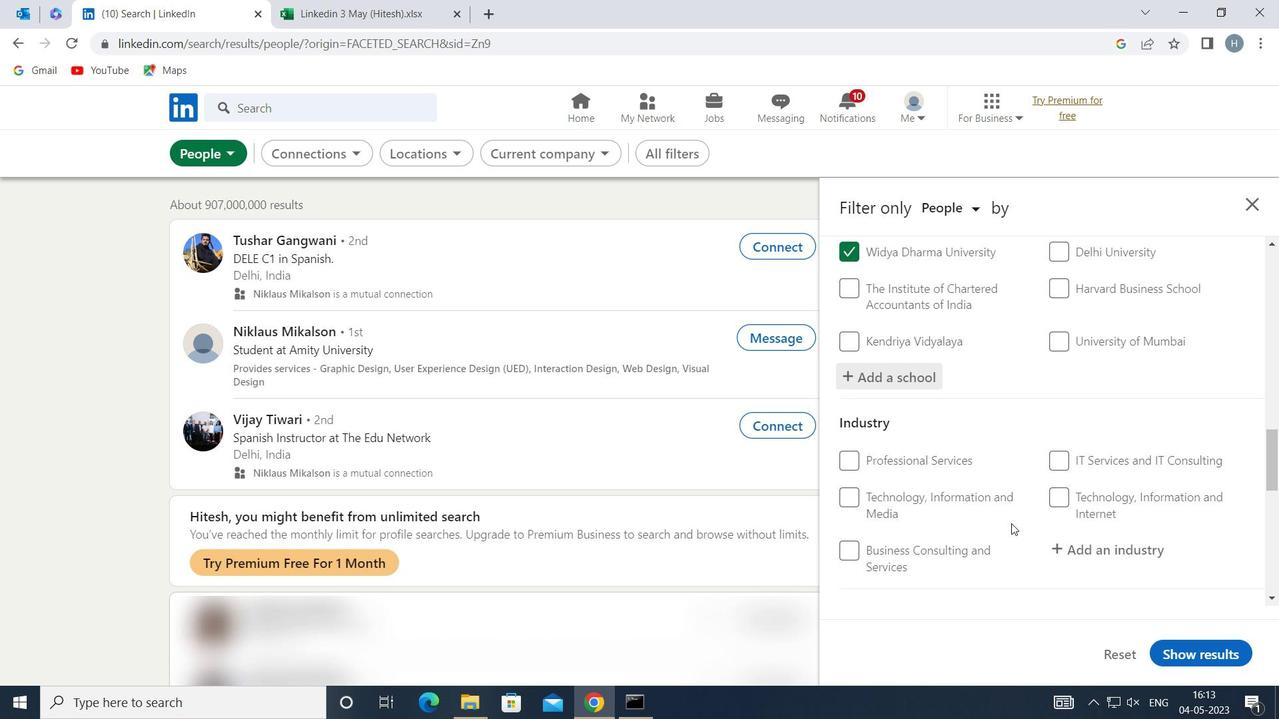 
Action: Mouse moved to (1105, 467)
Screenshot: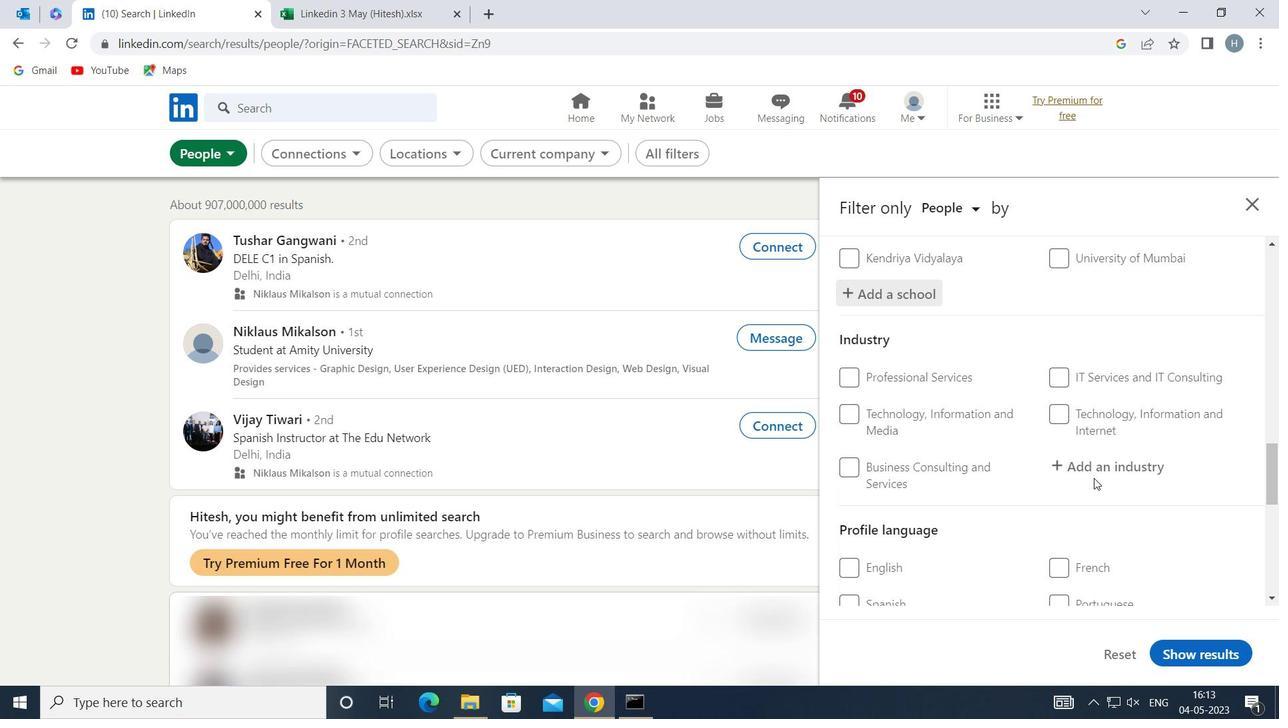 
Action: Mouse pressed left at (1105, 467)
Screenshot: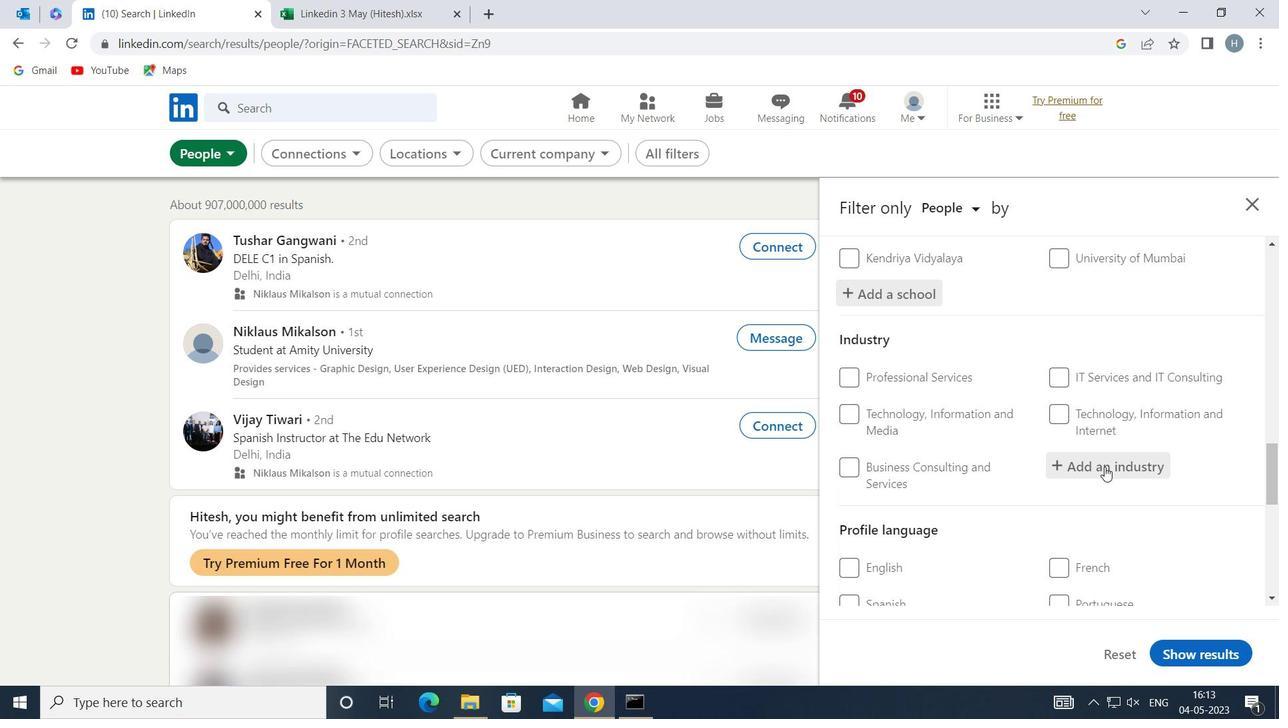 
Action: Key pressed <Key.shift>PUBLIC<Key.space><Key.shift>SAFTY<Key.backspace><Key.backspace>ETY<Key.space>
Screenshot: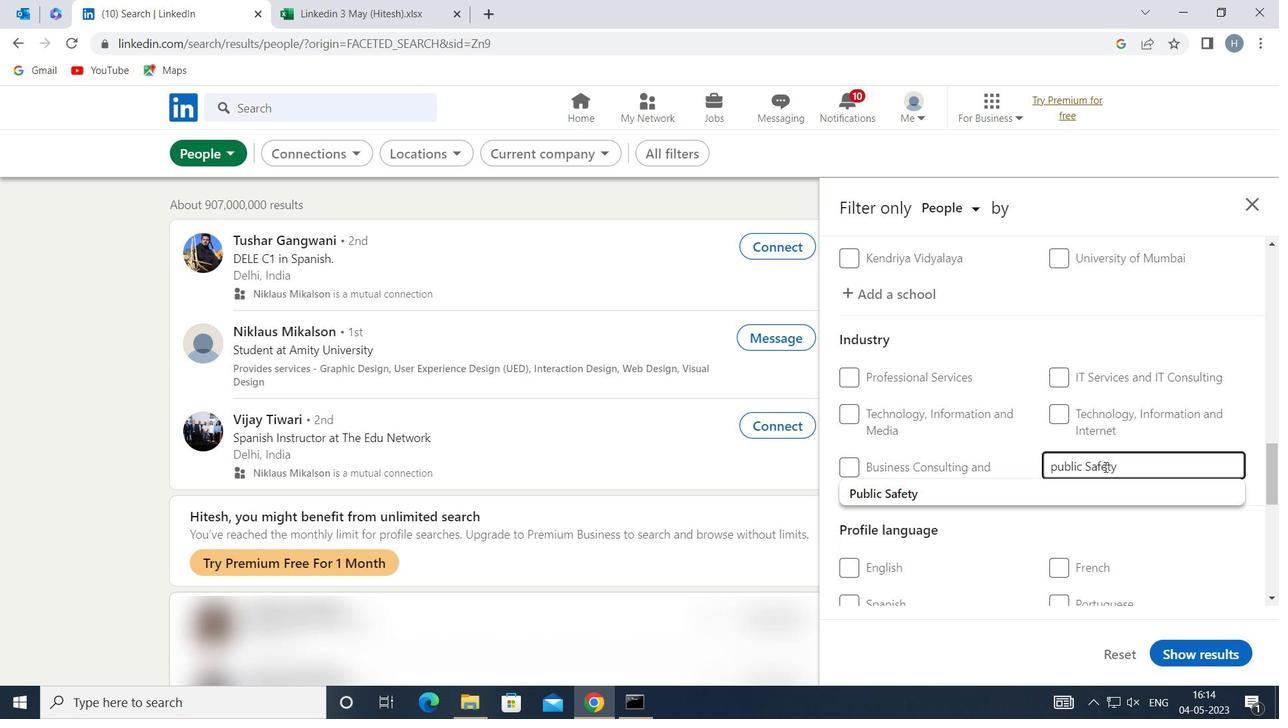 
Action: Mouse moved to (1027, 481)
Screenshot: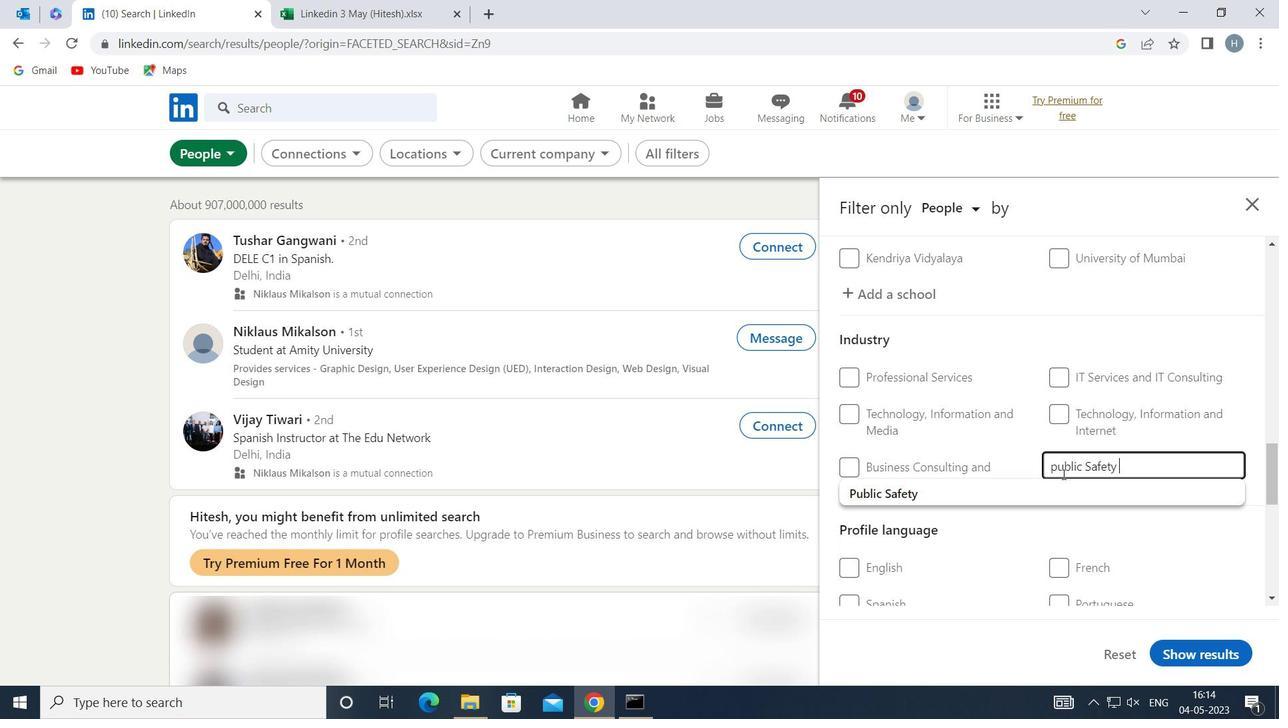 
Action: Mouse pressed left at (1027, 481)
Screenshot: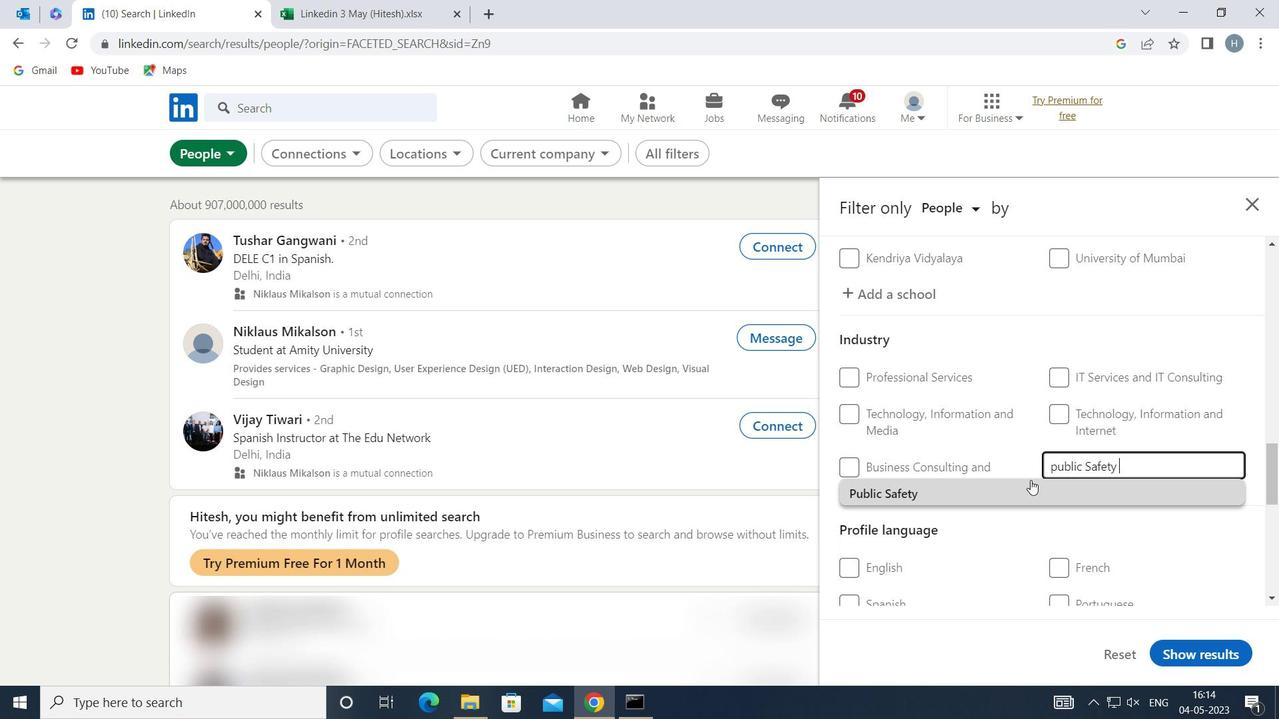 
Action: Mouse scrolled (1027, 481) with delta (0, 0)
Screenshot: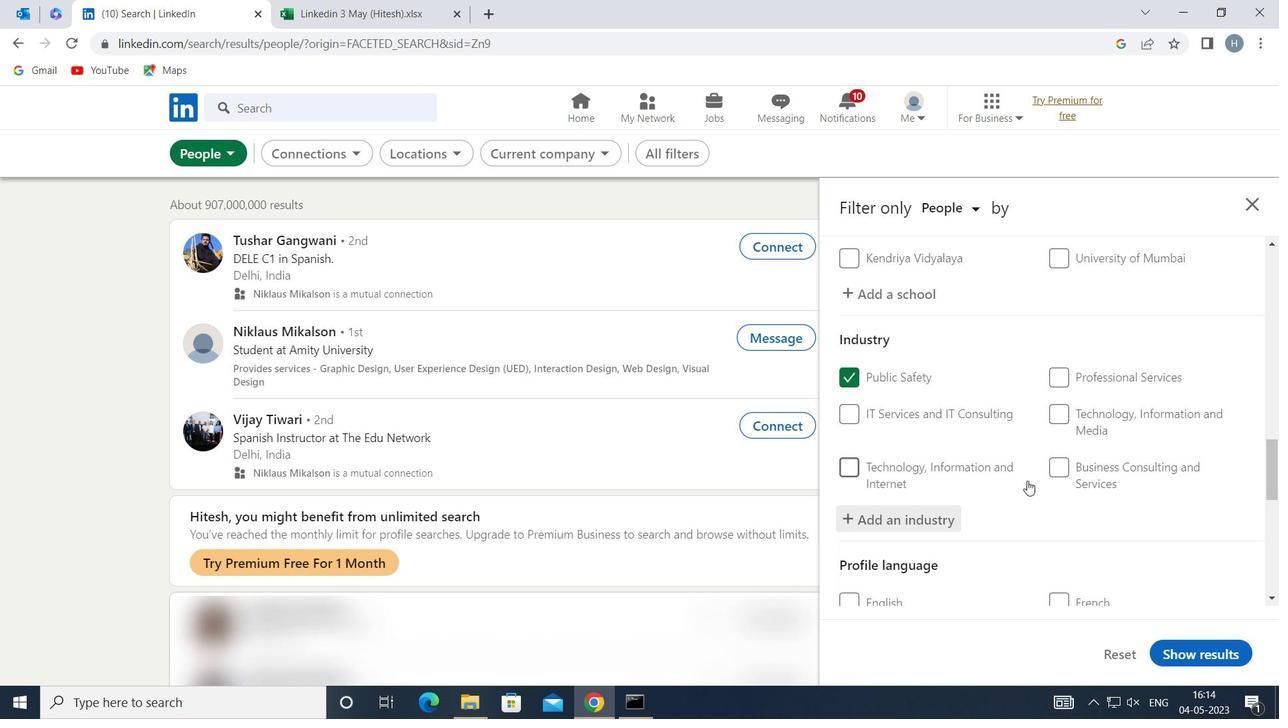 
Action: Mouse moved to (1018, 481)
Screenshot: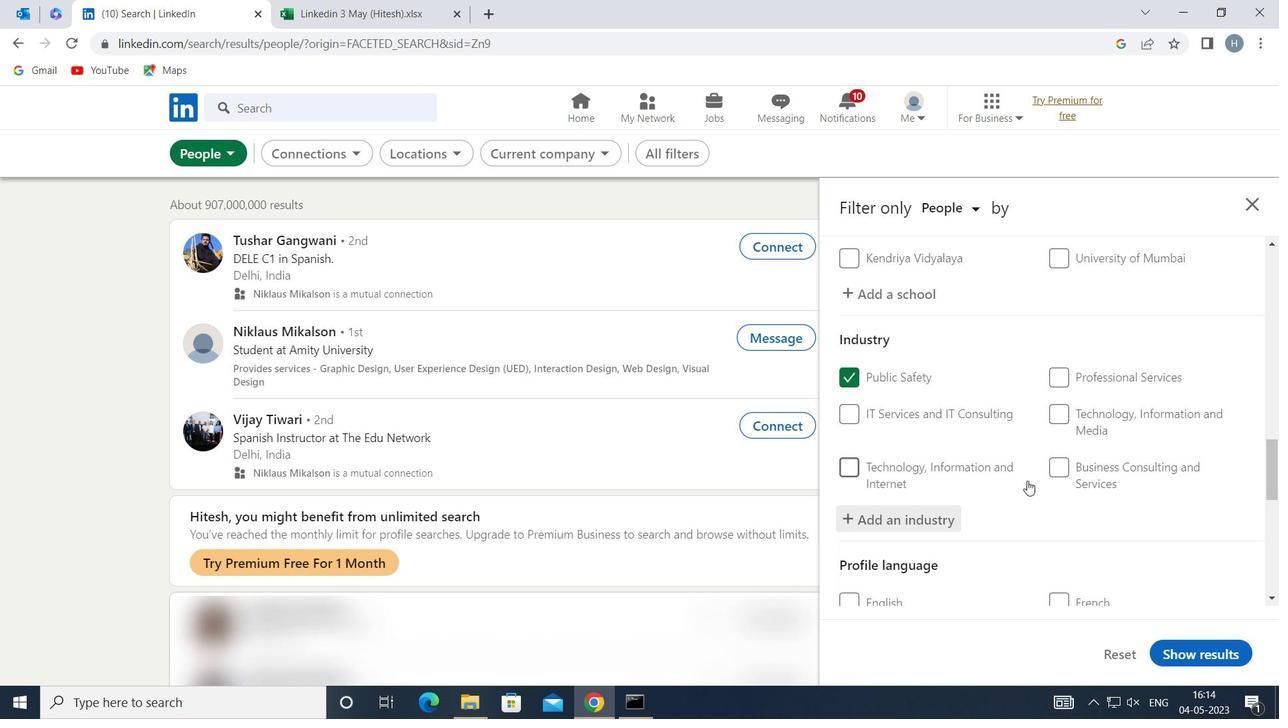 
Action: Mouse scrolled (1018, 480) with delta (0, 0)
Screenshot: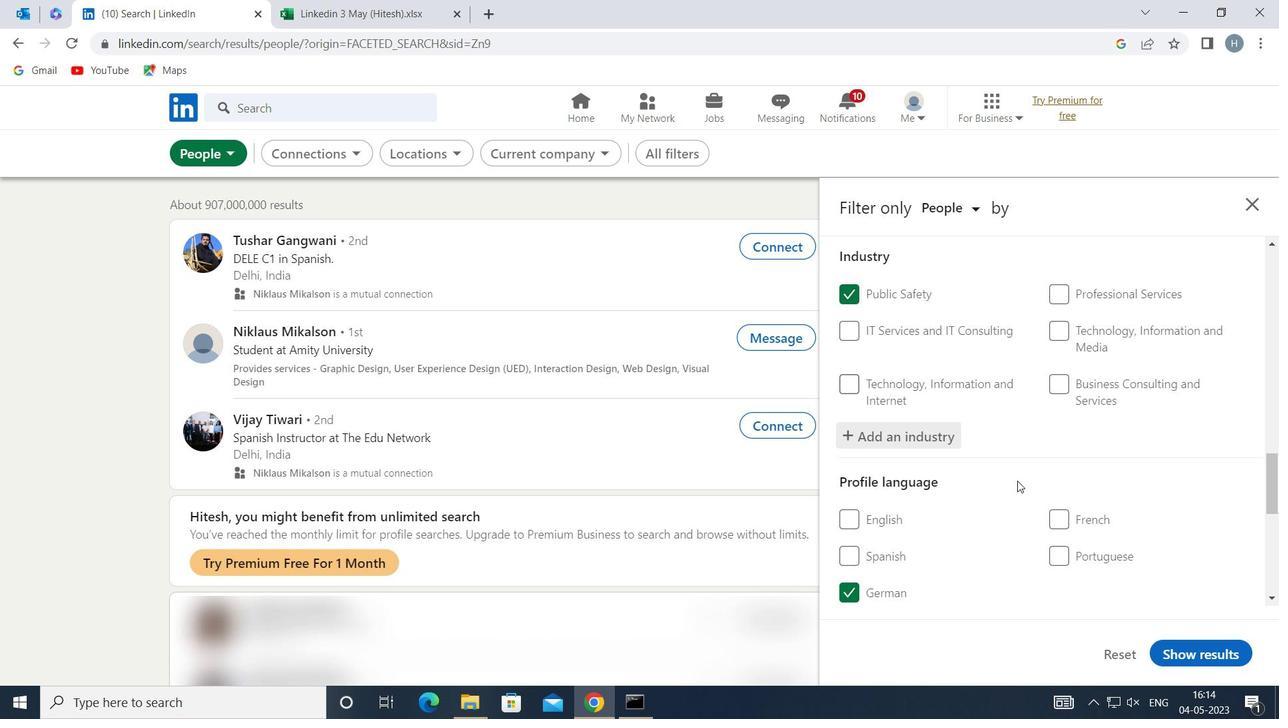 
Action: Mouse scrolled (1018, 480) with delta (0, 0)
Screenshot: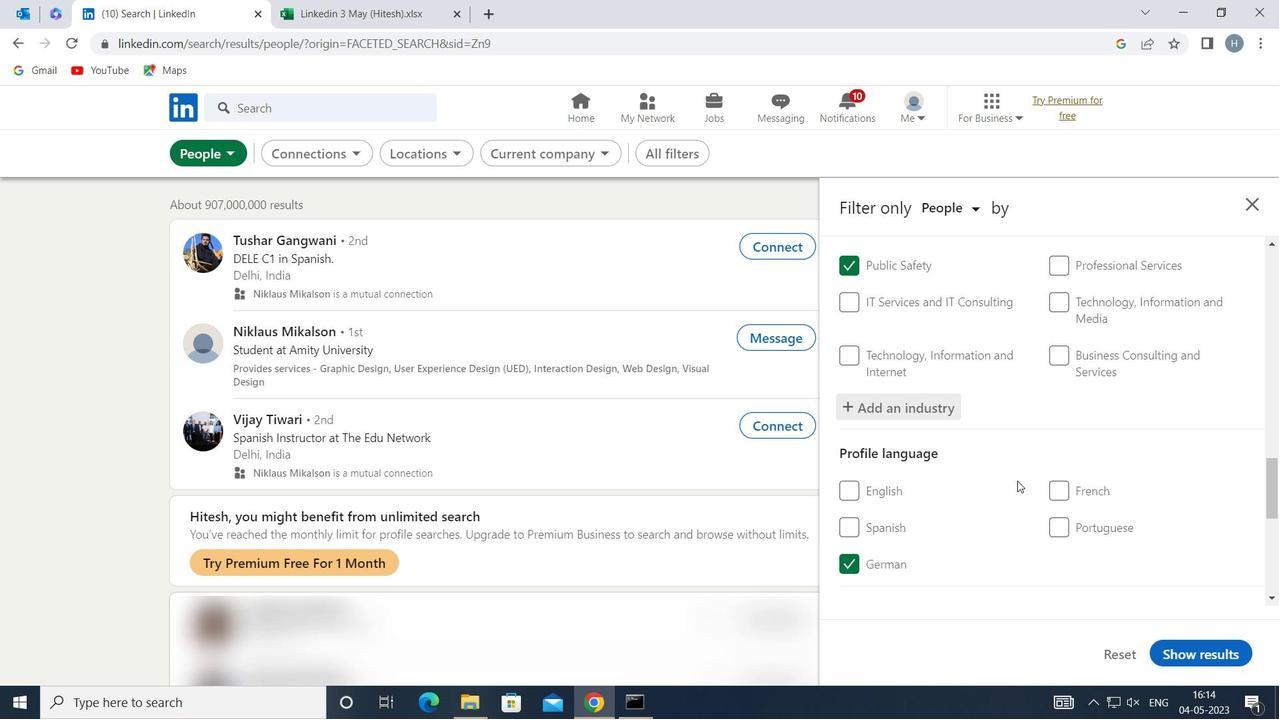 
Action: Mouse scrolled (1018, 480) with delta (0, 0)
Screenshot: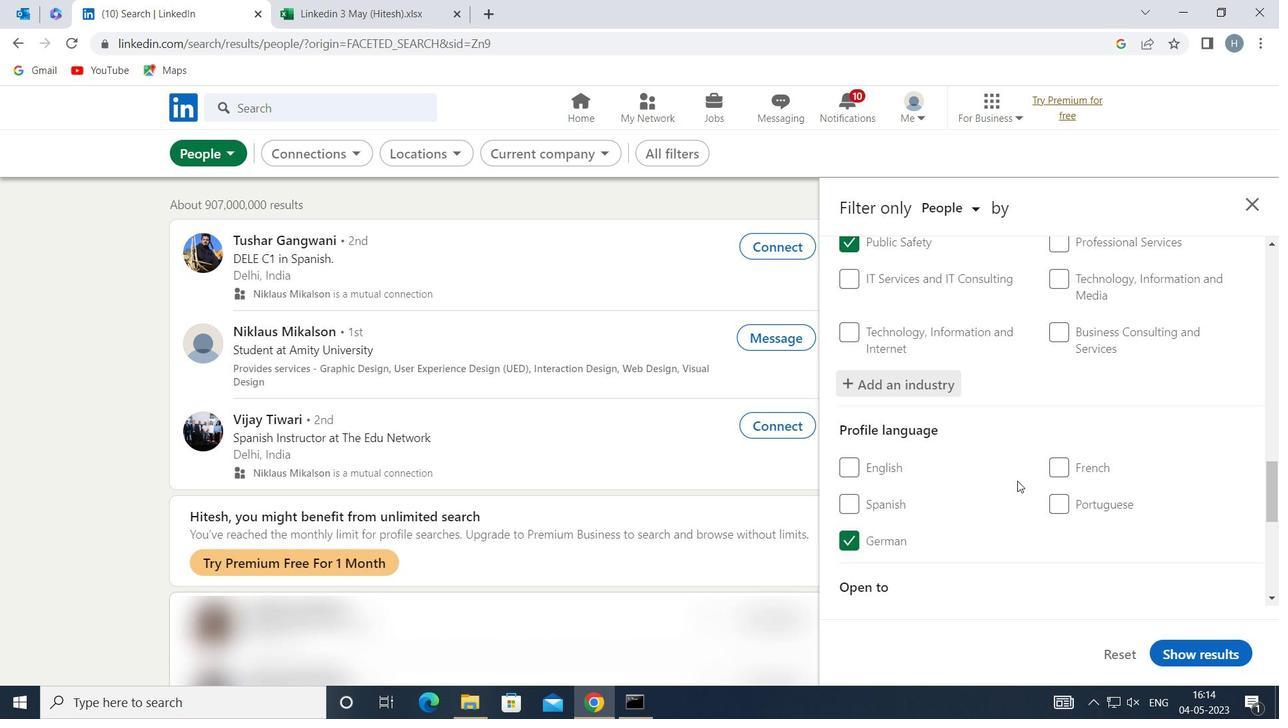 
Action: Mouse moved to (1017, 480)
Screenshot: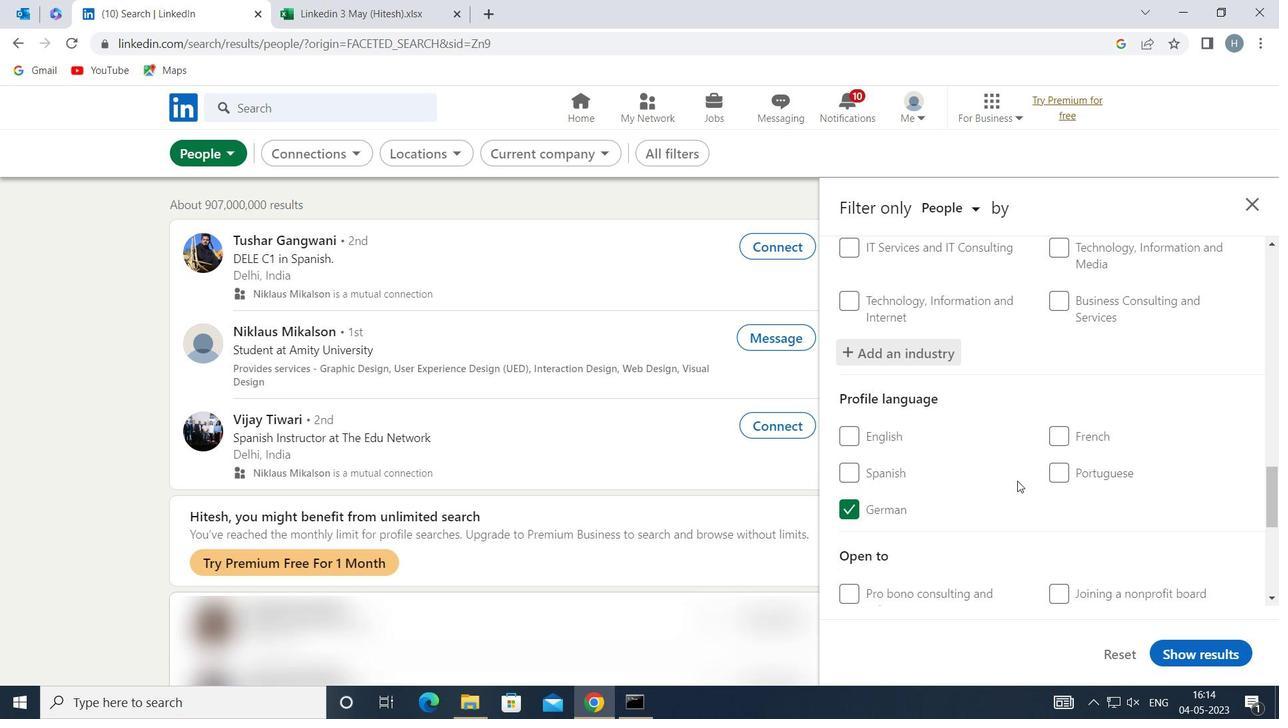 
Action: Mouse scrolled (1017, 479) with delta (0, 0)
Screenshot: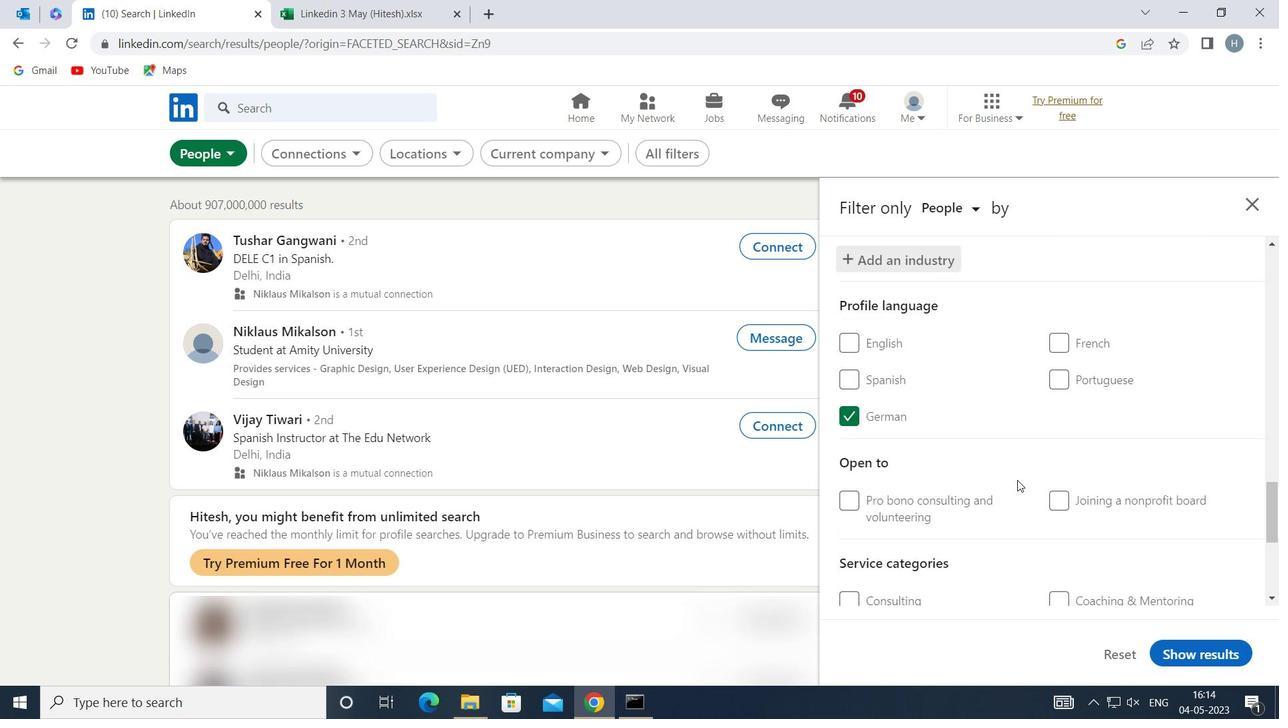
Action: Mouse moved to (1089, 509)
Screenshot: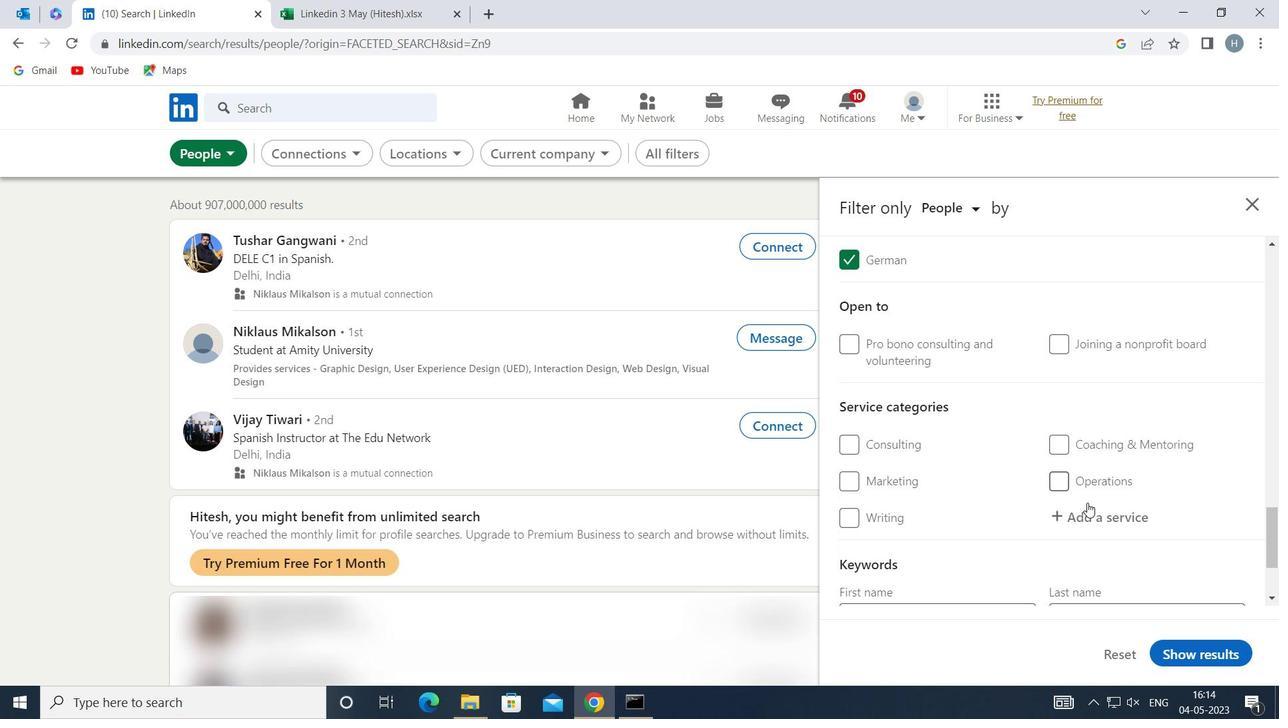
Action: Mouse pressed left at (1089, 509)
Screenshot: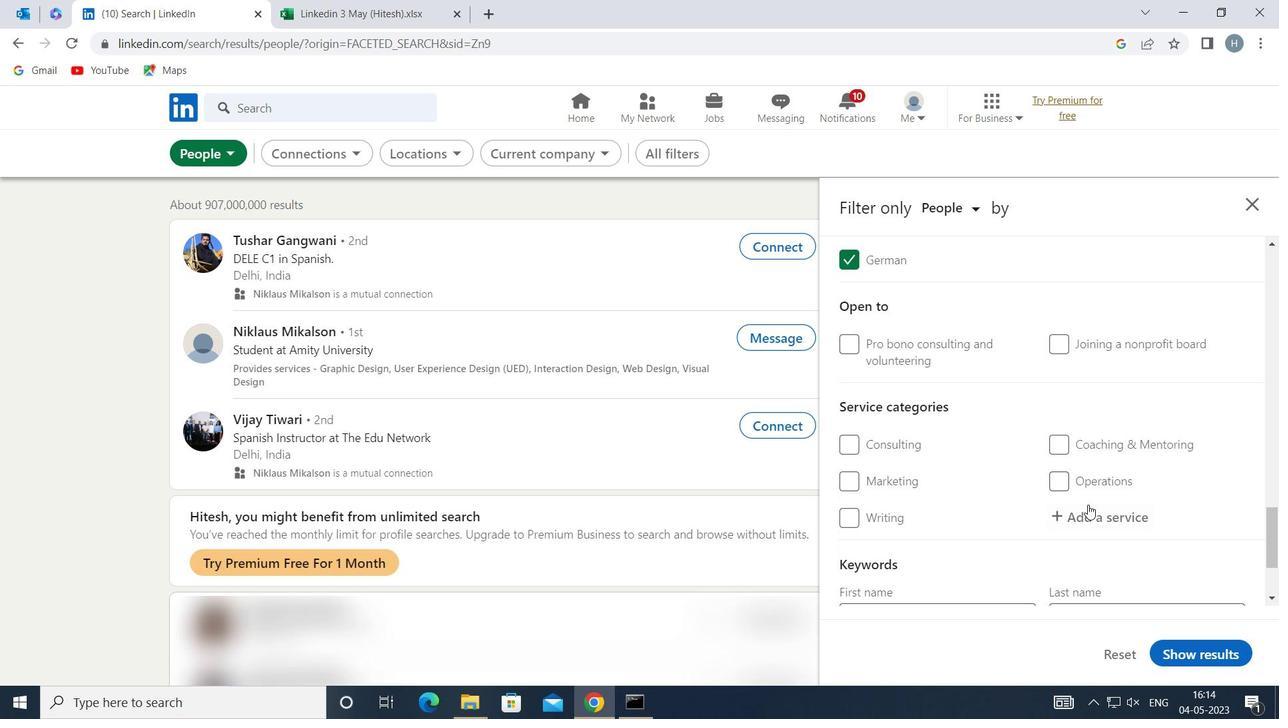 
Action: Mouse moved to (1089, 510)
Screenshot: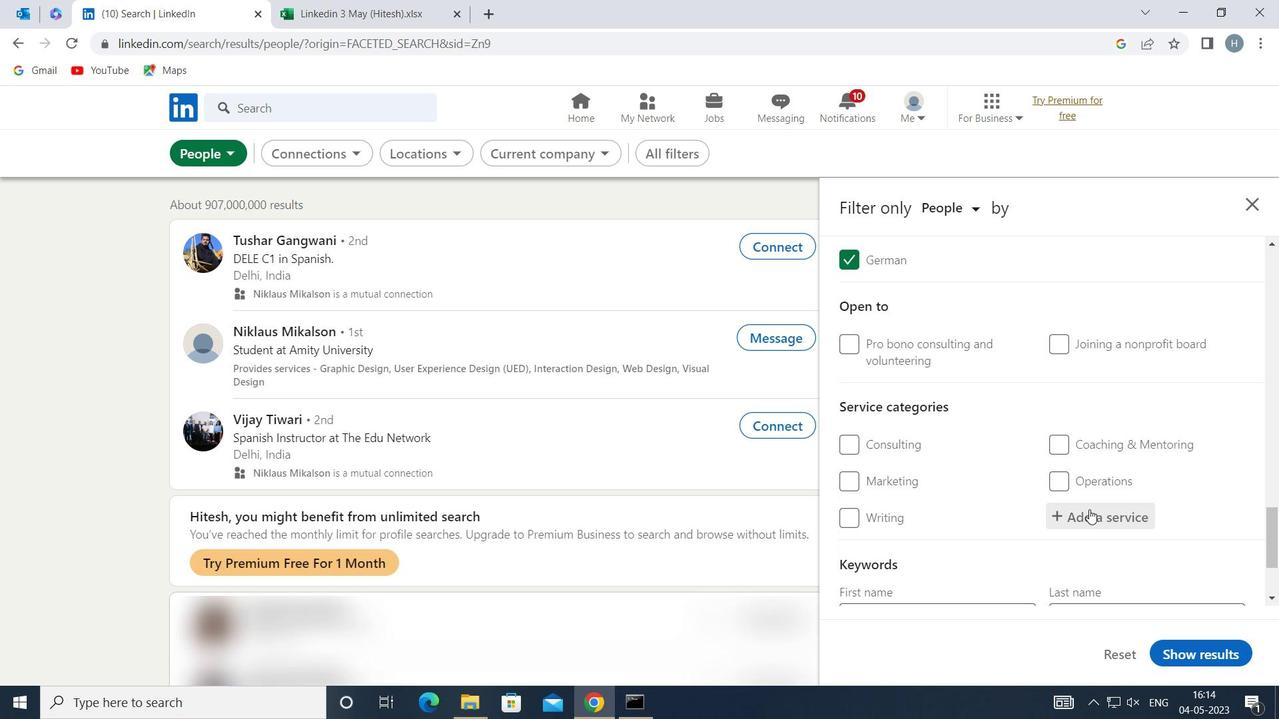 
Action: Key pressed <Key.shift>PRICING<Key.space><Key.shift>STRATEGY
Screenshot: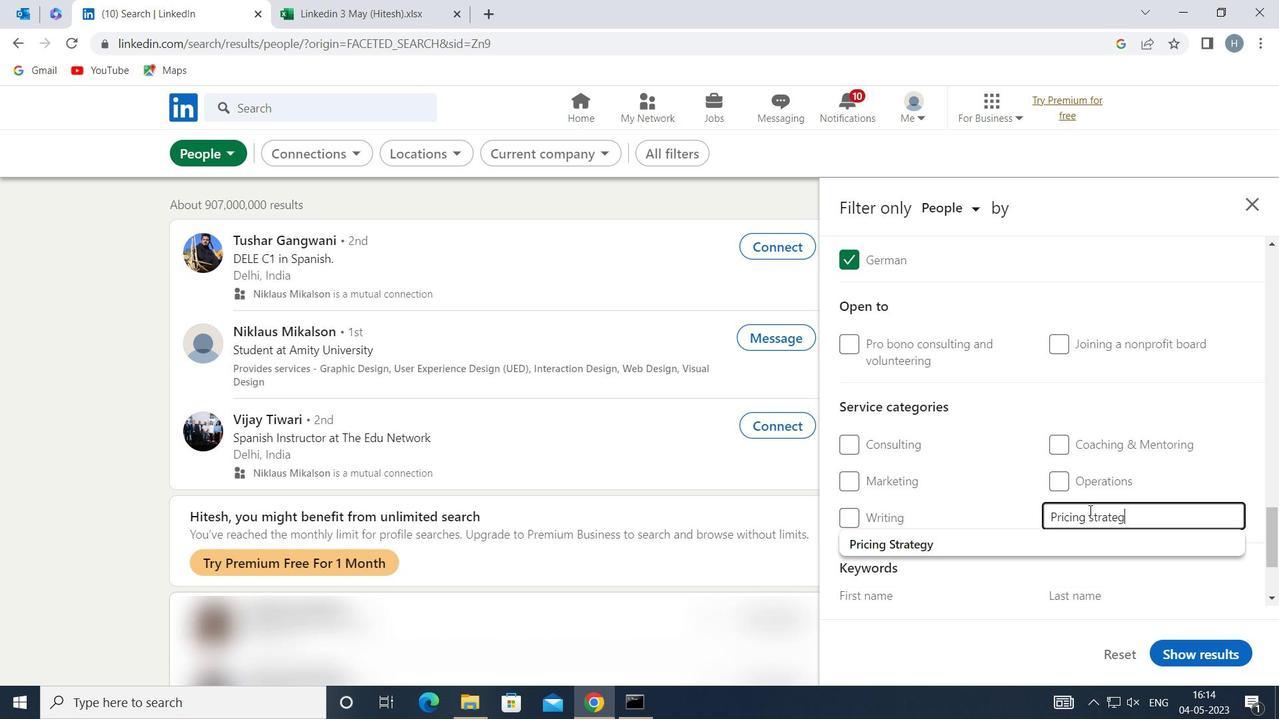 
Action: Mouse moved to (996, 540)
Screenshot: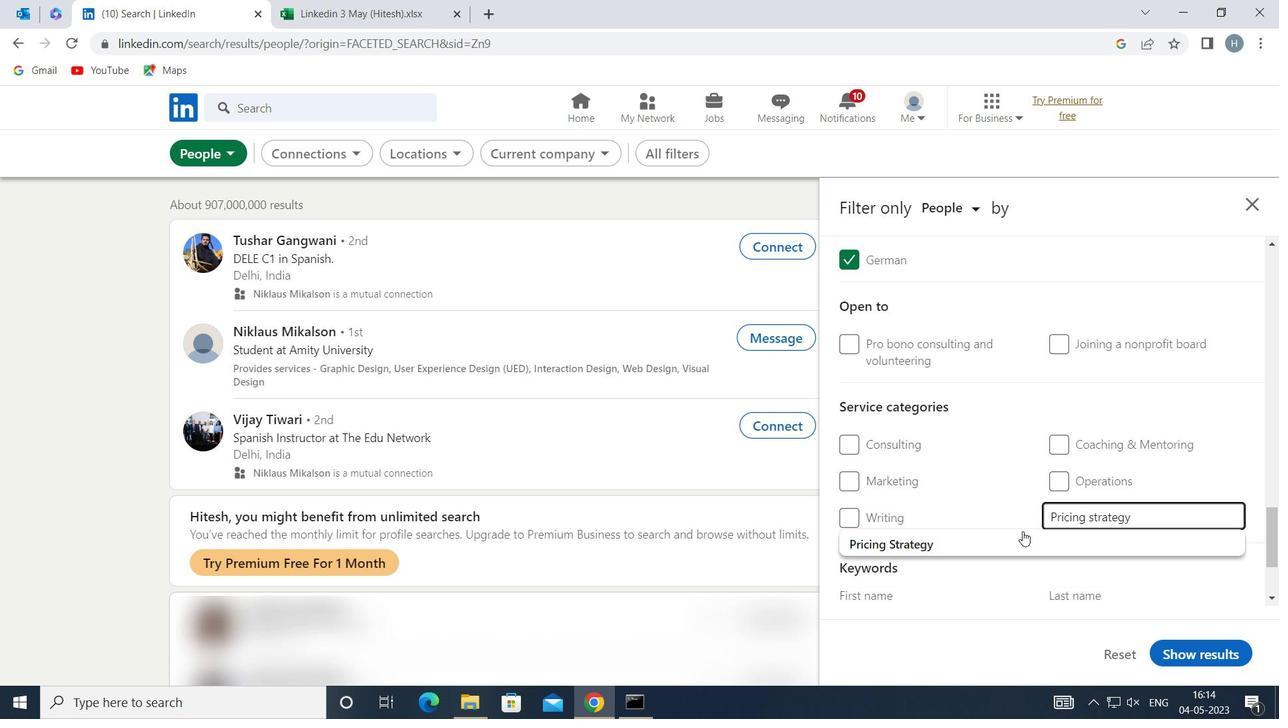 
Action: Mouse pressed left at (996, 540)
Screenshot: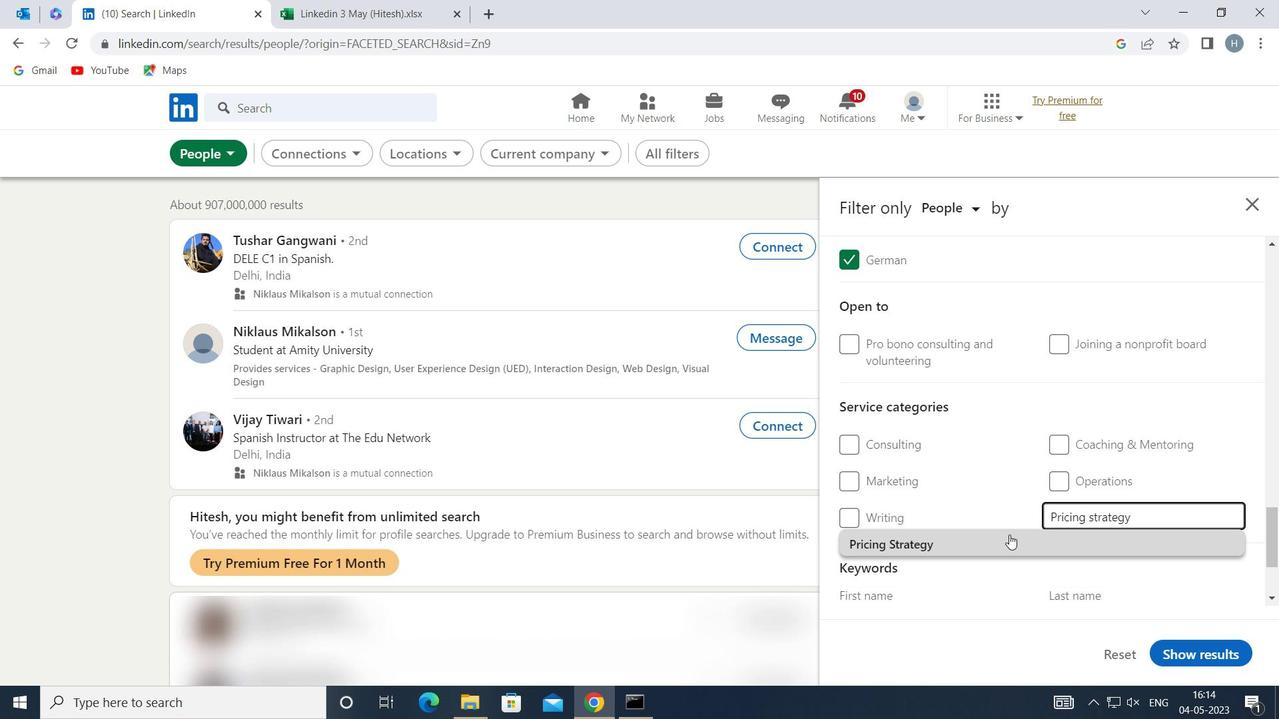 
Action: Mouse moved to (995, 527)
Screenshot: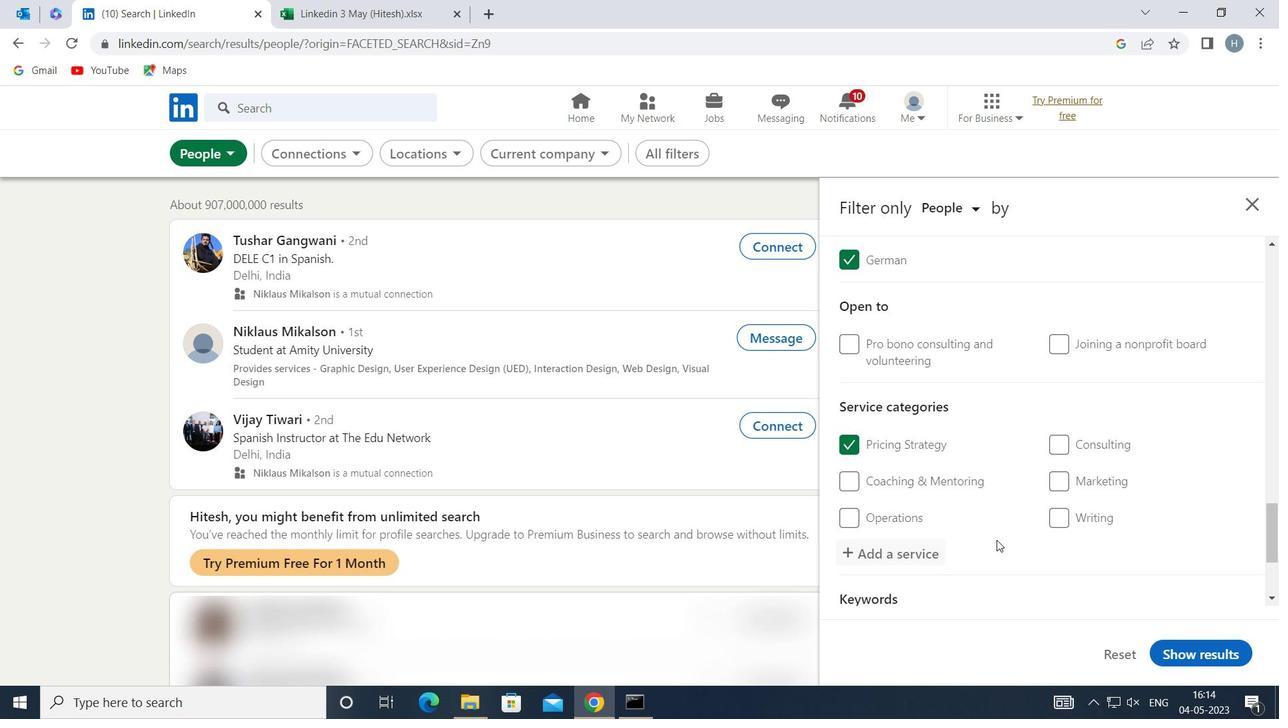 
Action: Mouse scrolled (995, 527) with delta (0, 0)
Screenshot: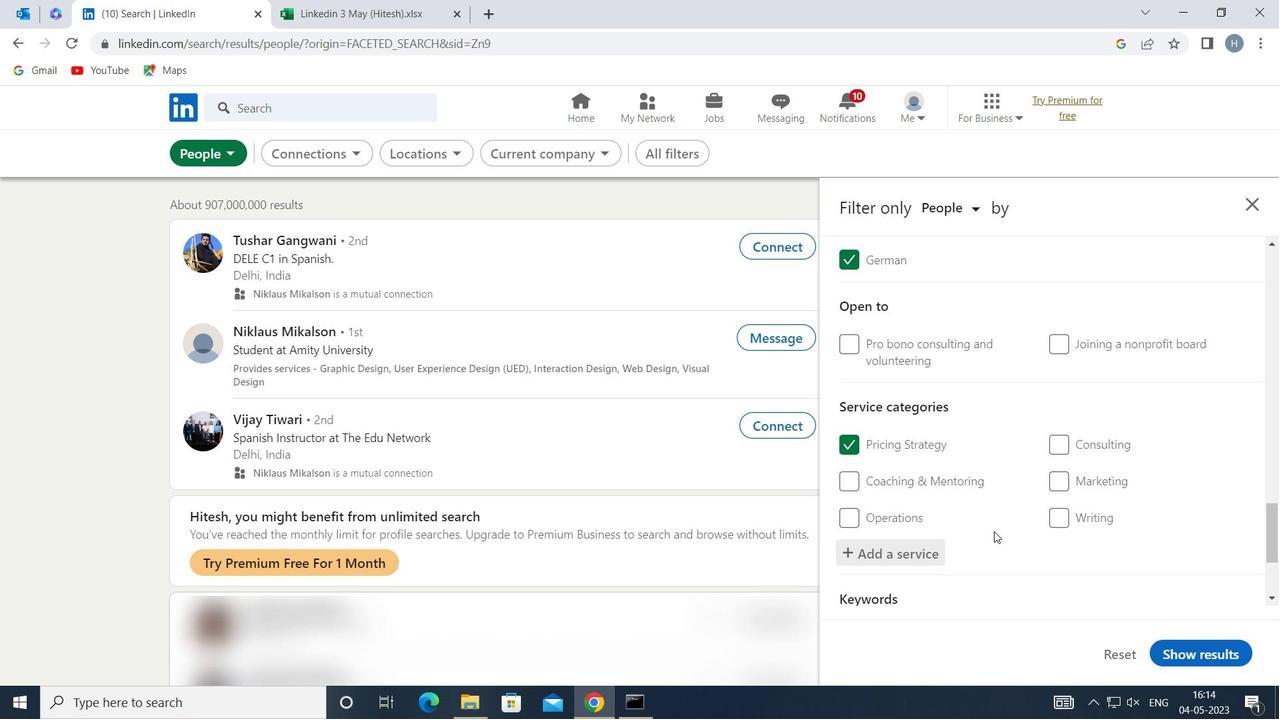 
Action: Mouse scrolled (995, 527) with delta (0, 0)
Screenshot: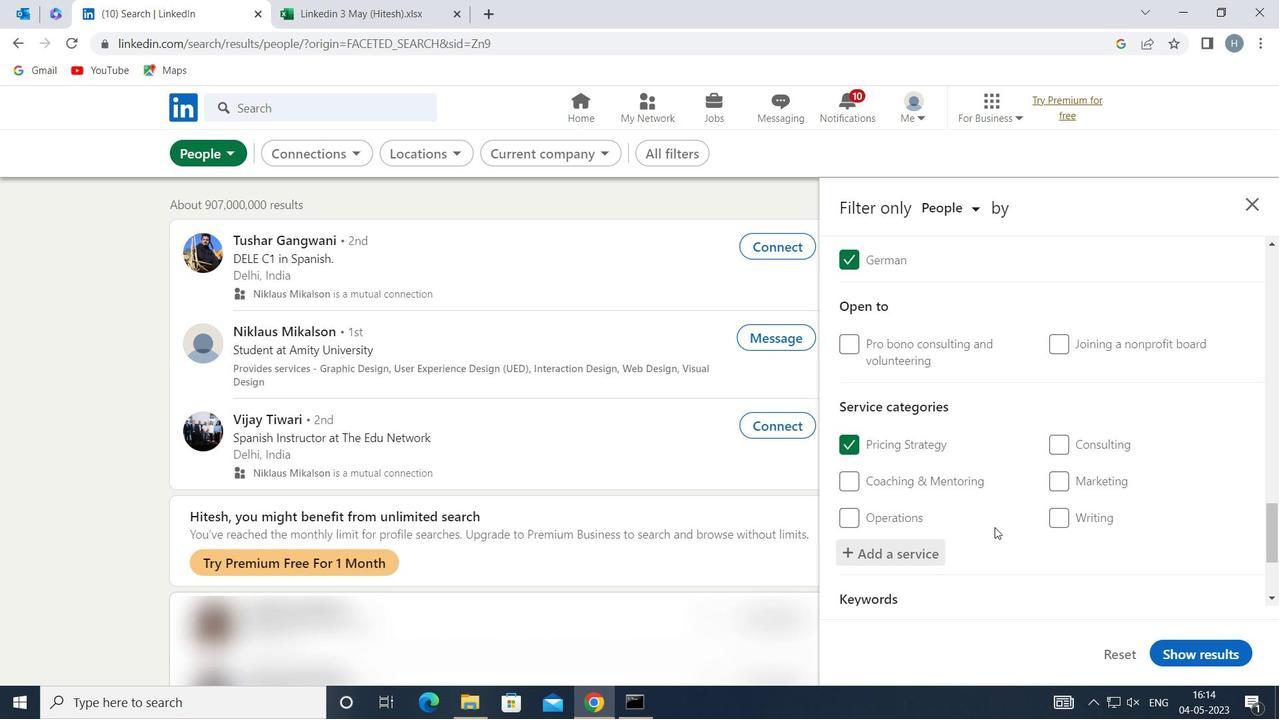
Action: Mouse moved to (996, 522)
Screenshot: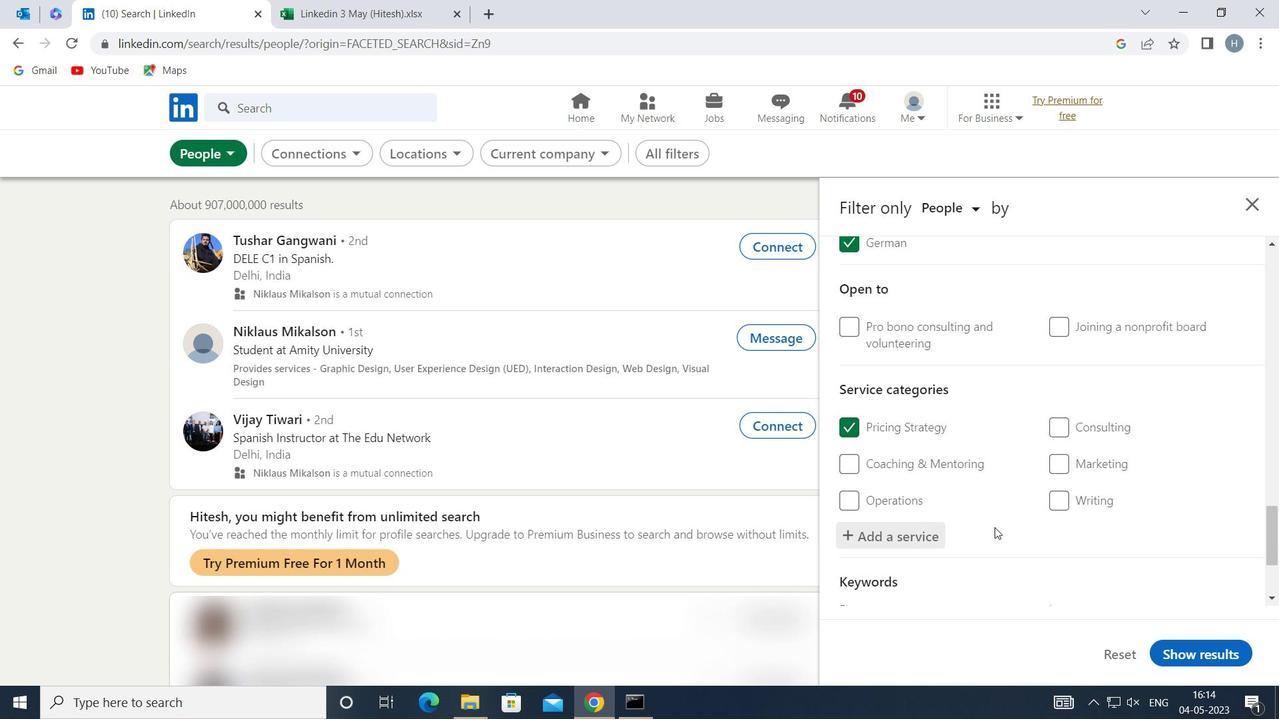 
Action: Mouse scrolled (996, 521) with delta (0, 0)
Screenshot: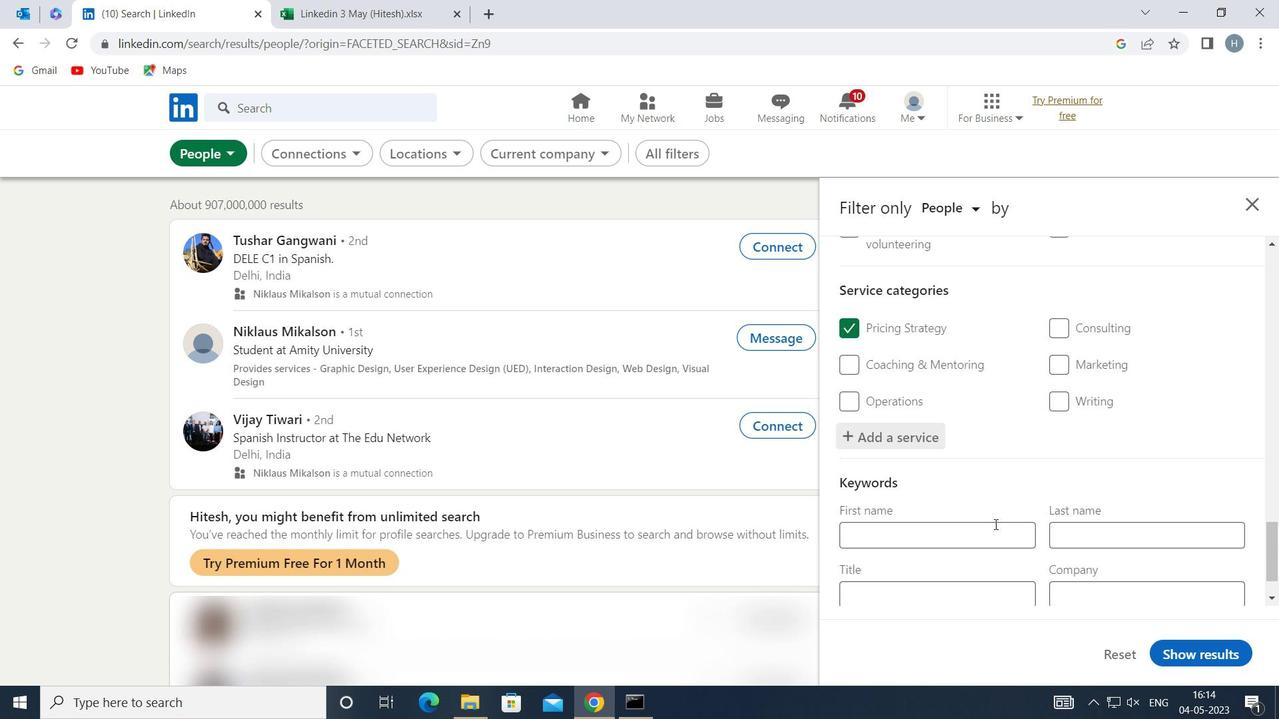 
Action: Mouse scrolled (996, 521) with delta (0, 0)
Screenshot: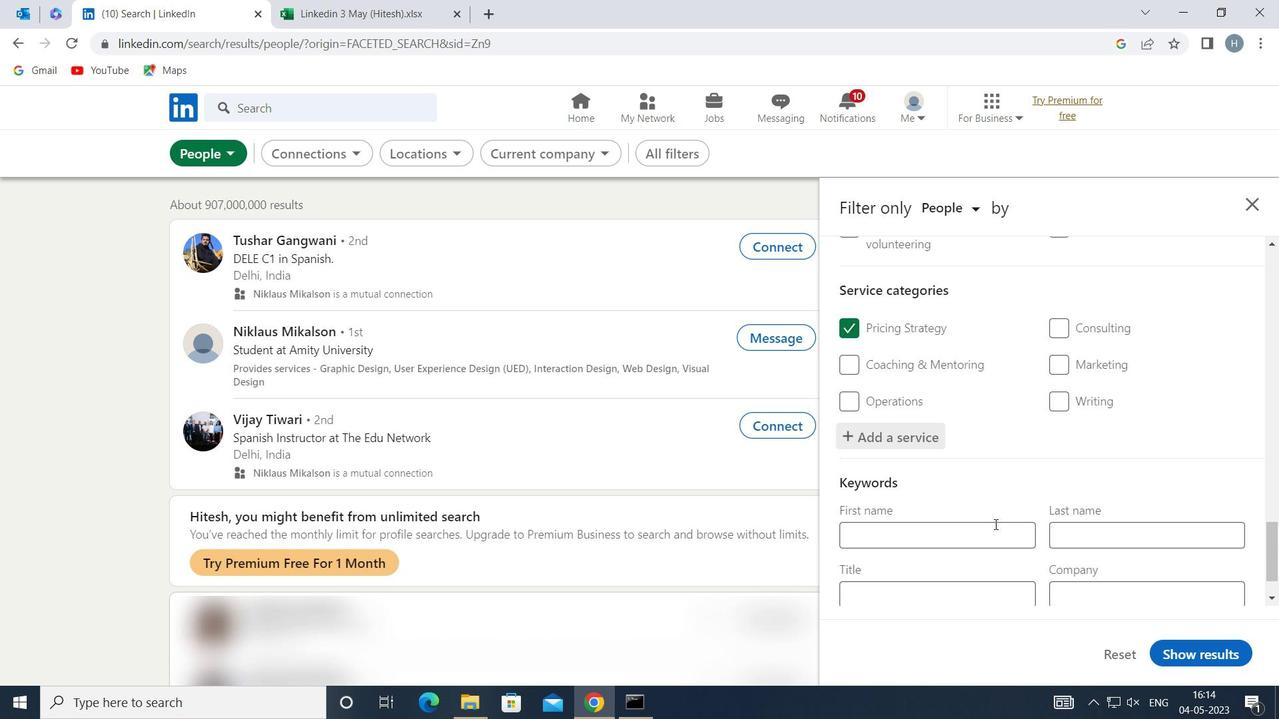 
Action: Mouse moved to (997, 527)
Screenshot: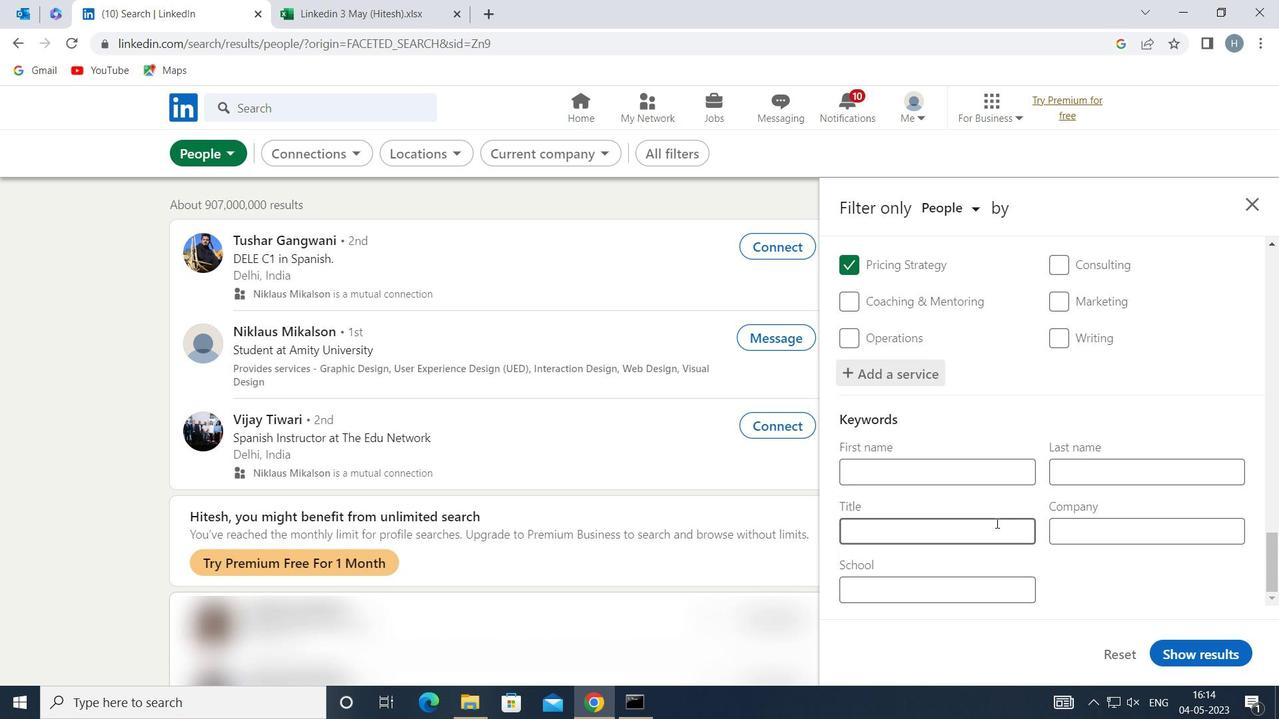 
Action: Mouse pressed left at (997, 527)
Screenshot: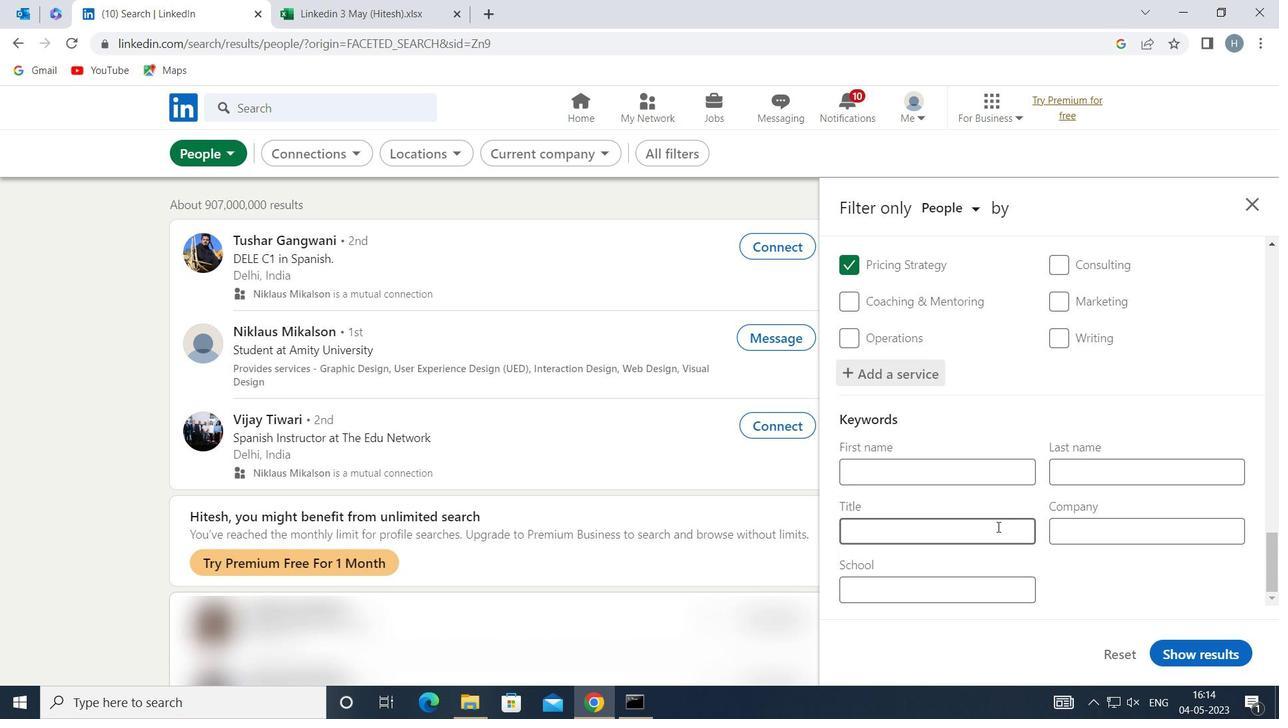 
Action: Key pressed <Key.shift>PROFESSOR
Screenshot: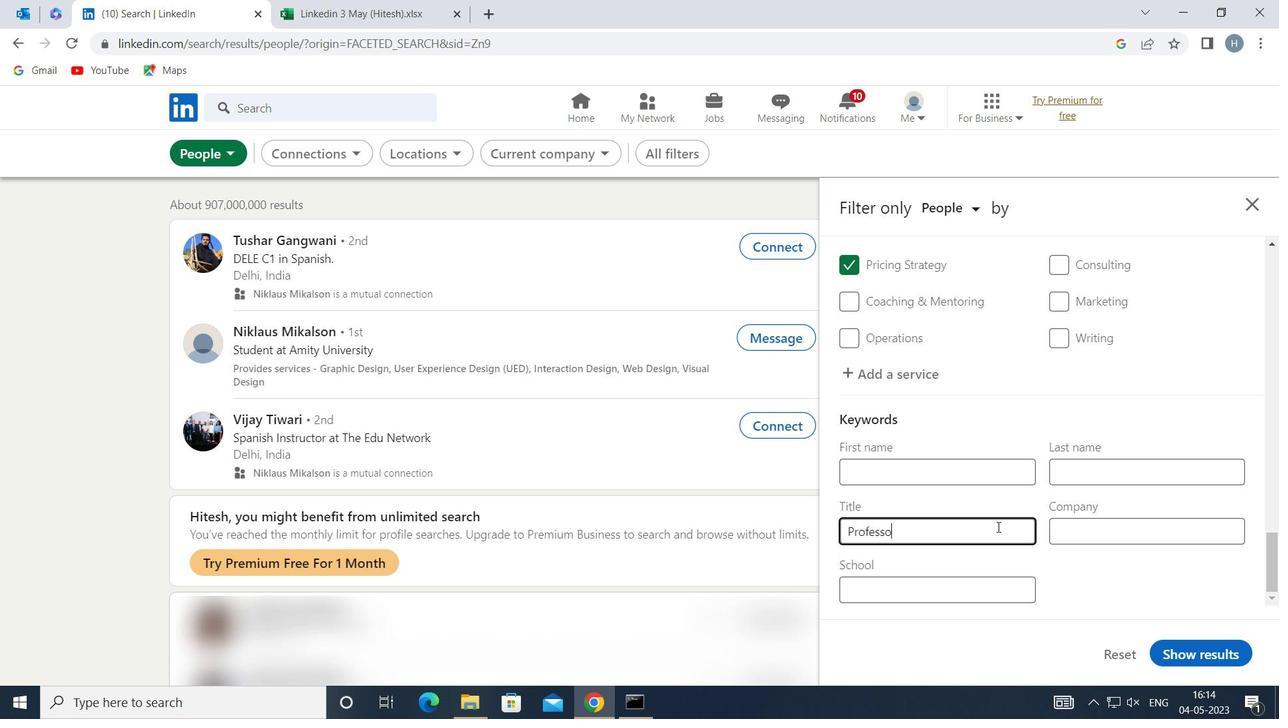 
Action: Mouse moved to (1205, 647)
Screenshot: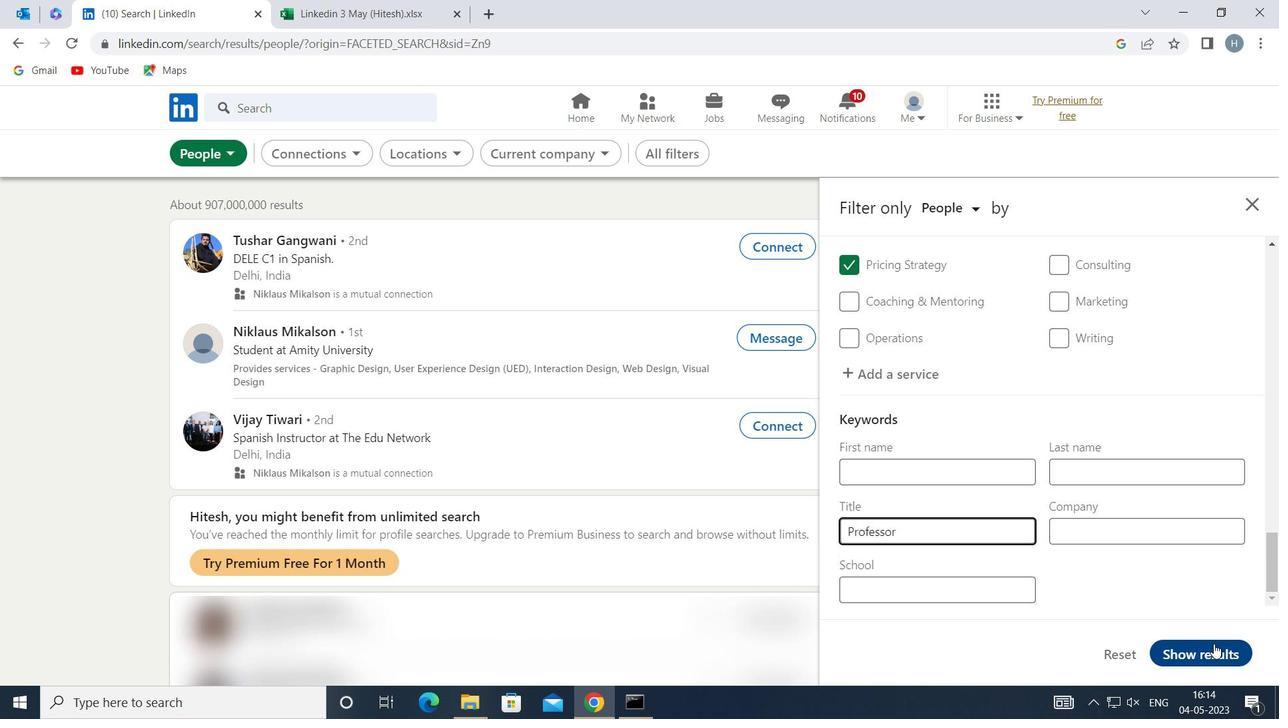 
Action: Mouse pressed left at (1205, 647)
Screenshot: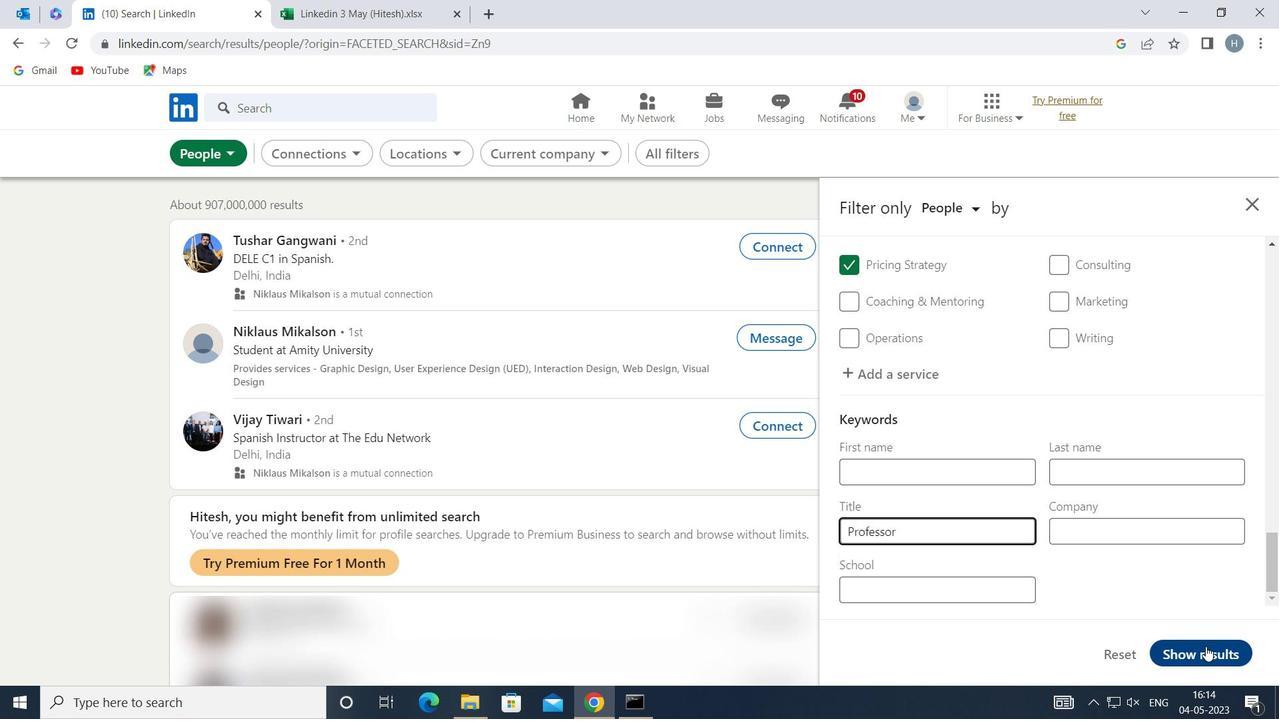 
Action: Mouse moved to (1056, 565)
Screenshot: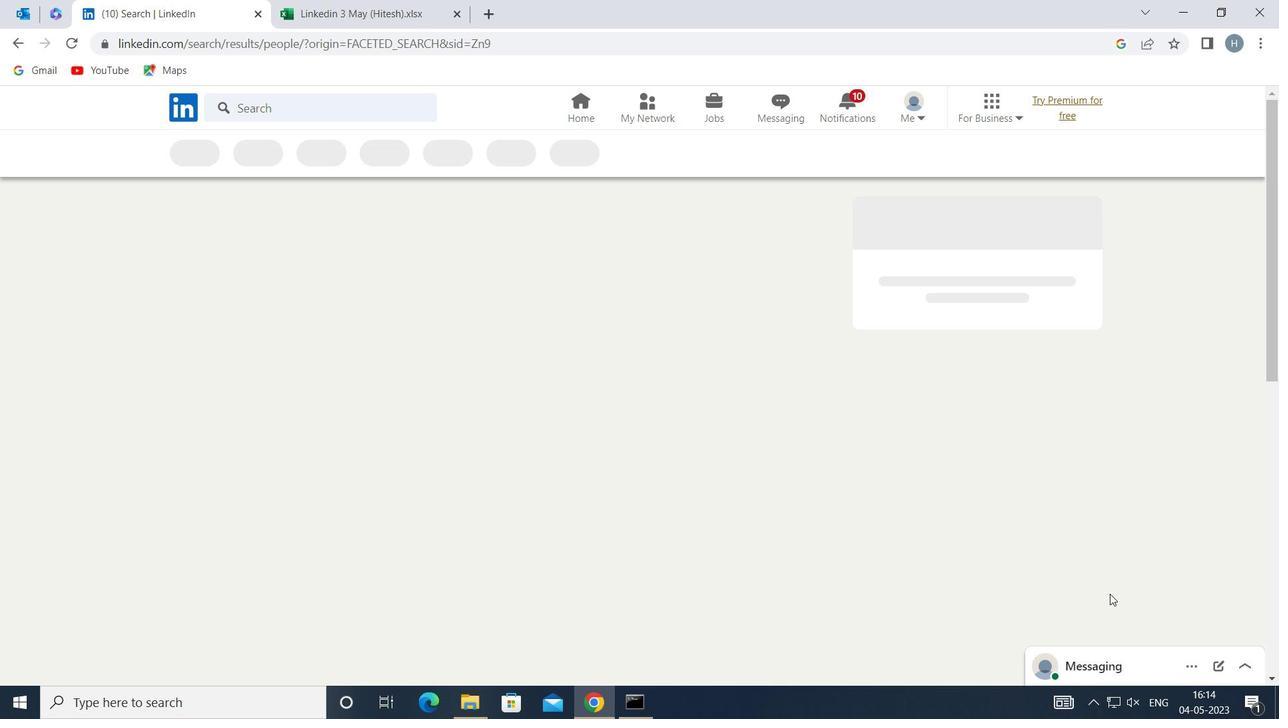 
